 Task: Look for space in Fort Lauderdale, United States from 10th July, 2023 to 25th July, 2023 for 3 adults, 1 child in price range Rs.15000 to Rs.25000. Place can be shared room with 2 bedrooms having 3 beds and 2 bathrooms. Property type can be house, flat, guest house. Amenities needed are: wifi, TV, free parkinig on premises, gym, breakfast. Booking option can be shelf check-in. Required host language is English.
Action: Mouse moved to (432, 93)
Screenshot: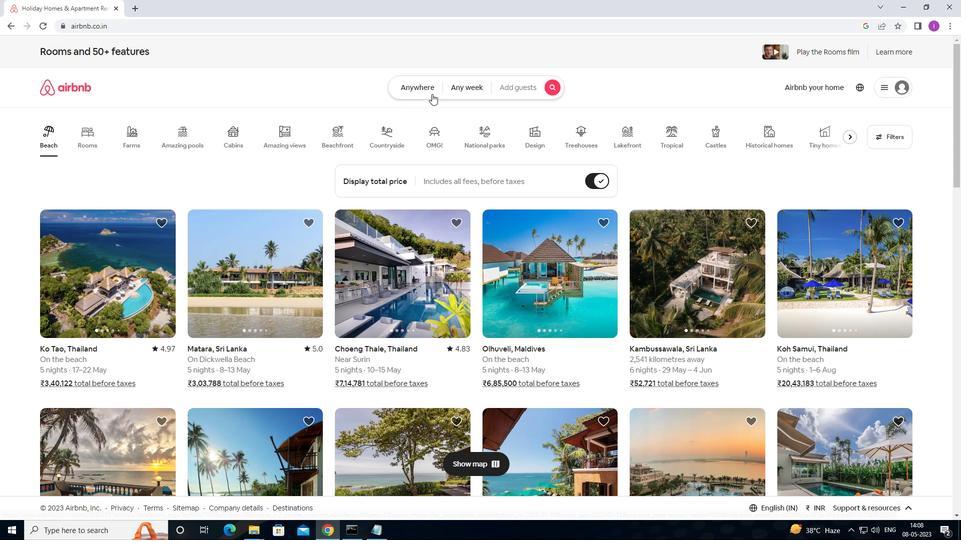 
Action: Mouse pressed left at (432, 93)
Screenshot: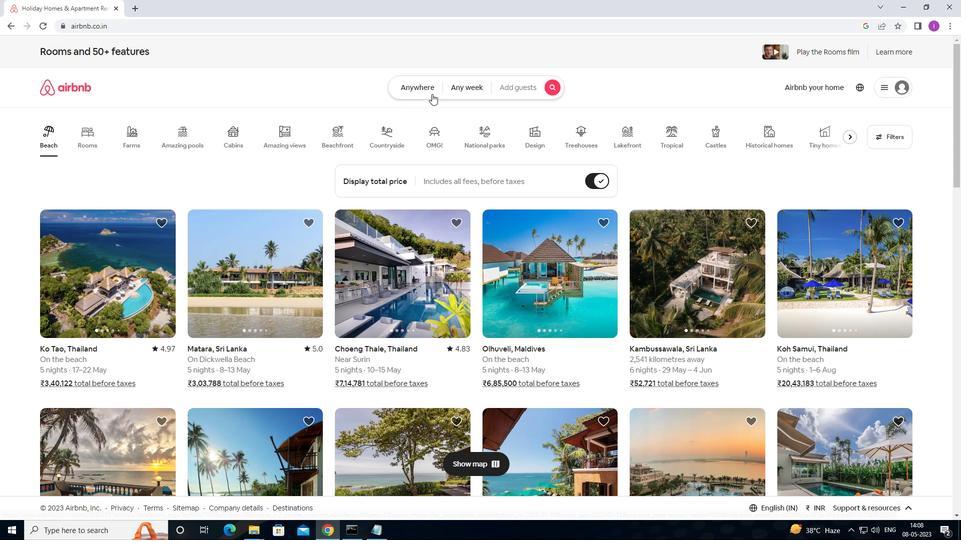 
Action: Mouse moved to (336, 129)
Screenshot: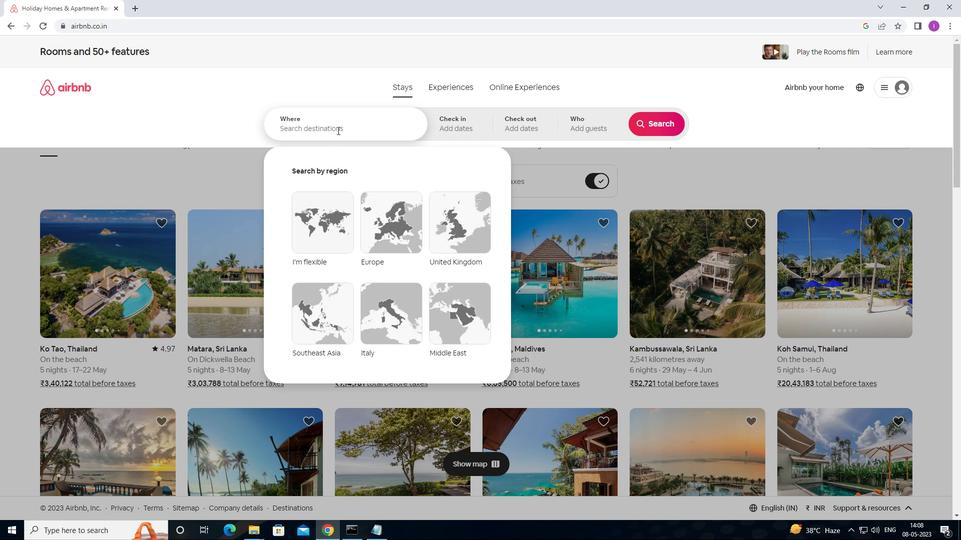 
Action: Mouse pressed left at (336, 129)
Screenshot: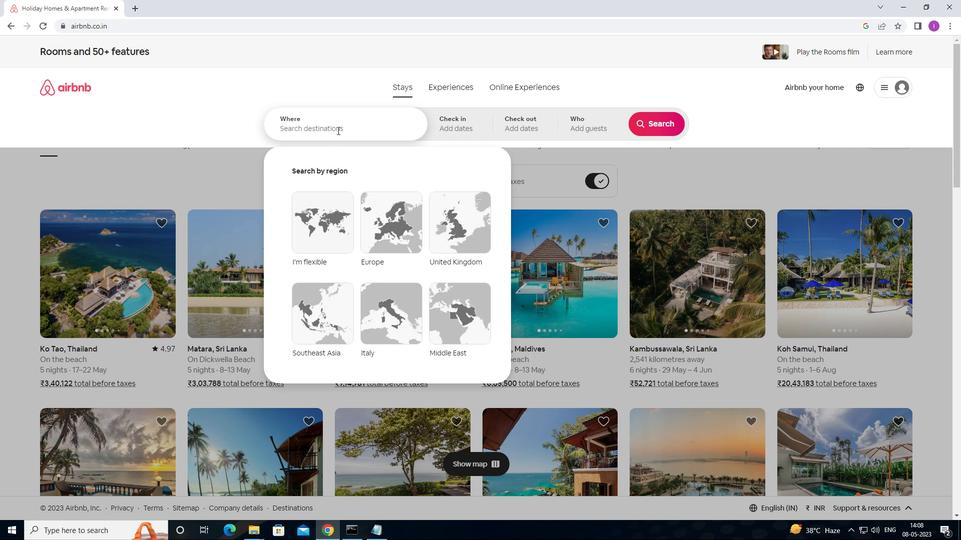 
Action: Mouse moved to (336, 128)
Screenshot: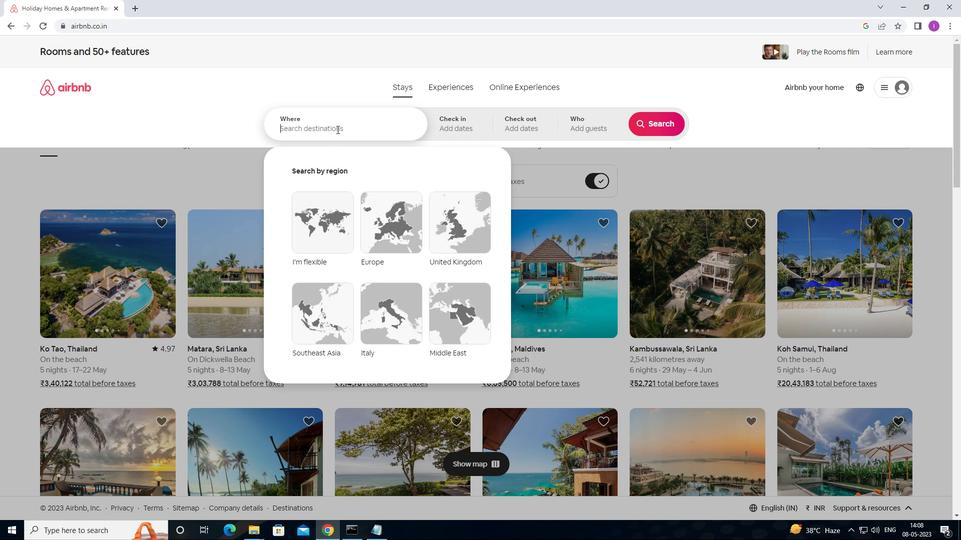 
Action: Key pressed <Key.shift><Key.shift><Key.shift><Key.shift><Key.shift><Key.shift><Key.shift><Key.shift><Key.shift>FIRT<Key.backspace><Key.backspace><Key.backspace>ORT<Key.space><Key.shift>K<Key.shift><Key.backspace><Key.shift><Key.shift><Key.shift>LAUDERDALE,<Key.shift>UNITED<Key.space>STATES
Screenshot: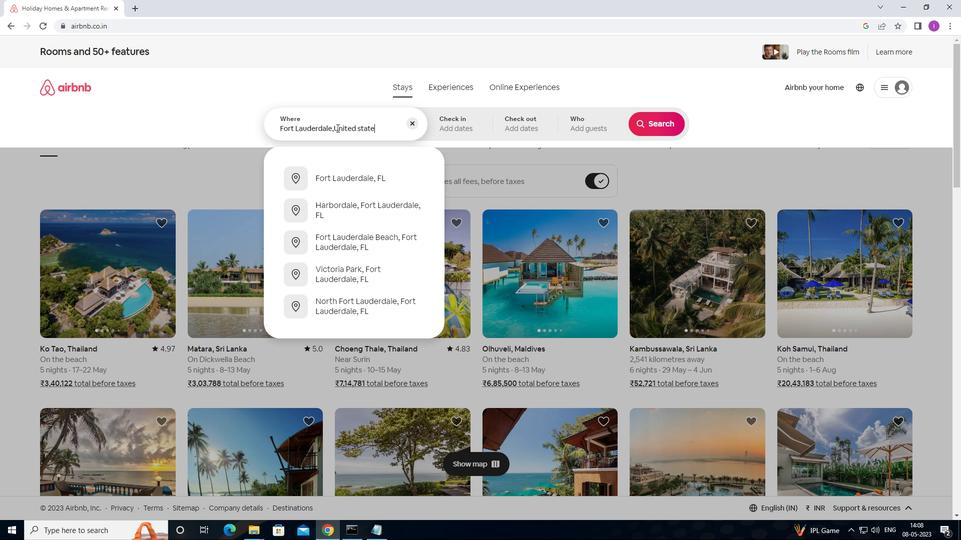 
Action: Mouse moved to (456, 128)
Screenshot: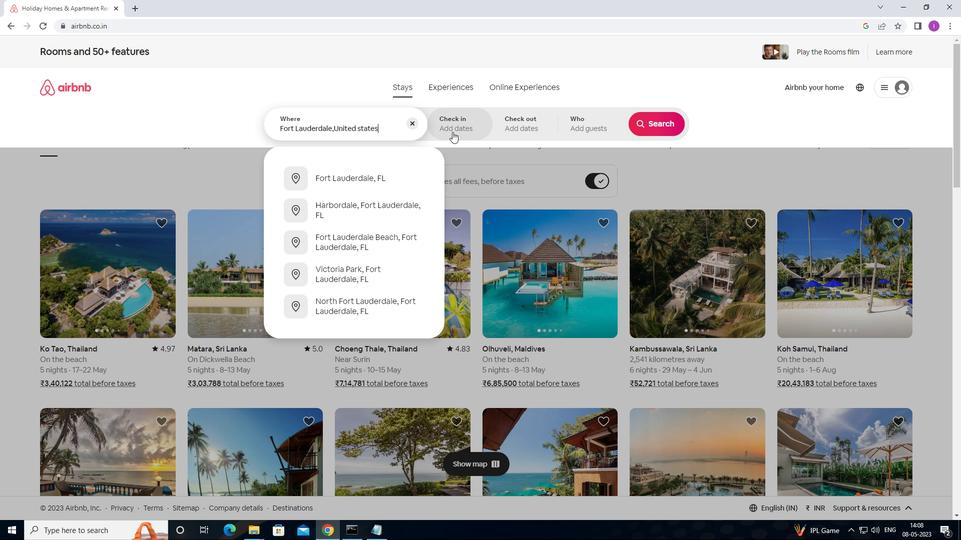 
Action: Mouse pressed left at (456, 128)
Screenshot: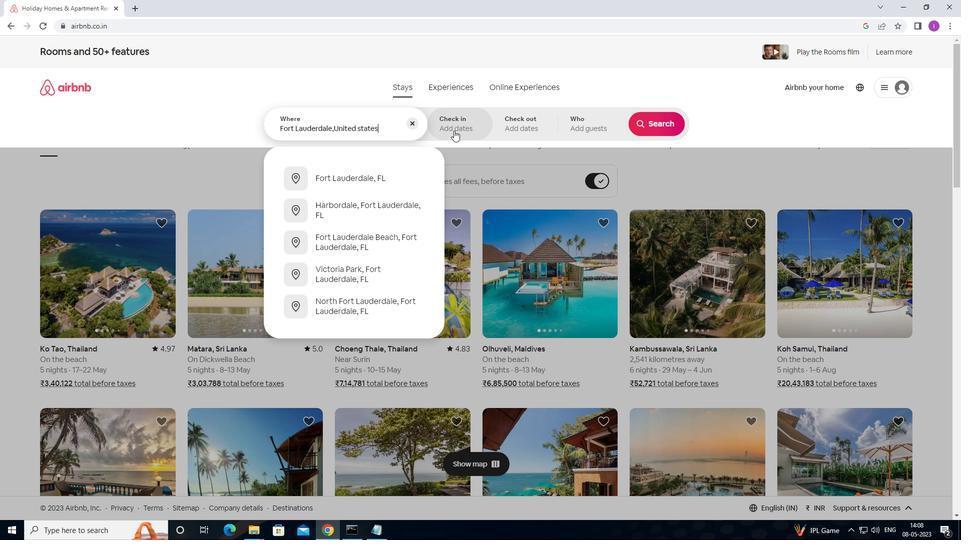 
Action: Mouse moved to (651, 204)
Screenshot: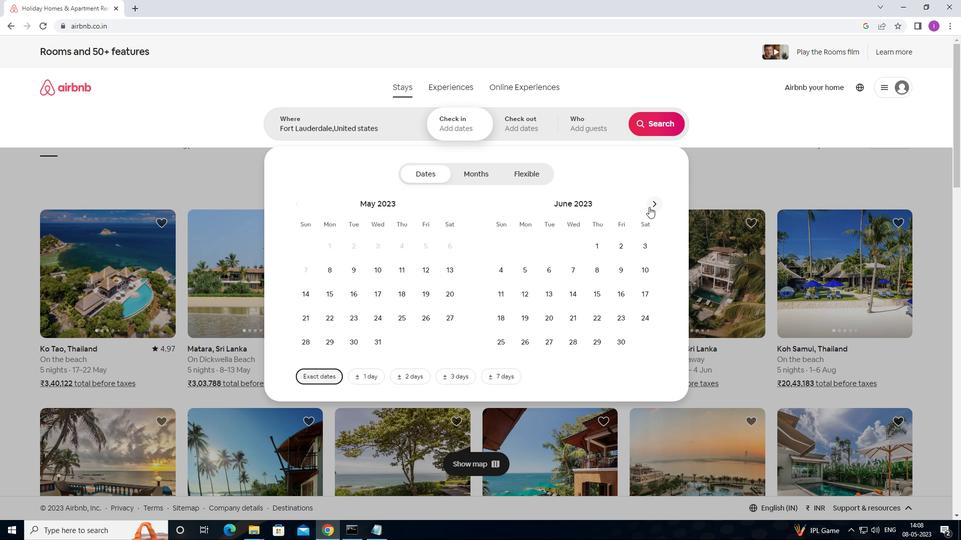 
Action: Mouse pressed left at (651, 204)
Screenshot: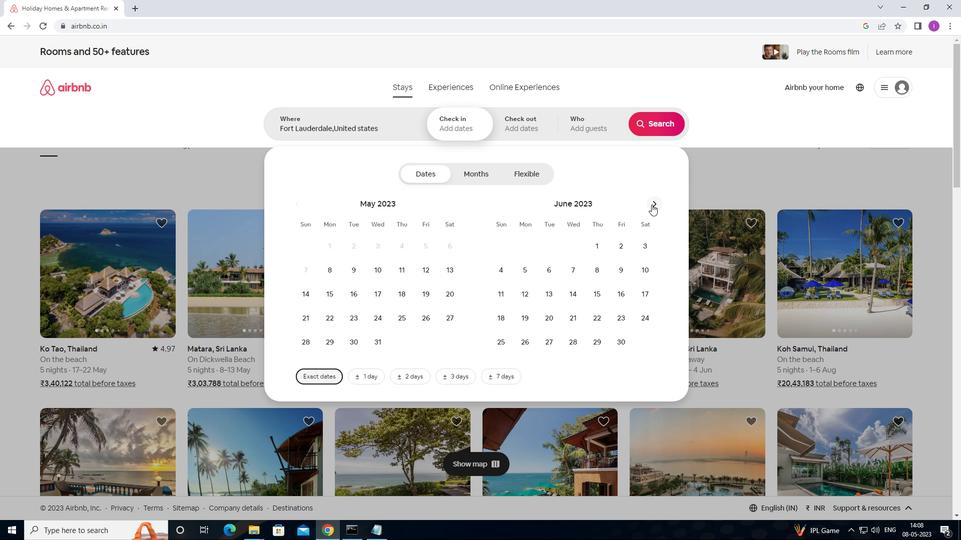 
Action: Mouse moved to (528, 294)
Screenshot: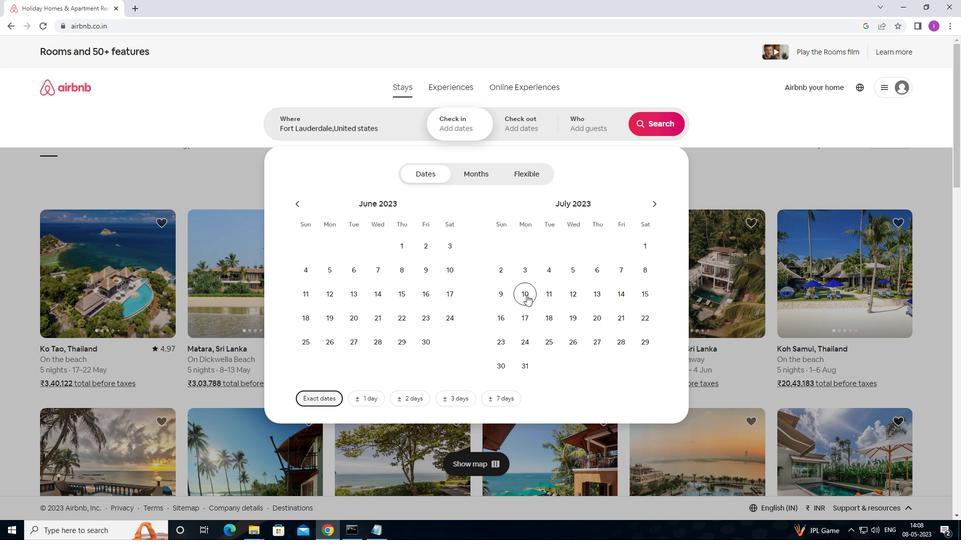 
Action: Mouse pressed left at (528, 294)
Screenshot: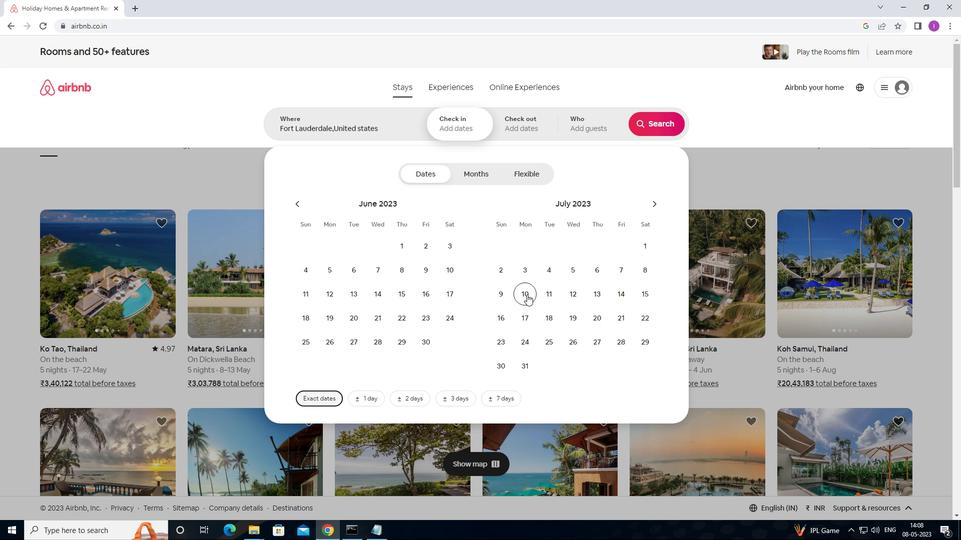 
Action: Mouse moved to (548, 335)
Screenshot: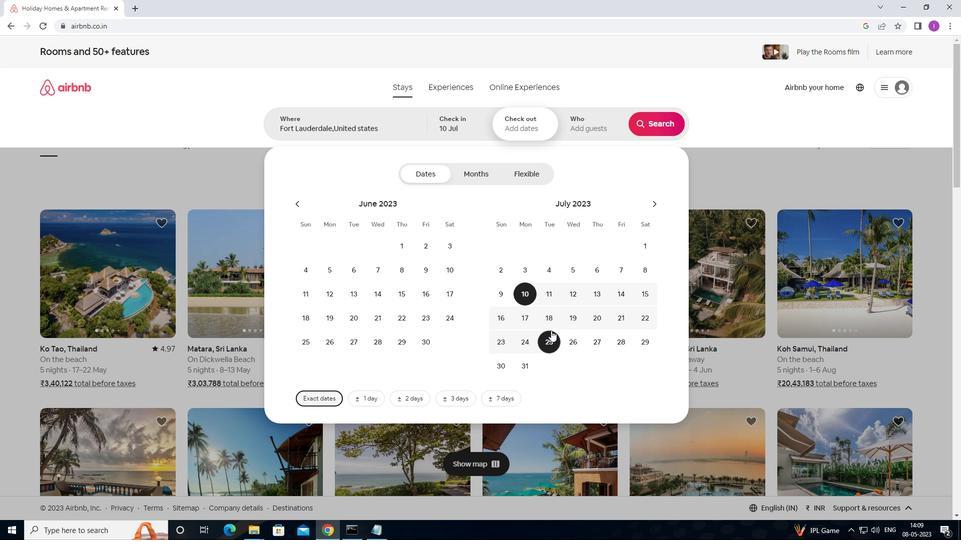 
Action: Mouse pressed left at (548, 335)
Screenshot: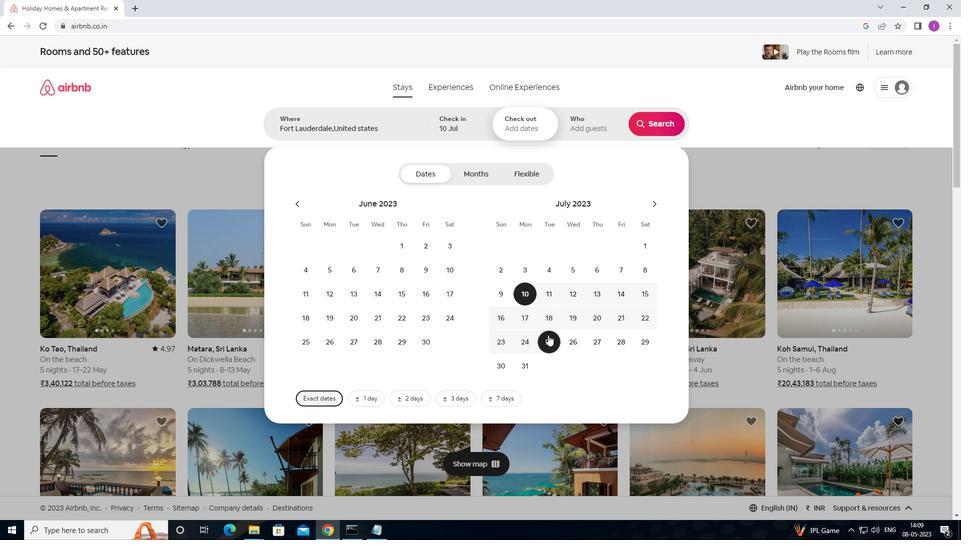 
Action: Mouse moved to (599, 135)
Screenshot: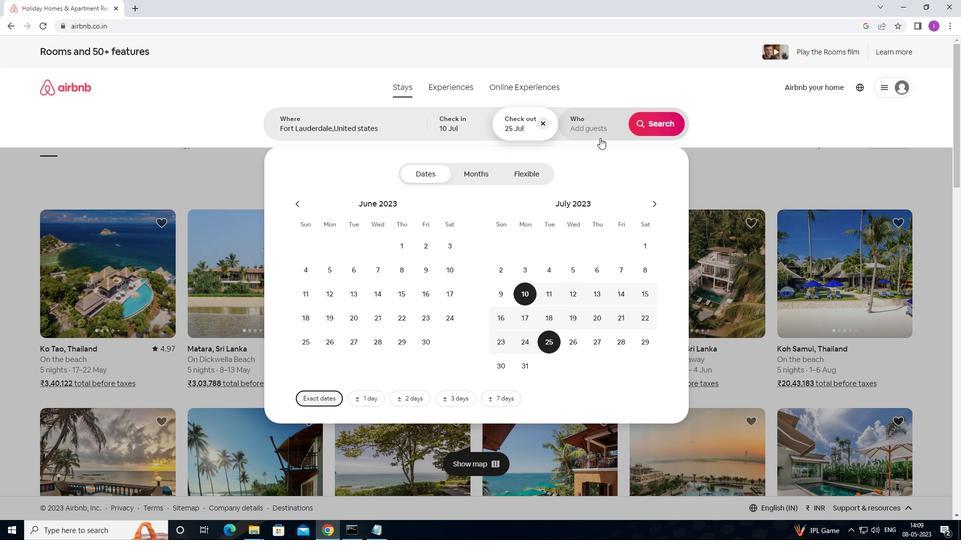 
Action: Mouse pressed left at (599, 135)
Screenshot: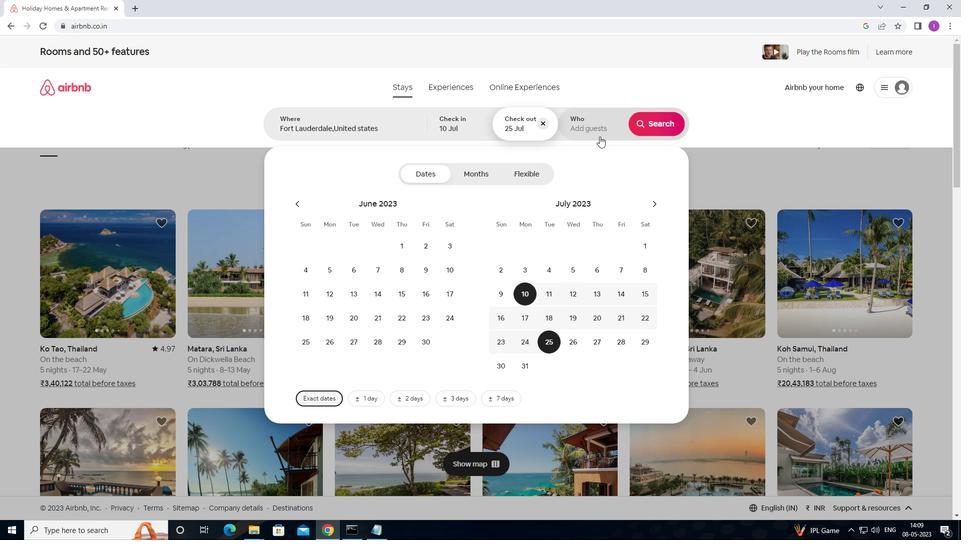 
Action: Mouse moved to (656, 179)
Screenshot: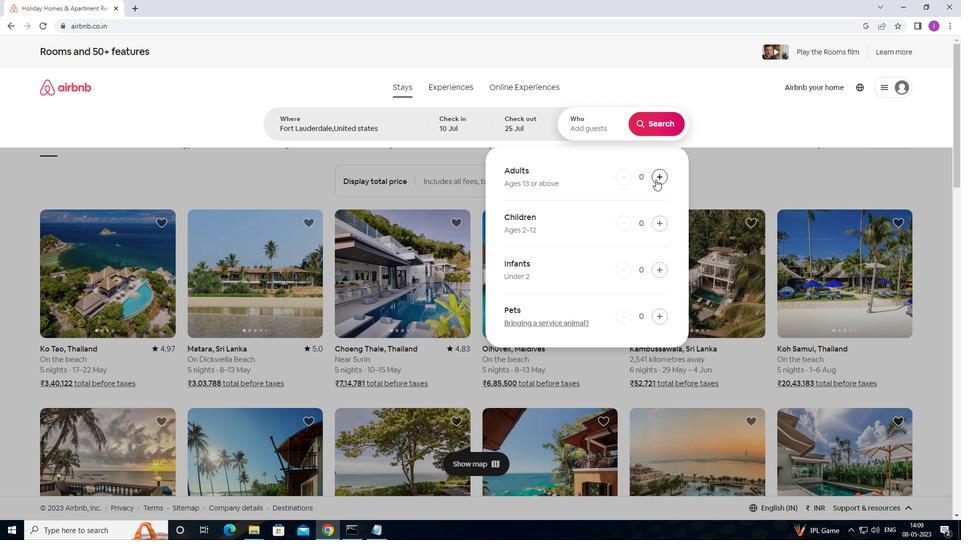 
Action: Mouse pressed left at (656, 179)
Screenshot: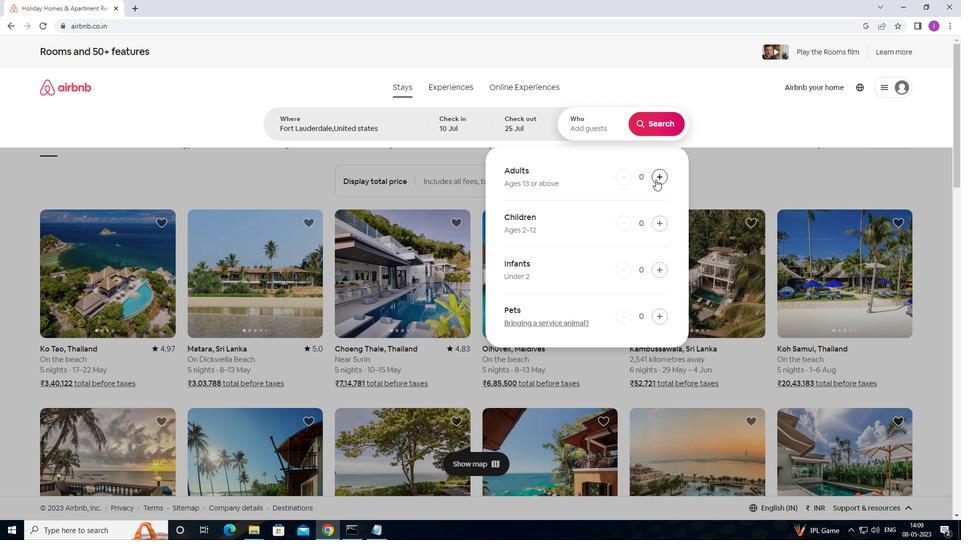 
Action: Mouse pressed left at (656, 179)
Screenshot: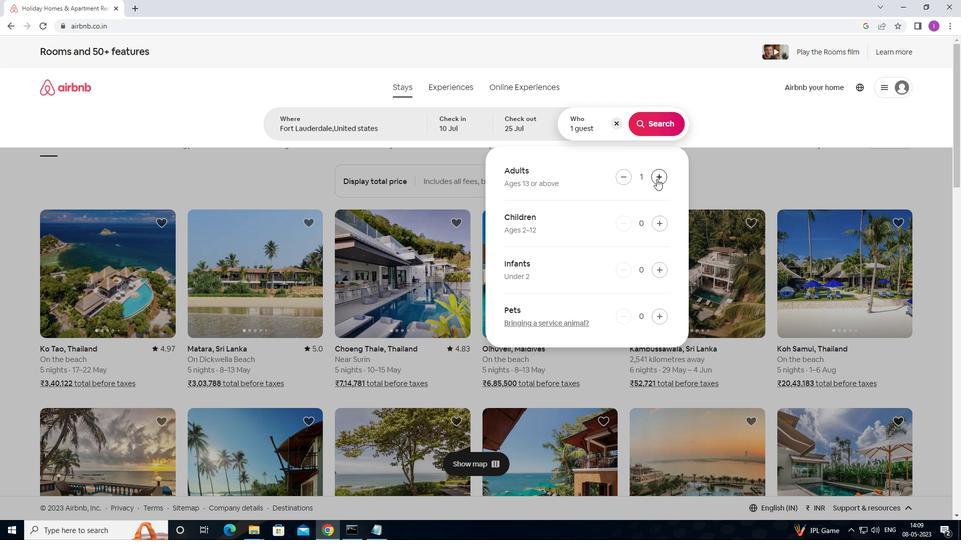 
Action: Mouse moved to (656, 179)
Screenshot: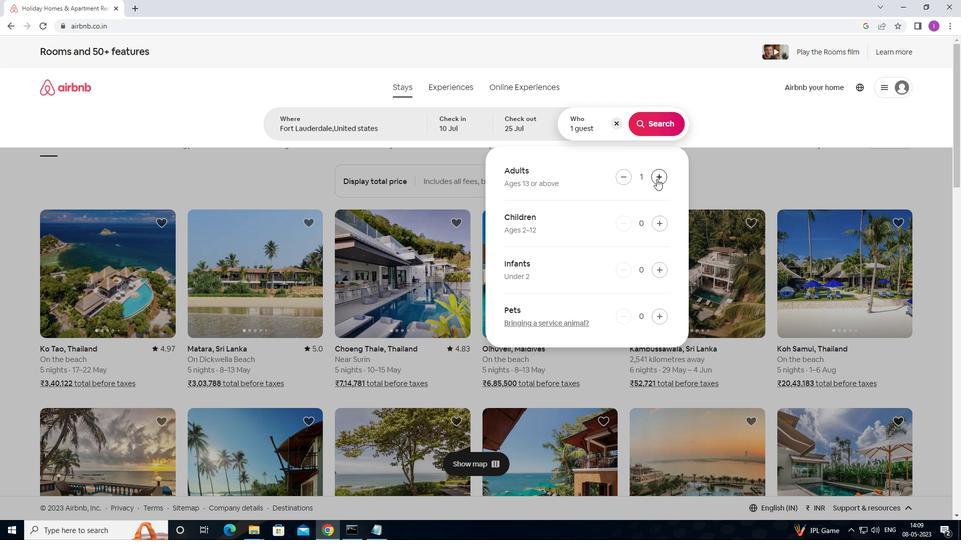 
Action: Mouse pressed left at (656, 179)
Screenshot: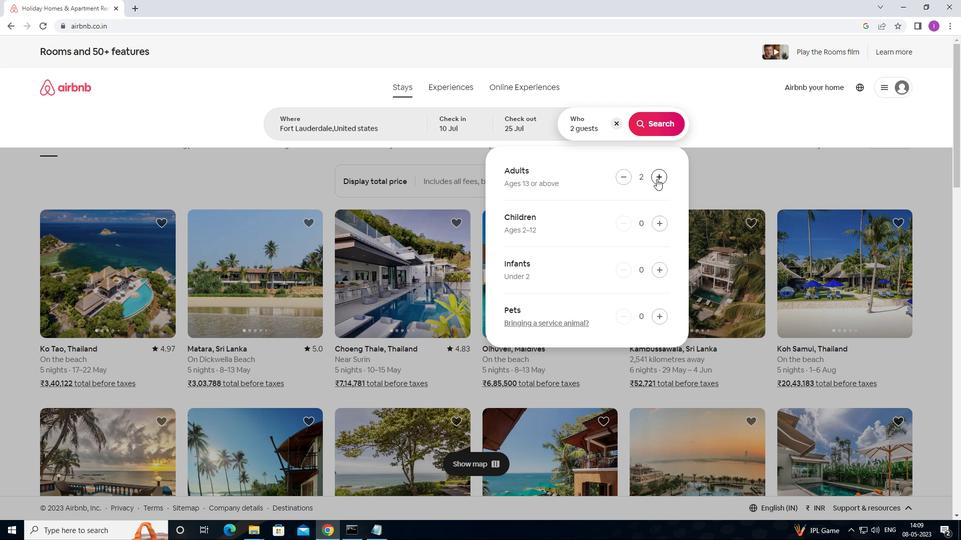 
Action: Mouse pressed left at (656, 179)
Screenshot: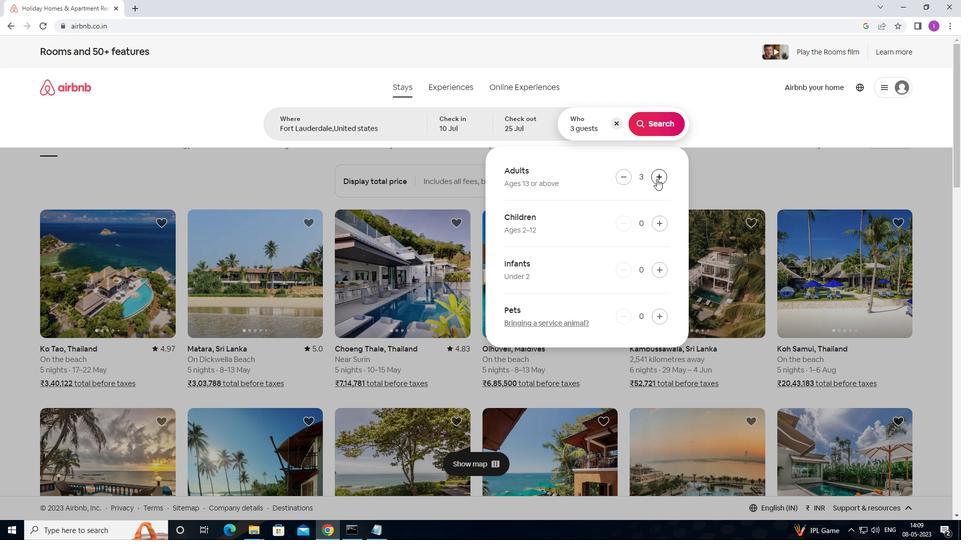 
Action: Mouse moved to (623, 177)
Screenshot: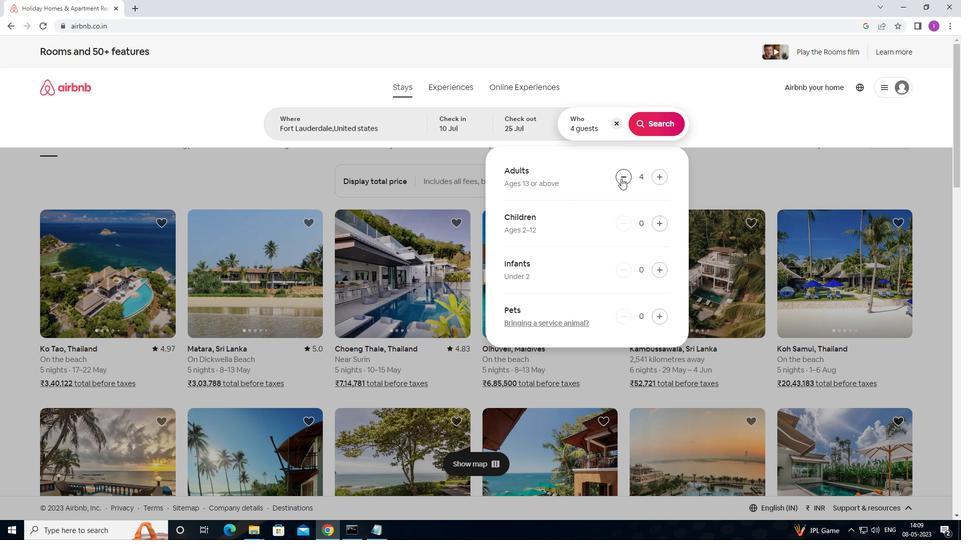 
Action: Mouse pressed left at (623, 177)
Screenshot: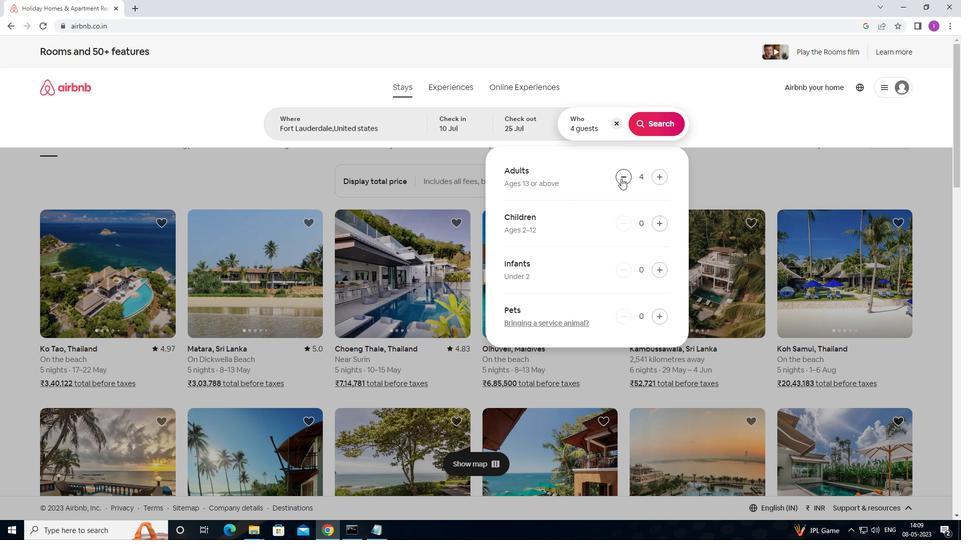 
Action: Mouse moved to (660, 224)
Screenshot: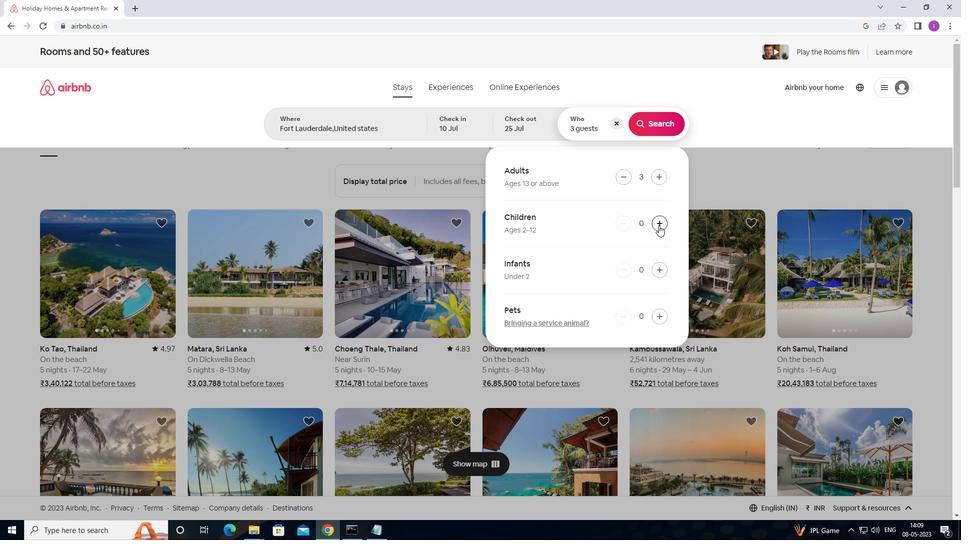 
Action: Mouse pressed left at (660, 224)
Screenshot: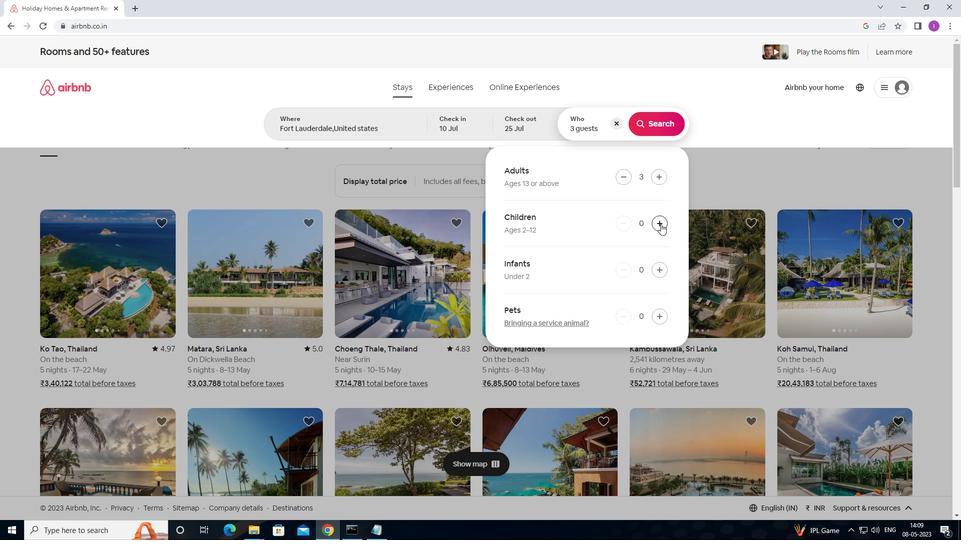 
Action: Mouse moved to (661, 128)
Screenshot: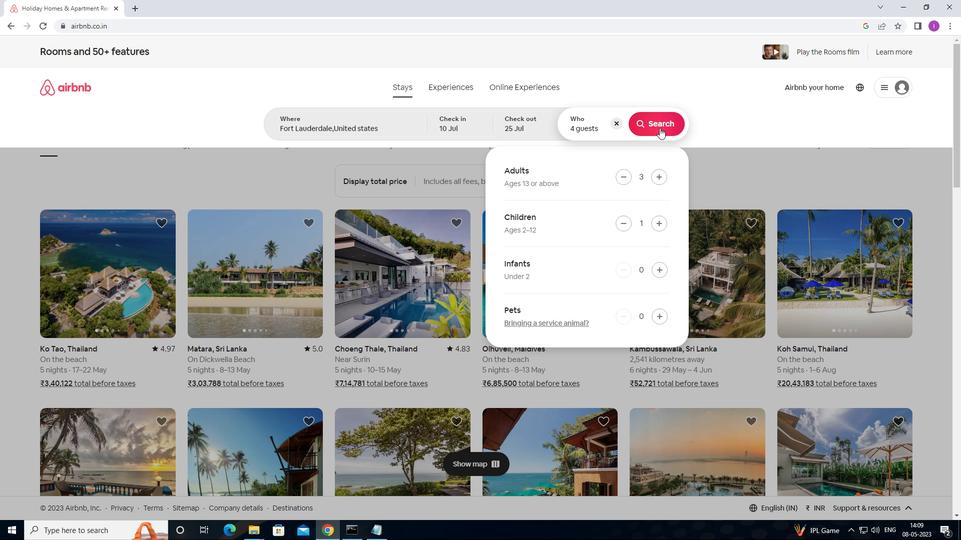 
Action: Mouse pressed left at (661, 128)
Screenshot: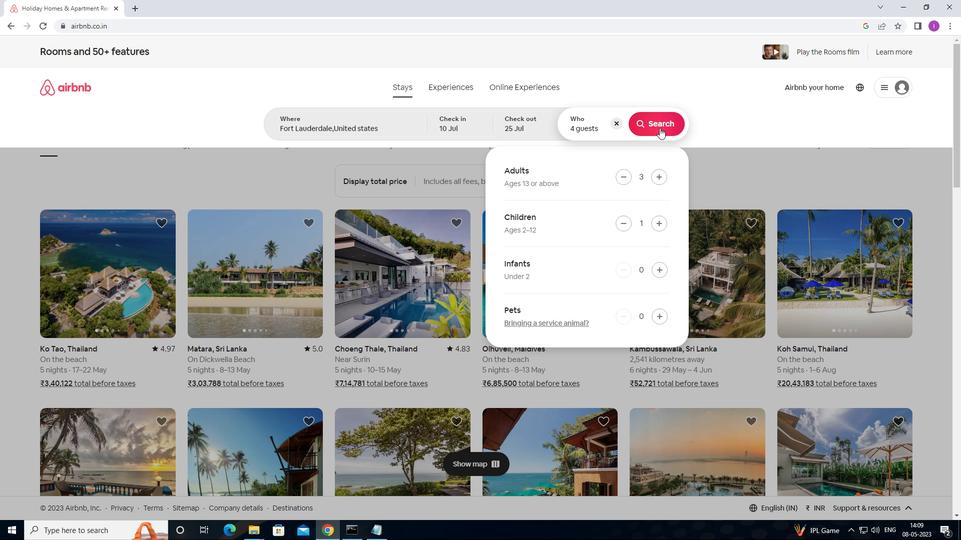 
Action: Mouse moved to (921, 92)
Screenshot: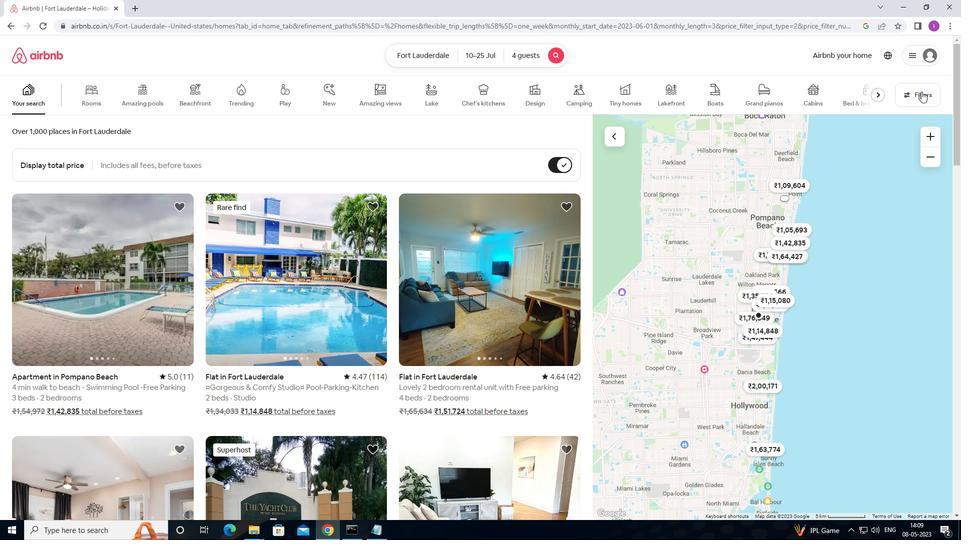 
Action: Mouse pressed left at (921, 92)
Screenshot: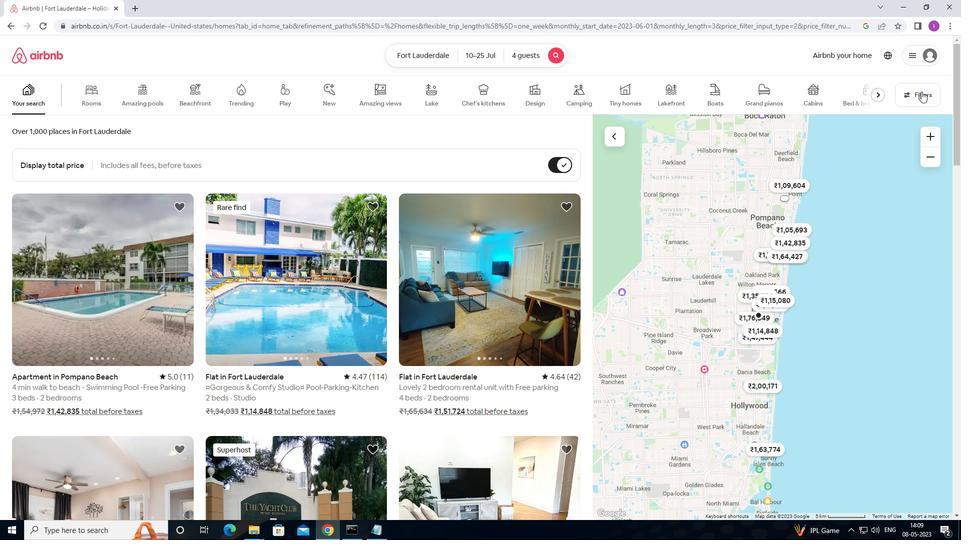 
Action: Mouse moved to (365, 342)
Screenshot: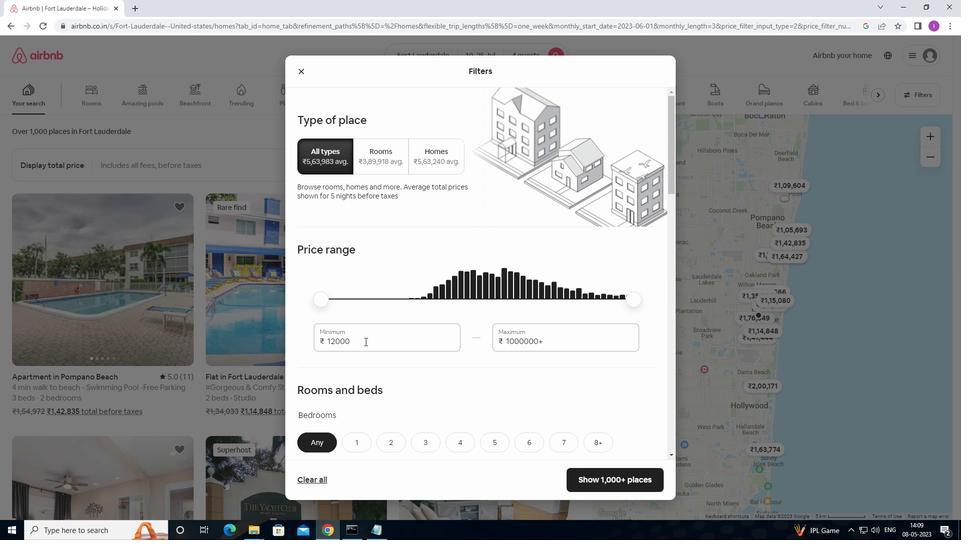 
Action: Mouse pressed left at (365, 342)
Screenshot: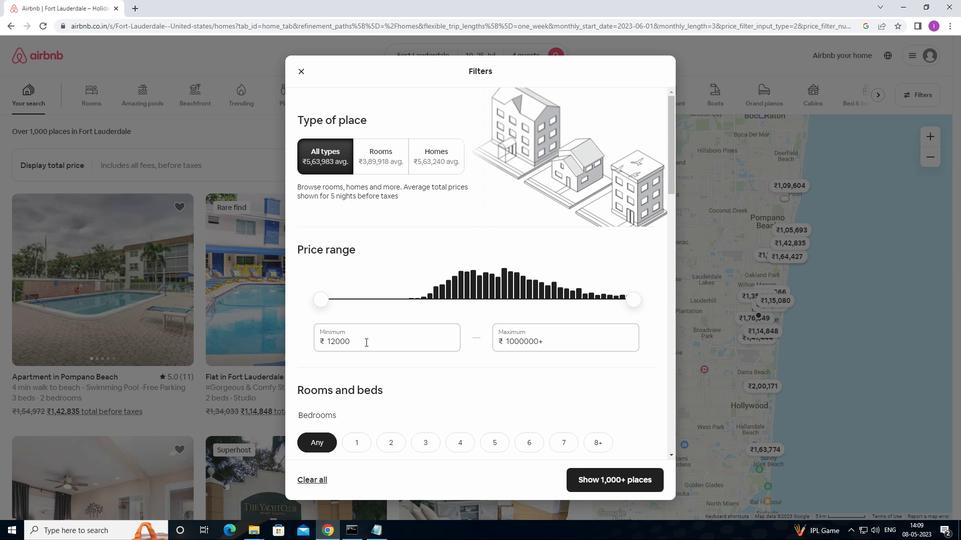 
Action: Mouse moved to (961, 213)
Screenshot: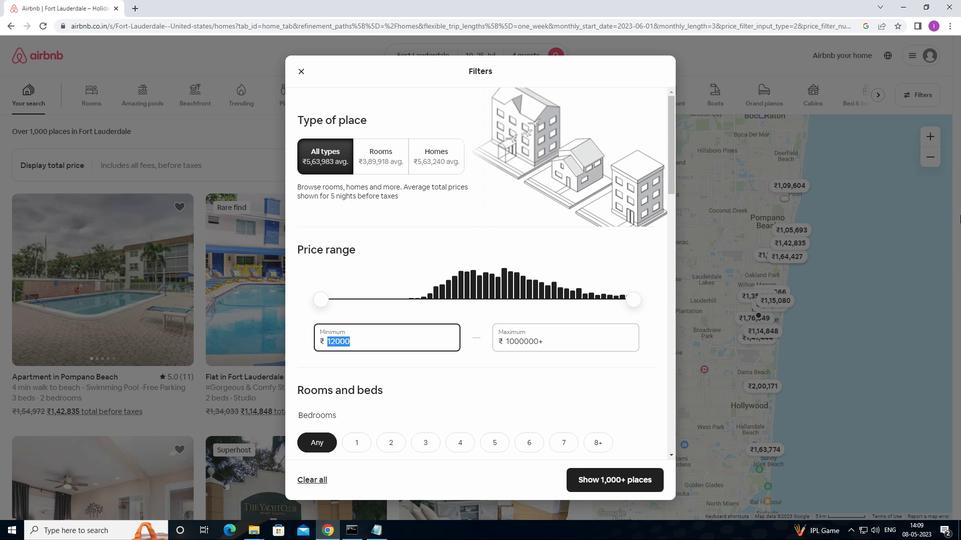 
Action: Key pressed 15000
Screenshot: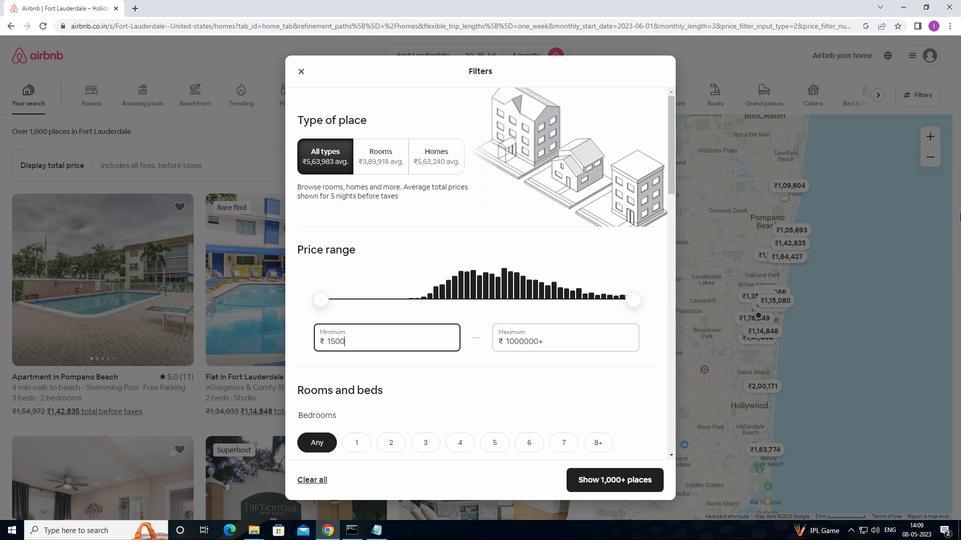 
Action: Mouse moved to (550, 339)
Screenshot: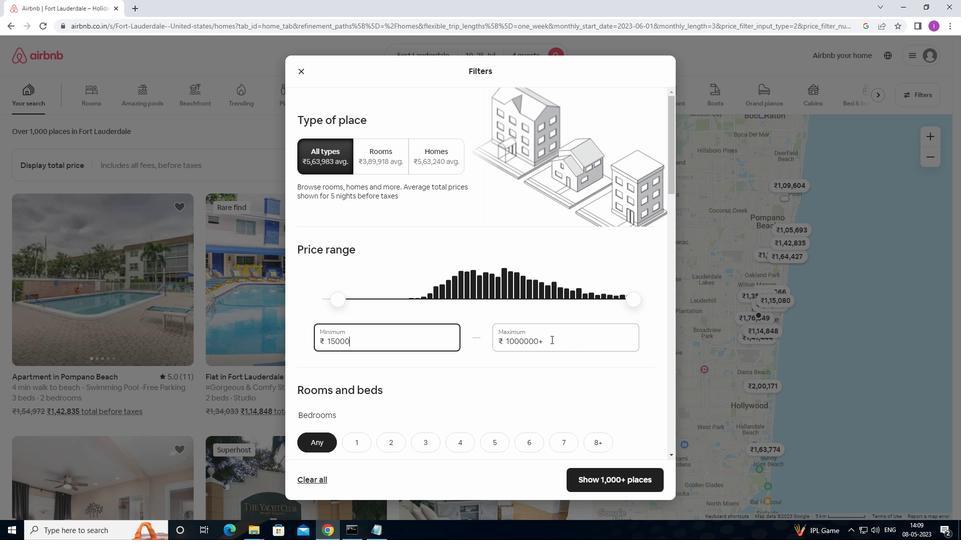 
Action: Mouse pressed left at (550, 339)
Screenshot: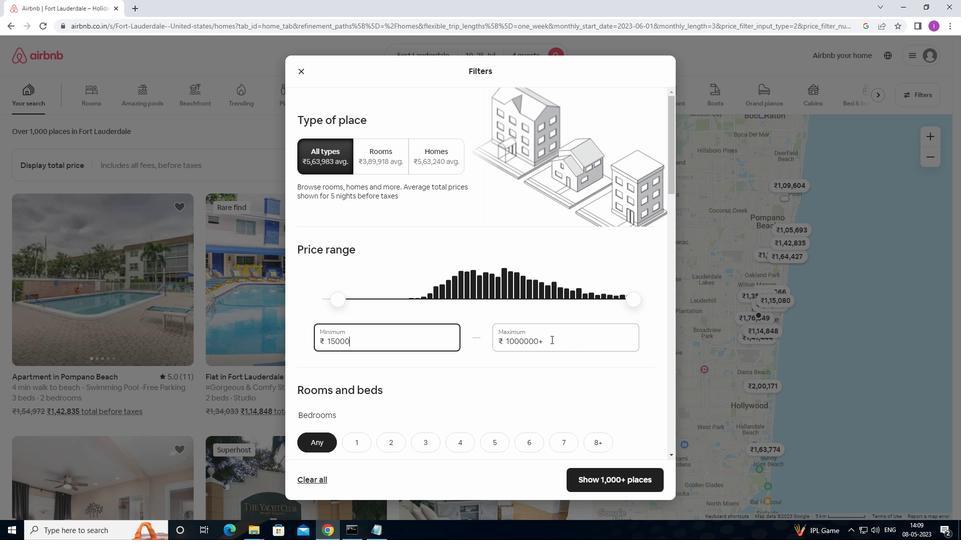 
Action: Mouse moved to (577, 331)
Screenshot: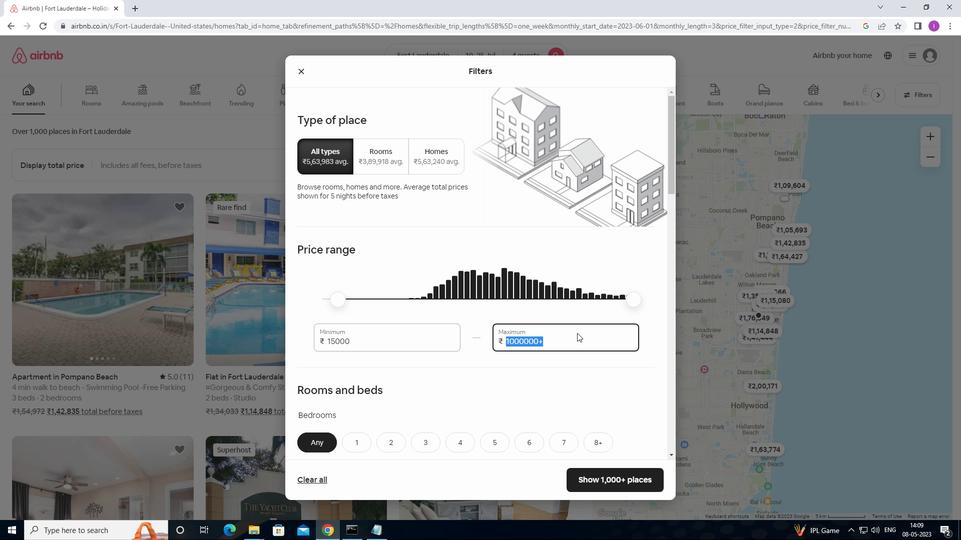 
Action: Key pressed 2
Screenshot: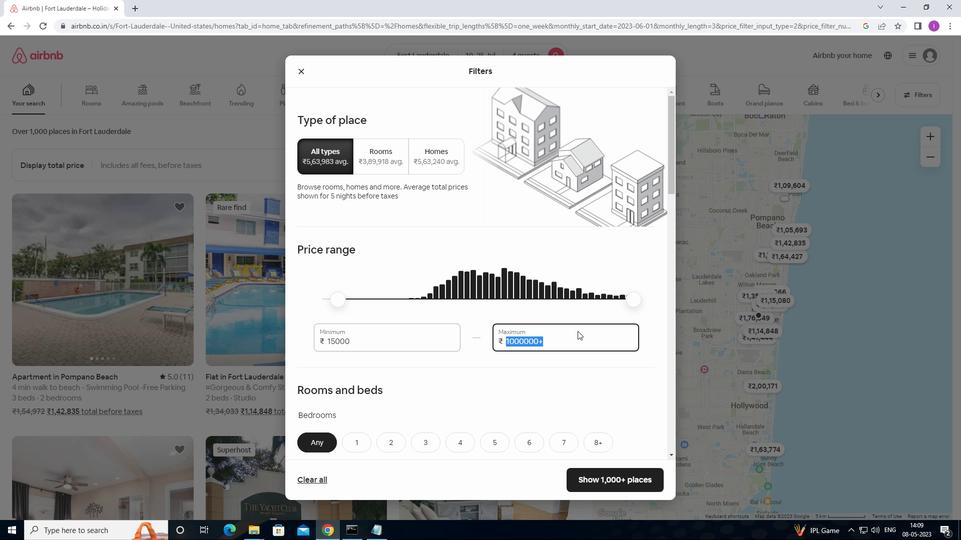 
Action: Mouse moved to (577, 329)
Screenshot: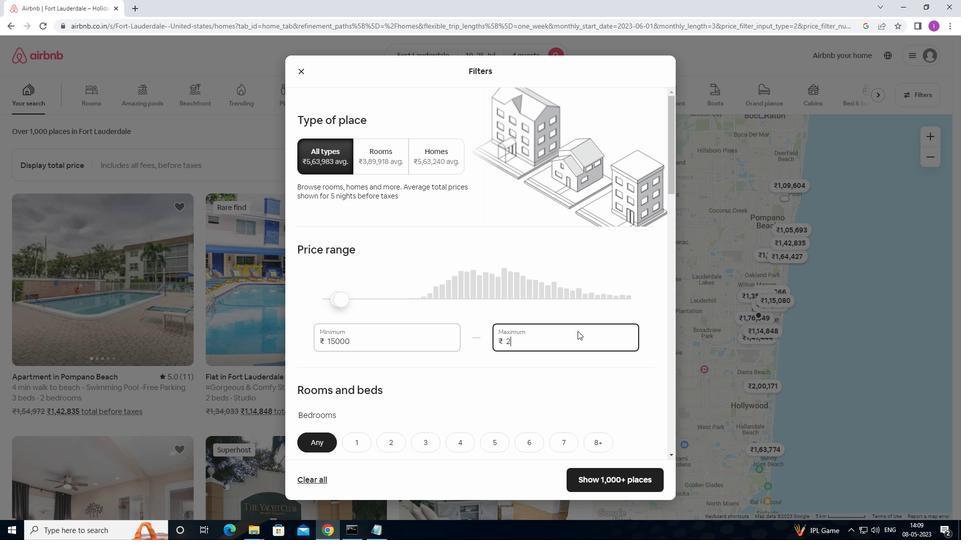 
Action: Key pressed 5
Screenshot: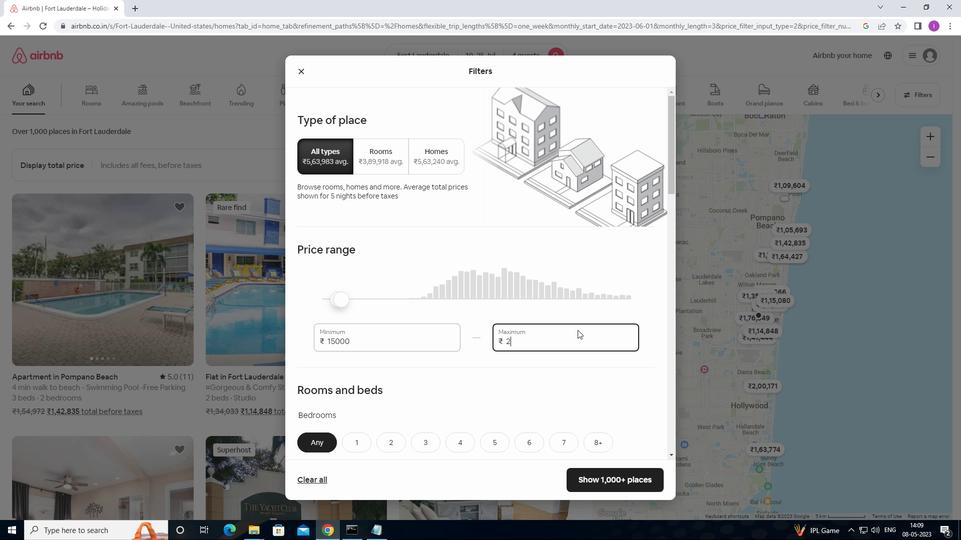 
Action: Mouse moved to (577, 328)
Screenshot: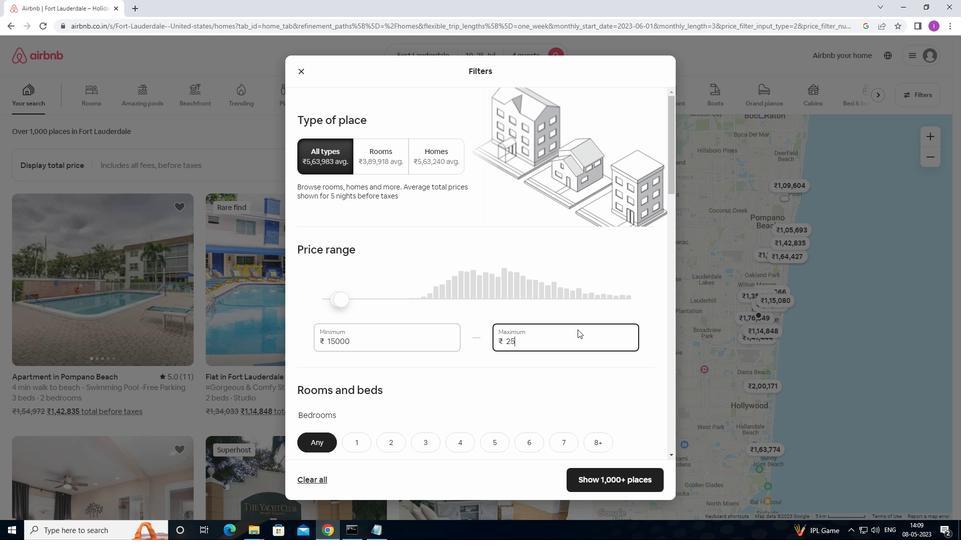 
Action: Key pressed 00
Screenshot: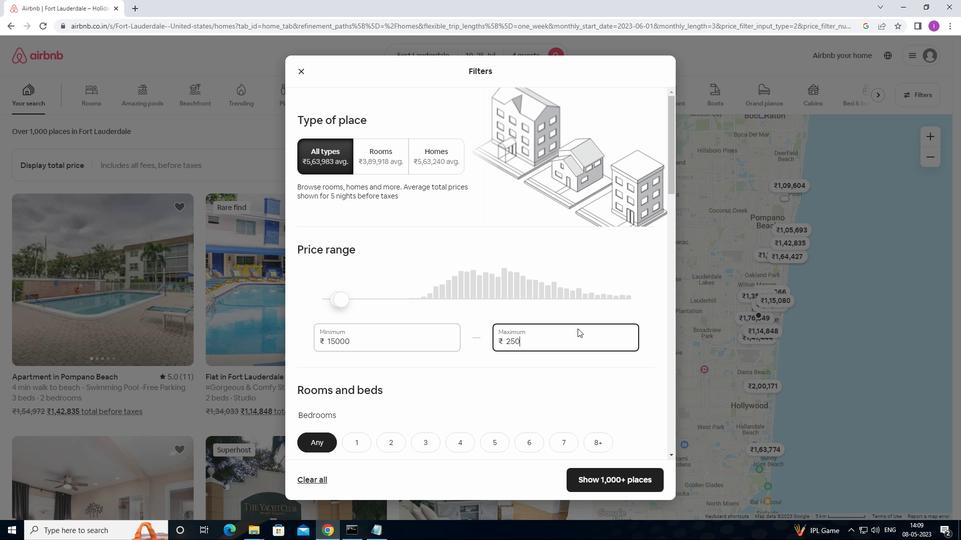
Action: Mouse moved to (577, 326)
Screenshot: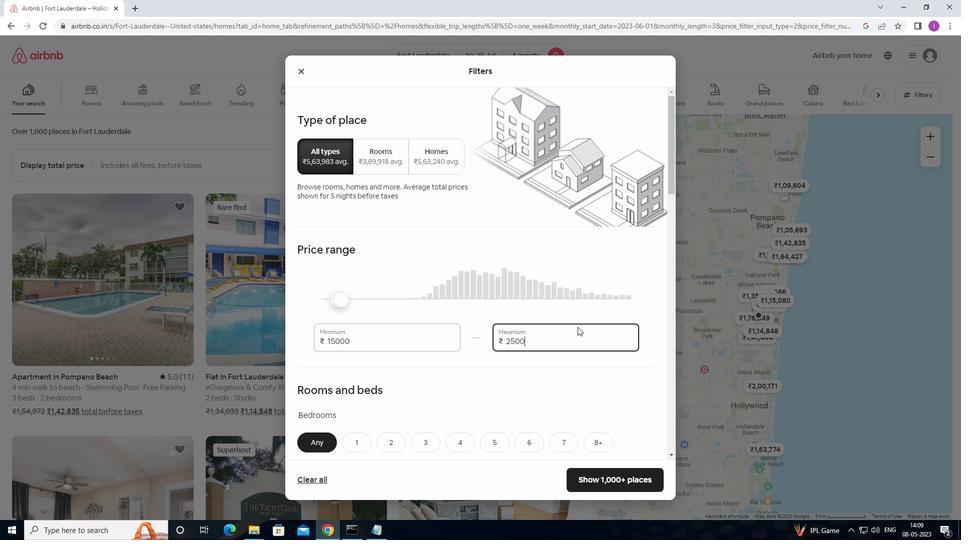 
Action: Key pressed 0
Screenshot: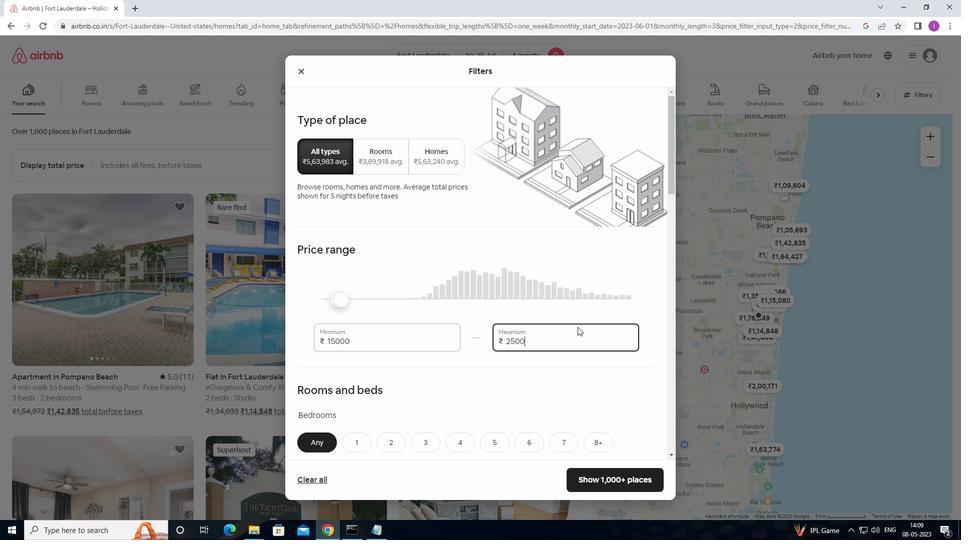 
Action: Mouse moved to (508, 362)
Screenshot: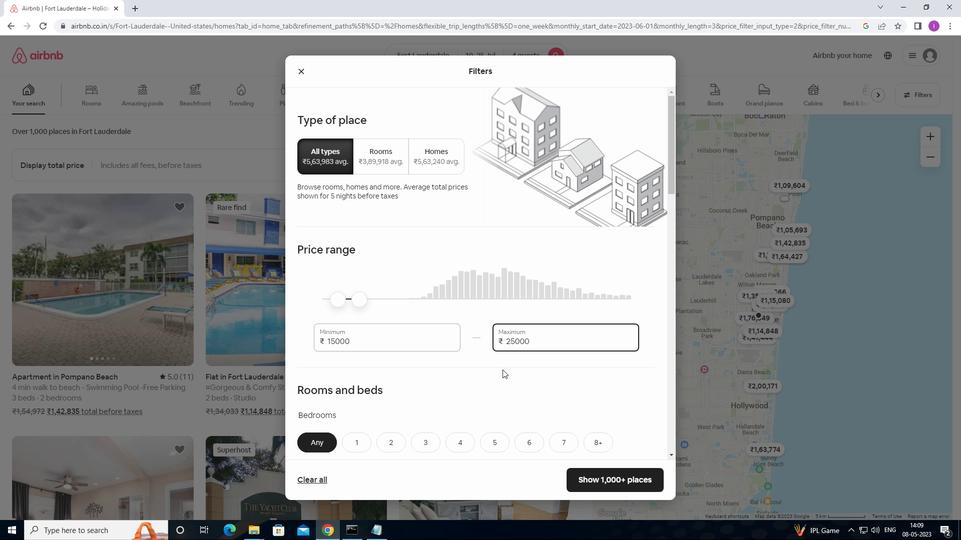 
Action: Mouse scrolled (508, 362) with delta (0, 0)
Screenshot: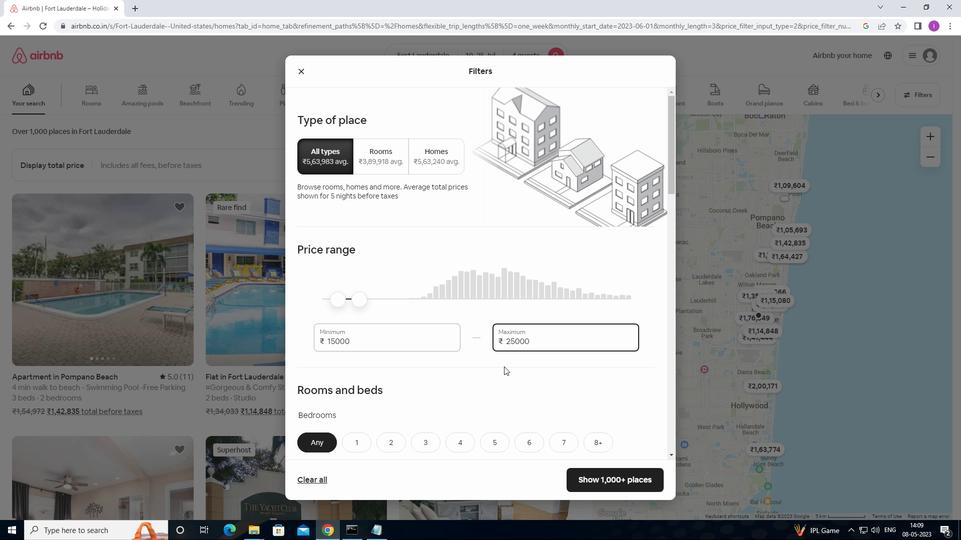 
Action: Mouse moved to (508, 362)
Screenshot: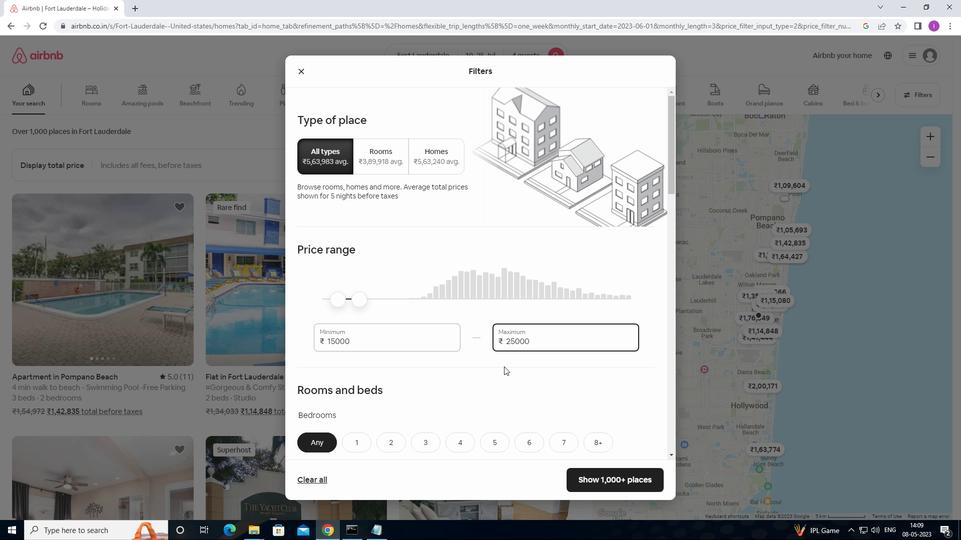 
Action: Mouse scrolled (508, 362) with delta (0, 0)
Screenshot: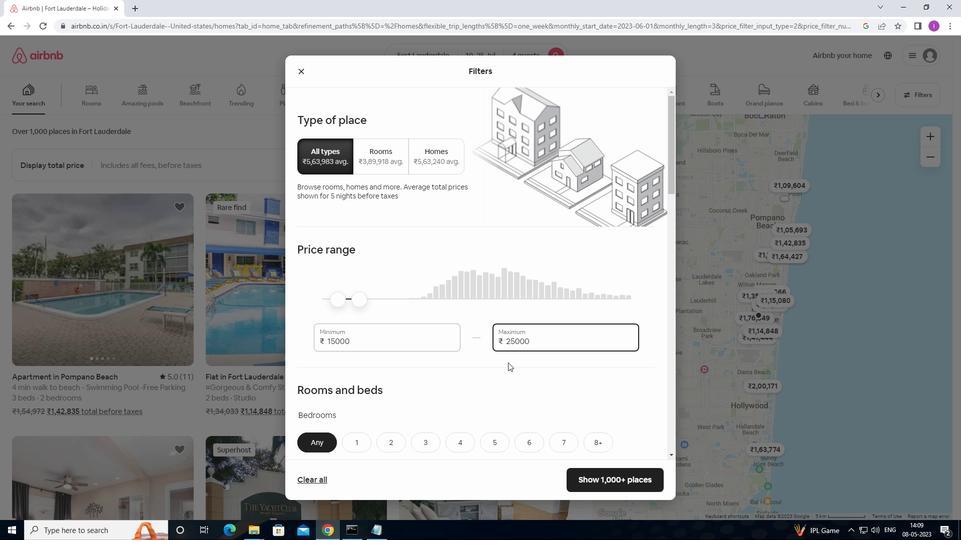 
Action: Mouse moved to (511, 358)
Screenshot: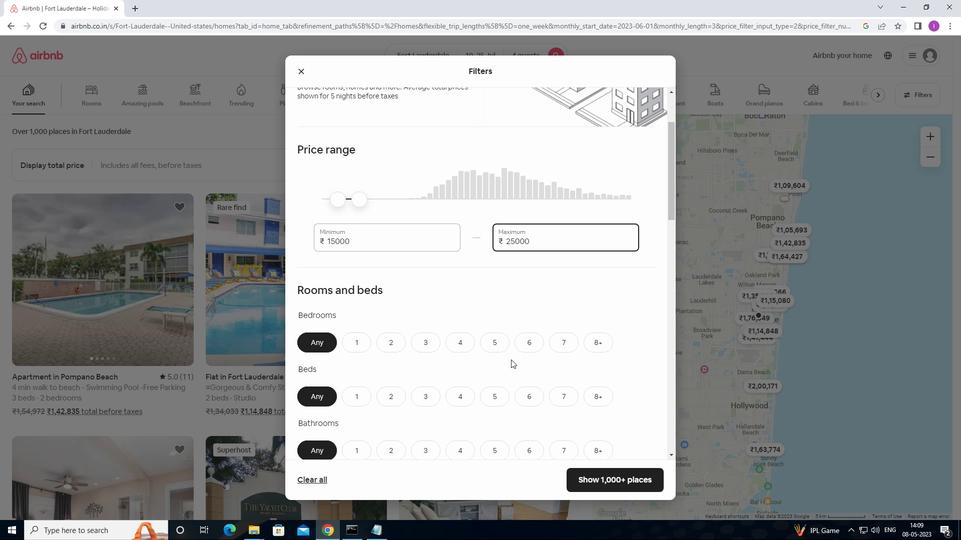 
Action: Mouse scrolled (511, 357) with delta (0, 0)
Screenshot: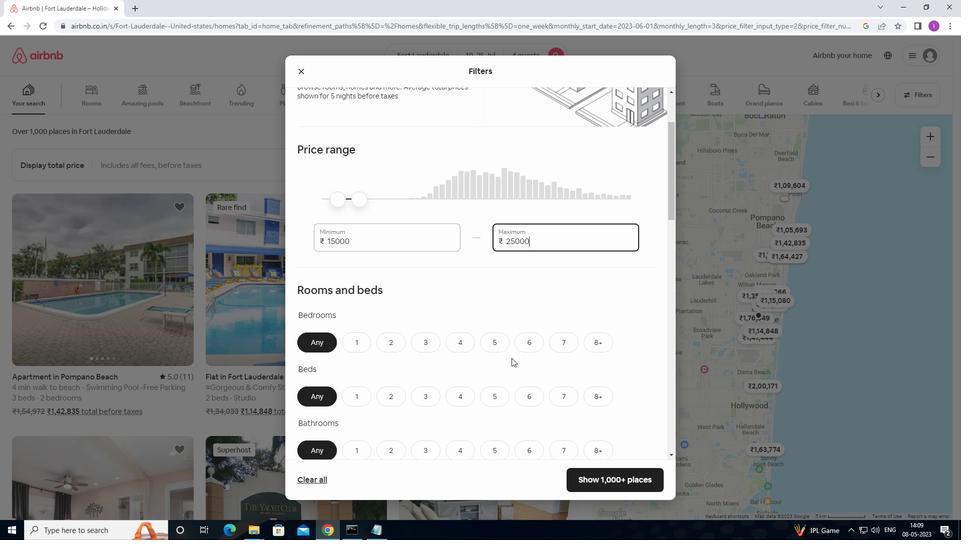 
Action: Mouse moved to (391, 297)
Screenshot: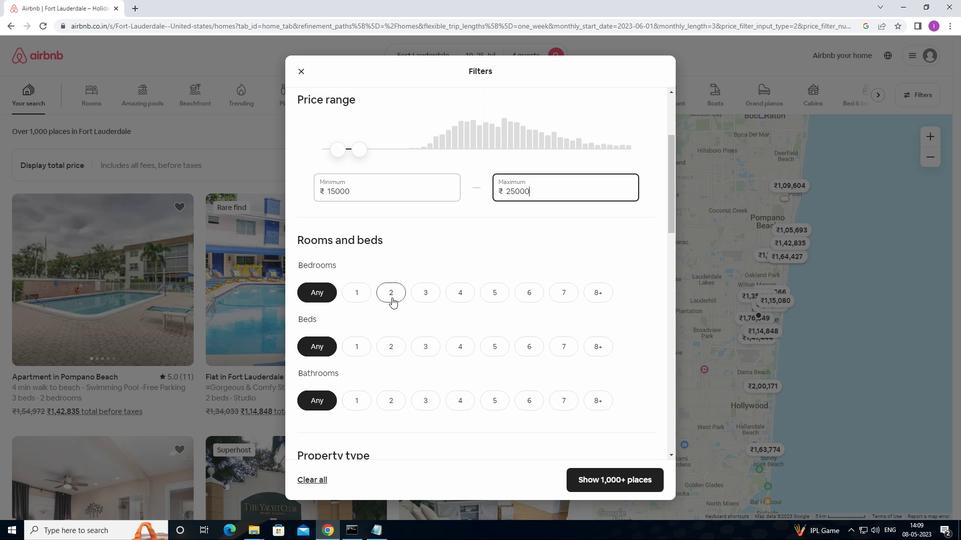 
Action: Mouse pressed left at (391, 297)
Screenshot: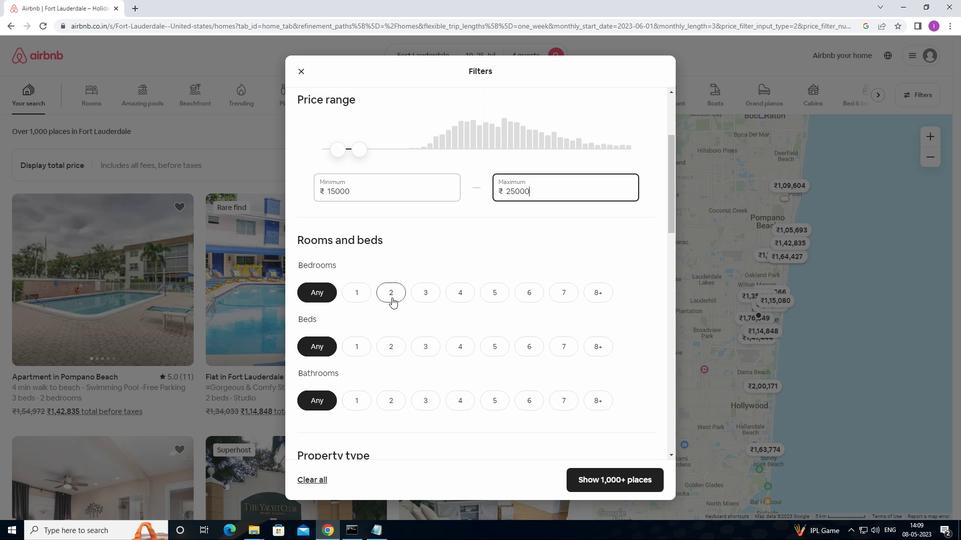 
Action: Mouse moved to (434, 346)
Screenshot: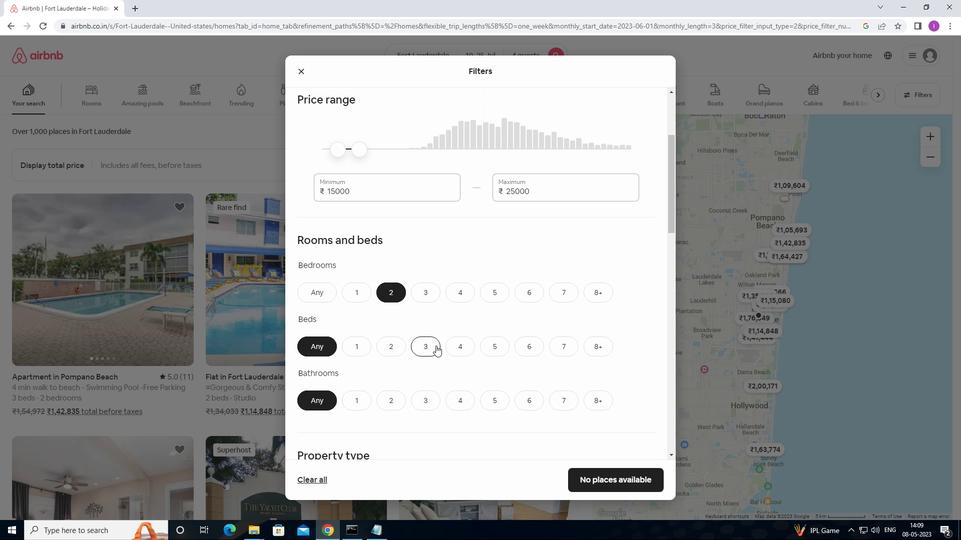 
Action: Mouse pressed left at (434, 346)
Screenshot: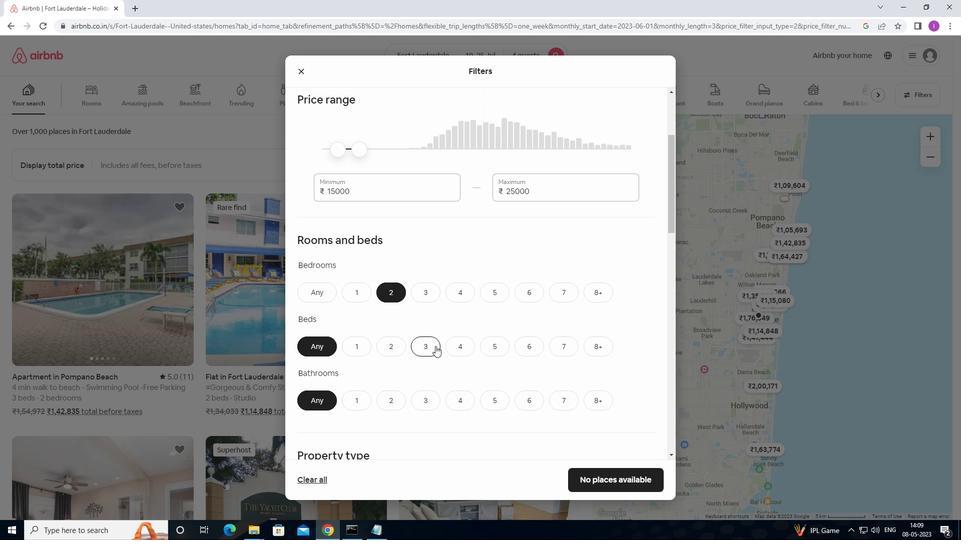 
Action: Mouse moved to (390, 398)
Screenshot: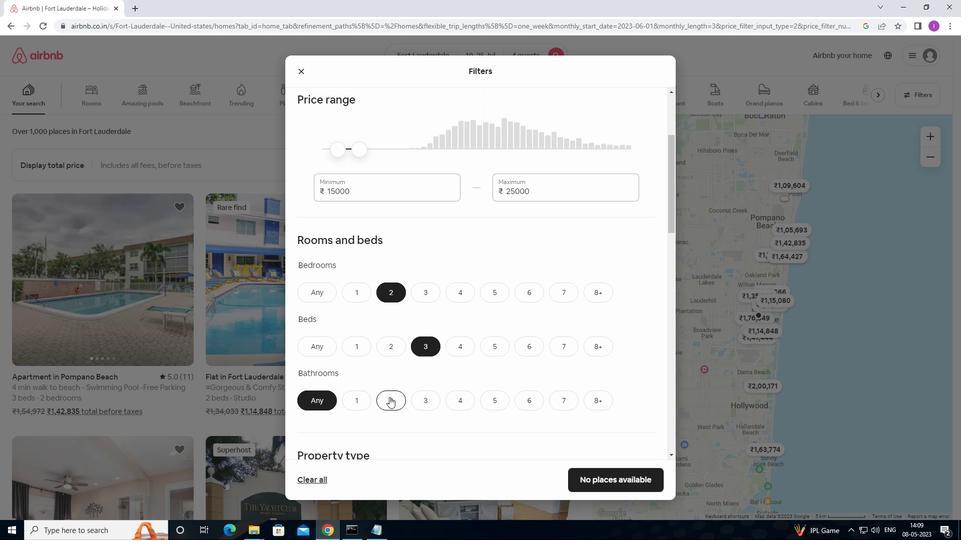 
Action: Mouse pressed left at (390, 398)
Screenshot: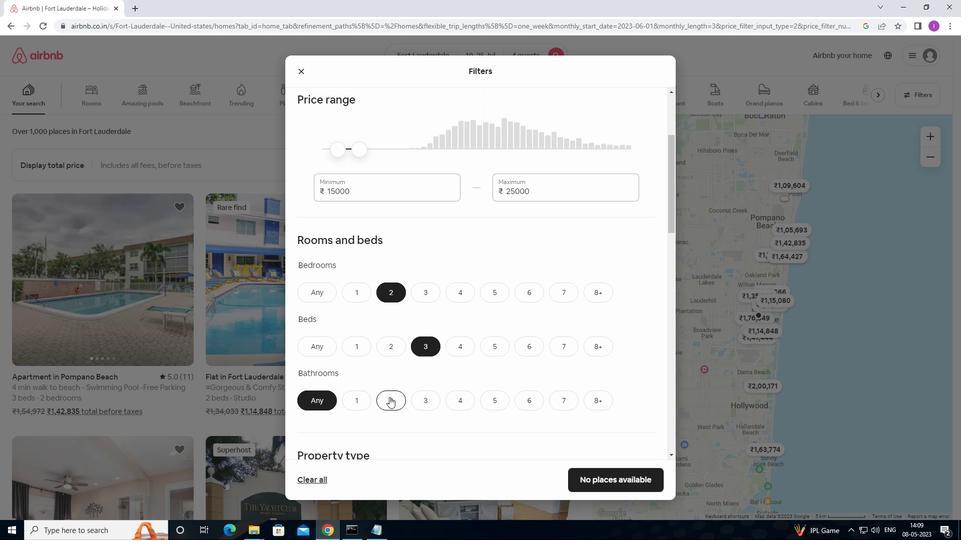 
Action: Mouse moved to (446, 329)
Screenshot: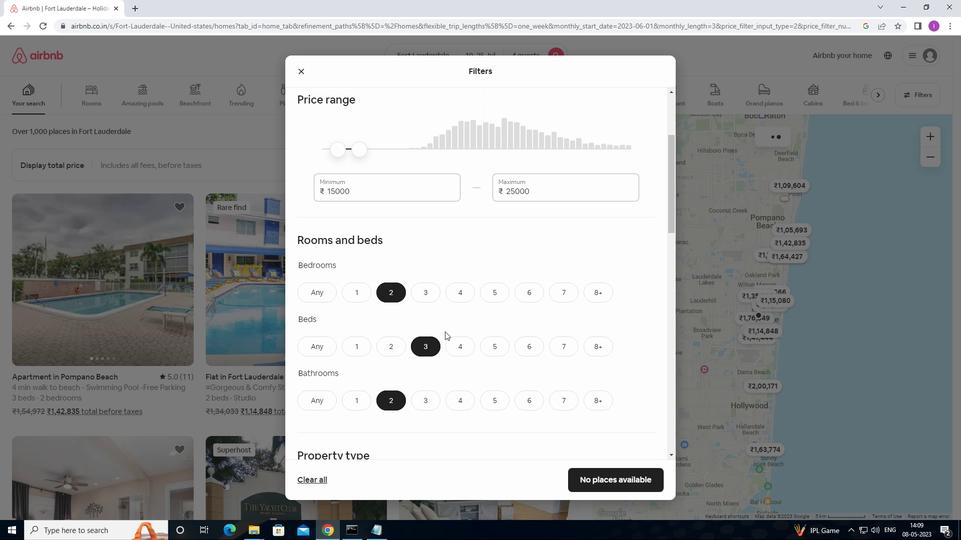 
Action: Mouse scrolled (446, 328) with delta (0, 0)
Screenshot: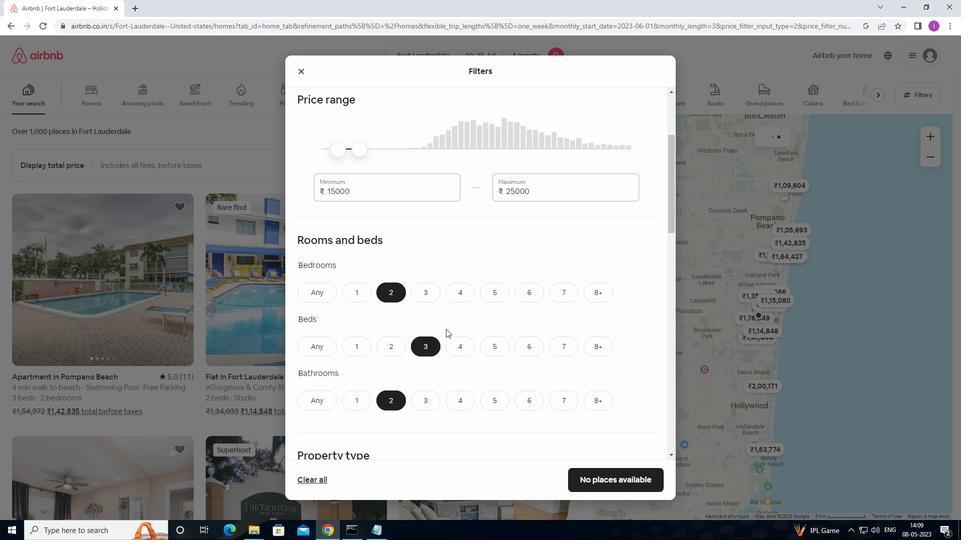 
Action: Mouse moved to (447, 326)
Screenshot: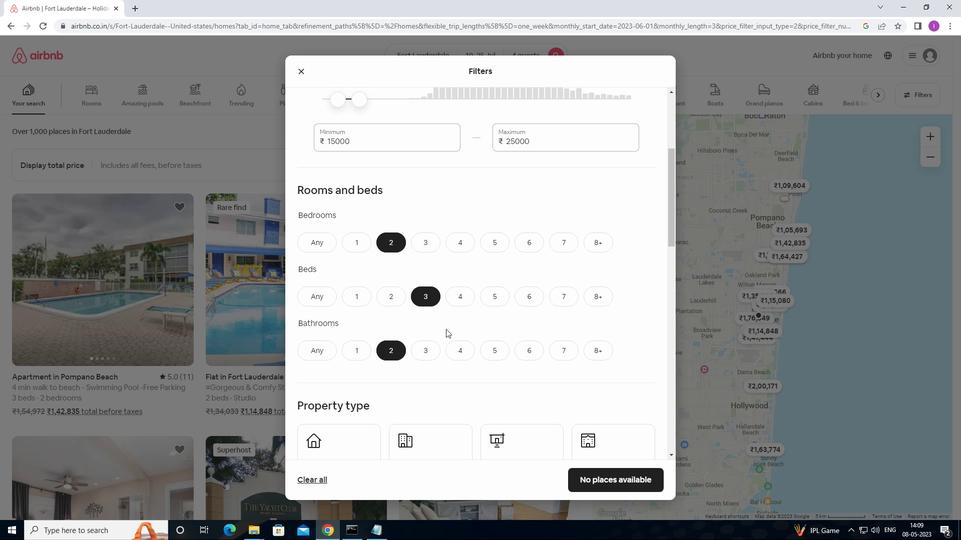 
Action: Mouse scrolled (447, 325) with delta (0, 0)
Screenshot: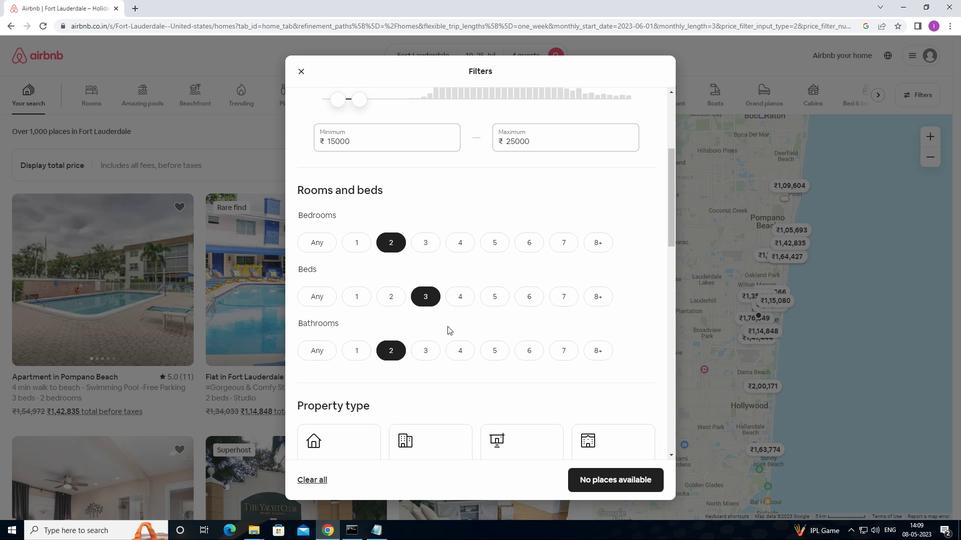 
Action: Mouse scrolled (447, 325) with delta (0, 0)
Screenshot: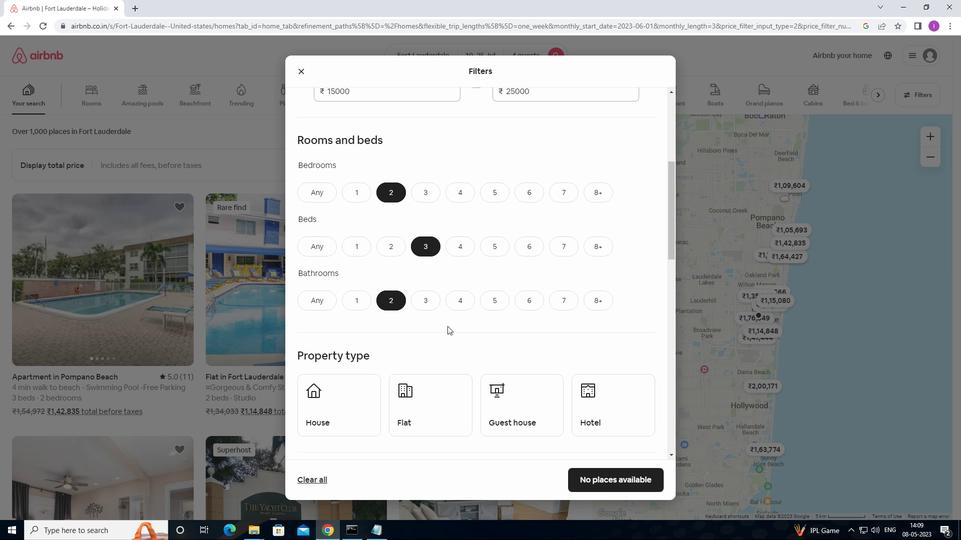 
Action: Mouse scrolled (447, 325) with delta (0, 0)
Screenshot: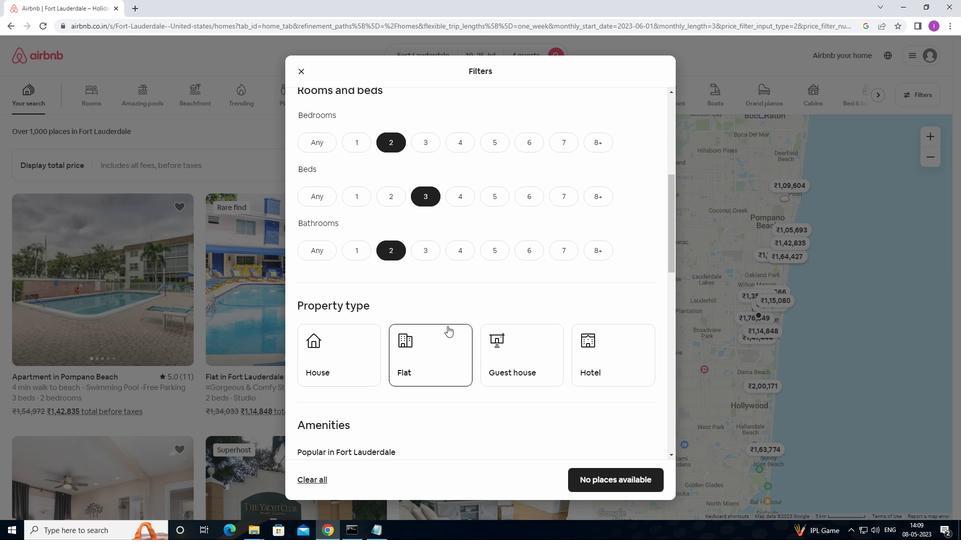 
Action: Mouse moved to (345, 314)
Screenshot: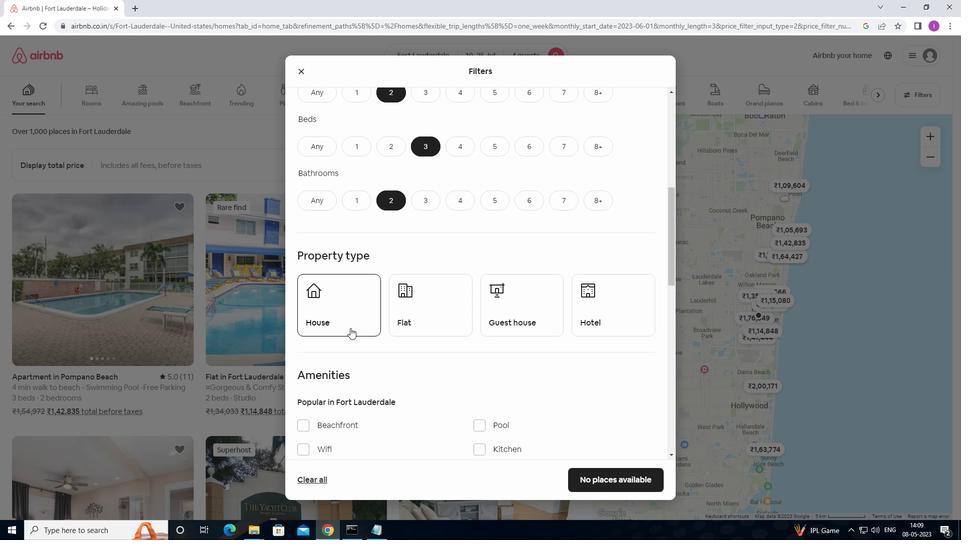 
Action: Mouse pressed left at (345, 314)
Screenshot: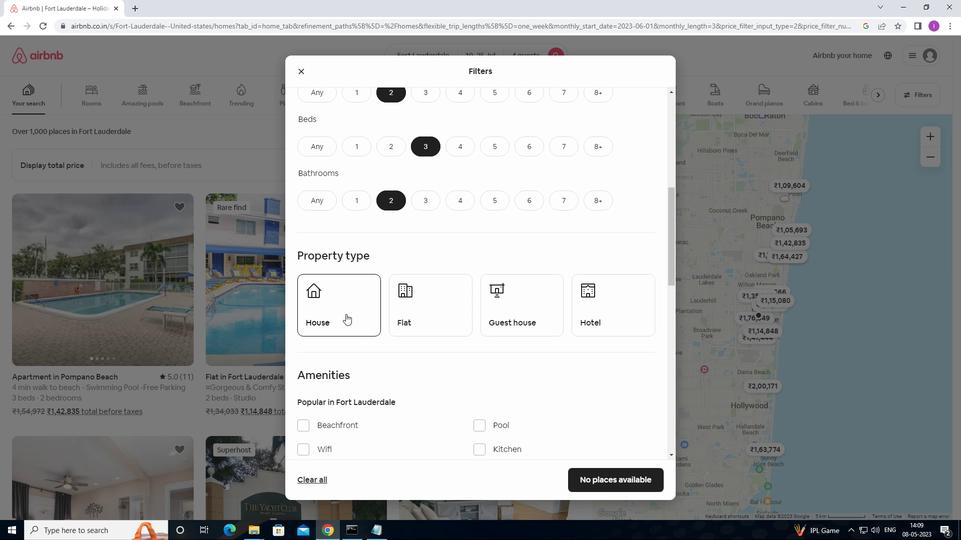 
Action: Mouse moved to (410, 309)
Screenshot: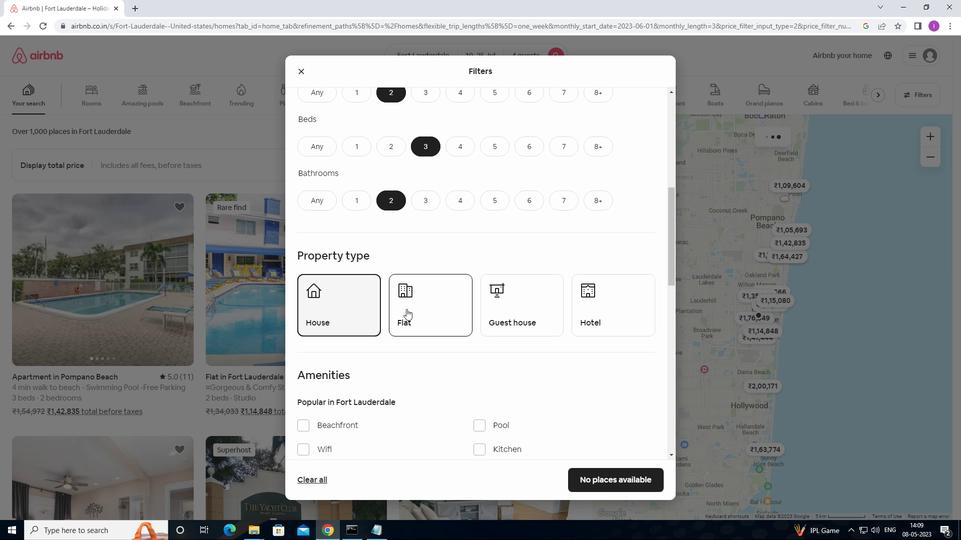 
Action: Mouse pressed left at (410, 309)
Screenshot: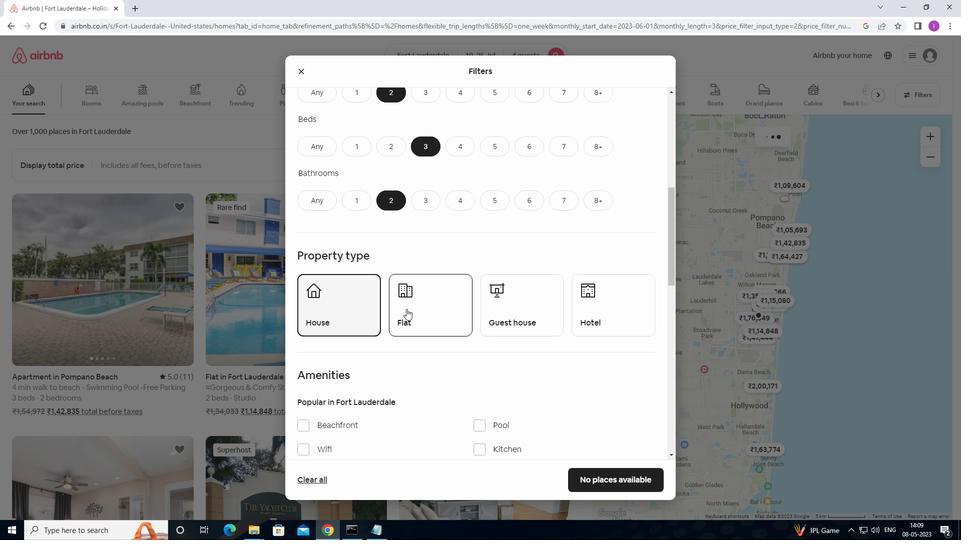 
Action: Mouse moved to (518, 313)
Screenshot: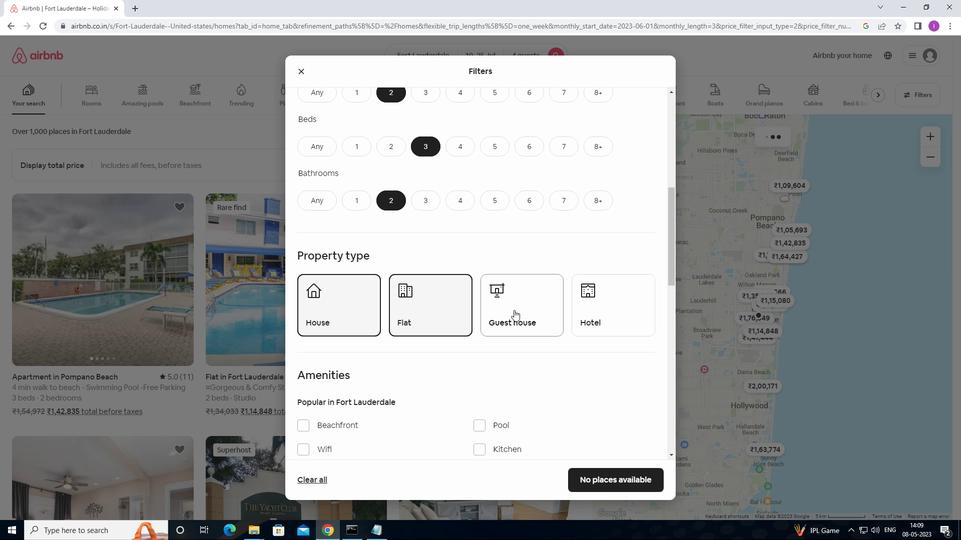 
Action: Mouse pressed left at (518, 313)
Screenshot: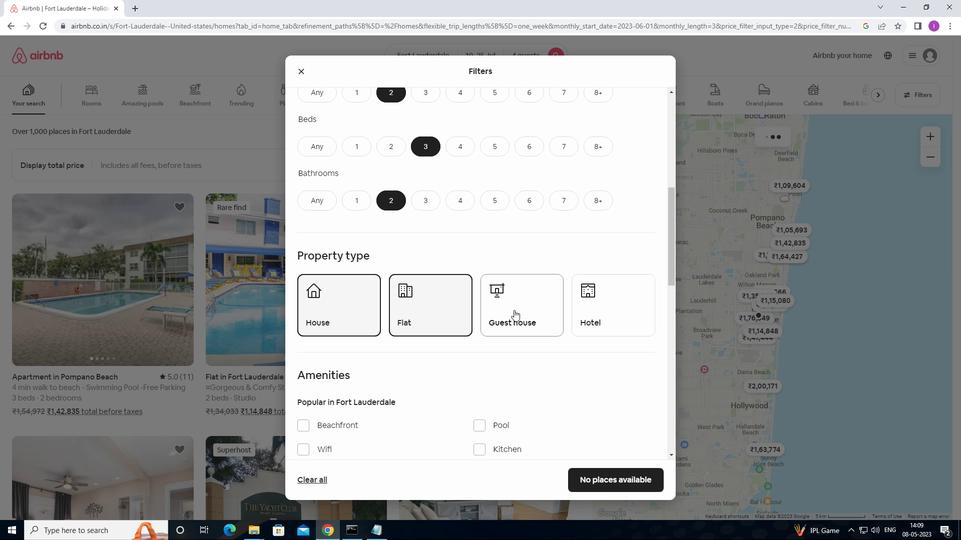 
Action: Mouse moved to (459, 346)
Screenshot: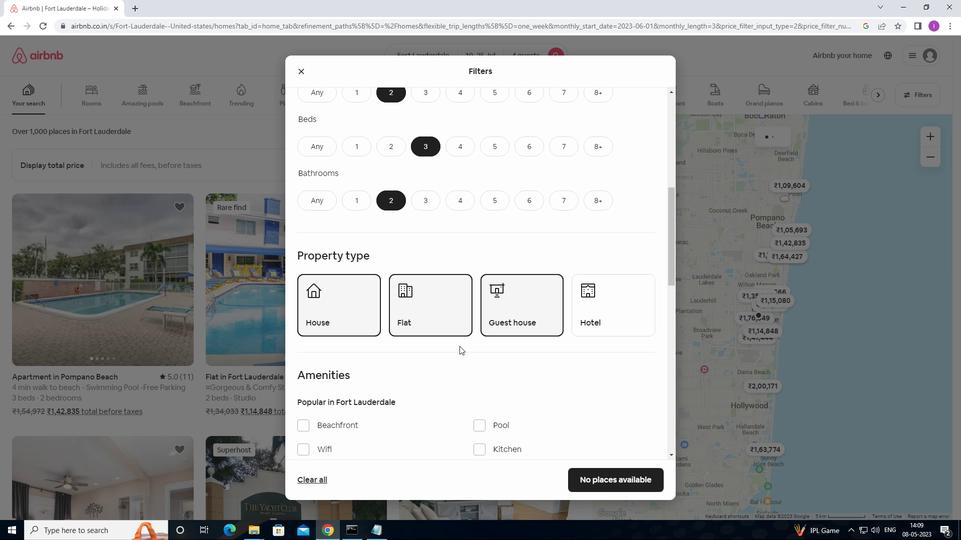 
Action: Mouse scrolled (459, 345) with delta (0, 0)
Screenshot: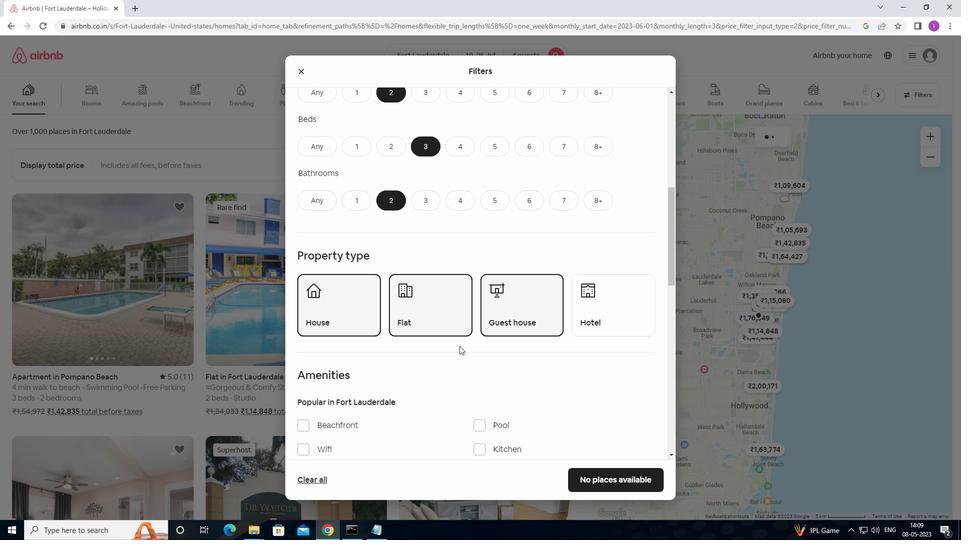 
Action: Mouse moved to (511, 323)
Screenshot: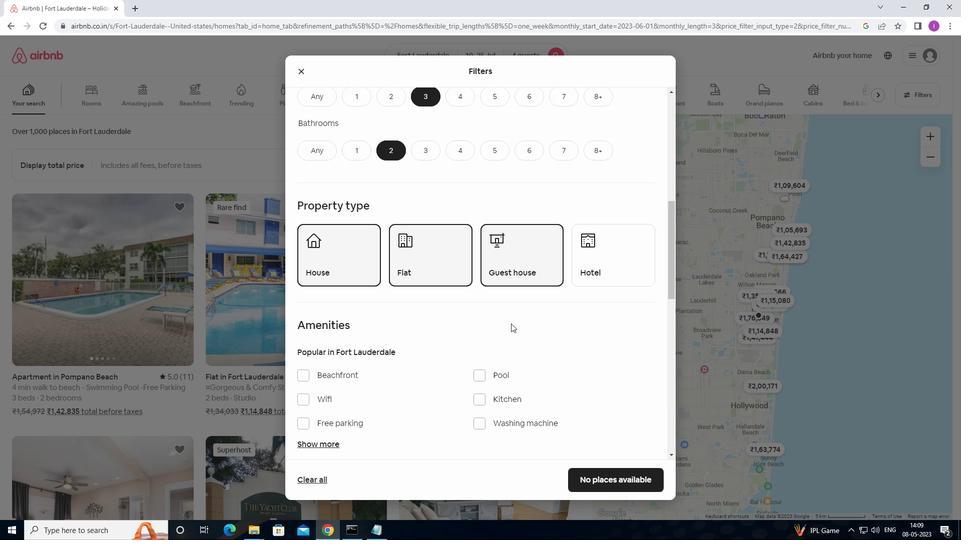 
Action: Mouse scrolled (511, 322) with delta (0, 0)
Screenshot: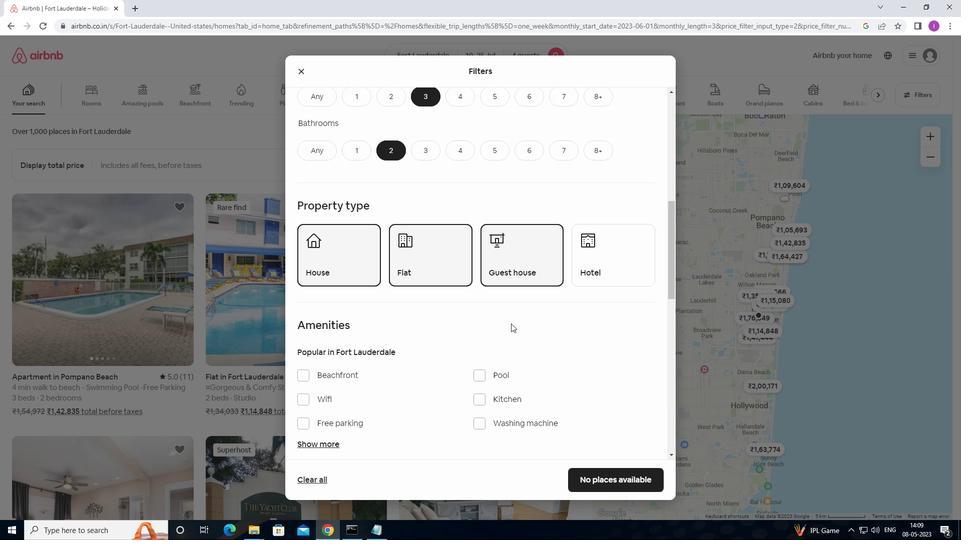 
Action: Mouse moved to (298, 351)
Screenshot: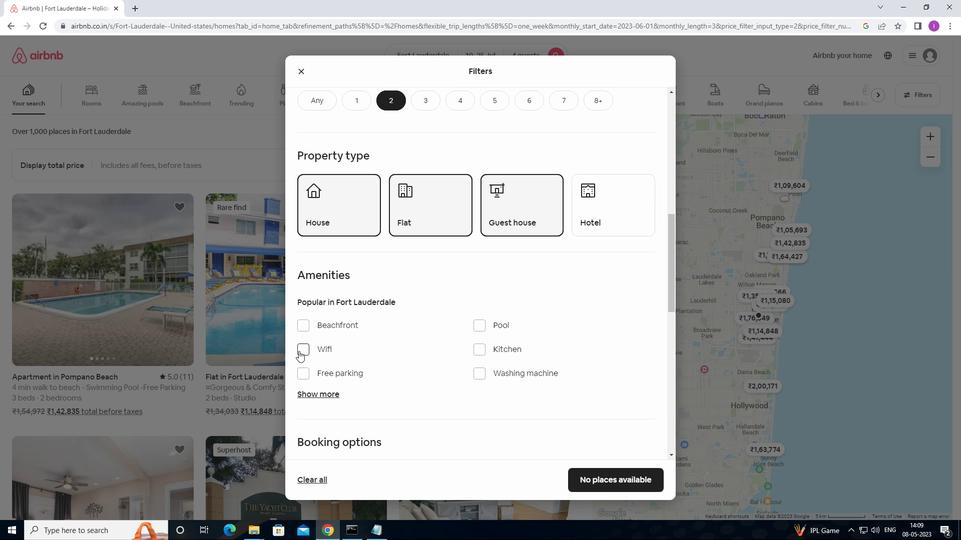 
Action: Mouse pressed left at (298, 351)
Screenshot: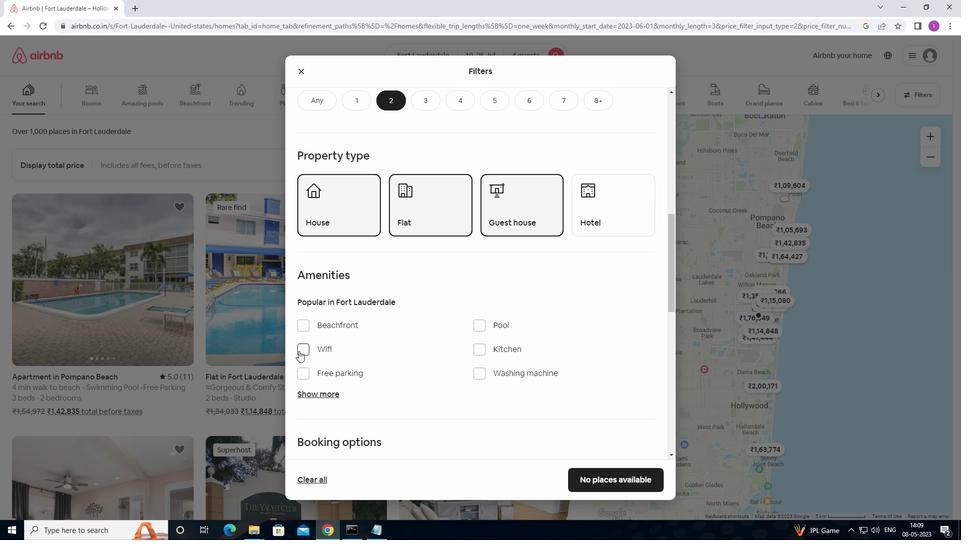 
Action: Mouse moved to (431, 371)
Screenshot: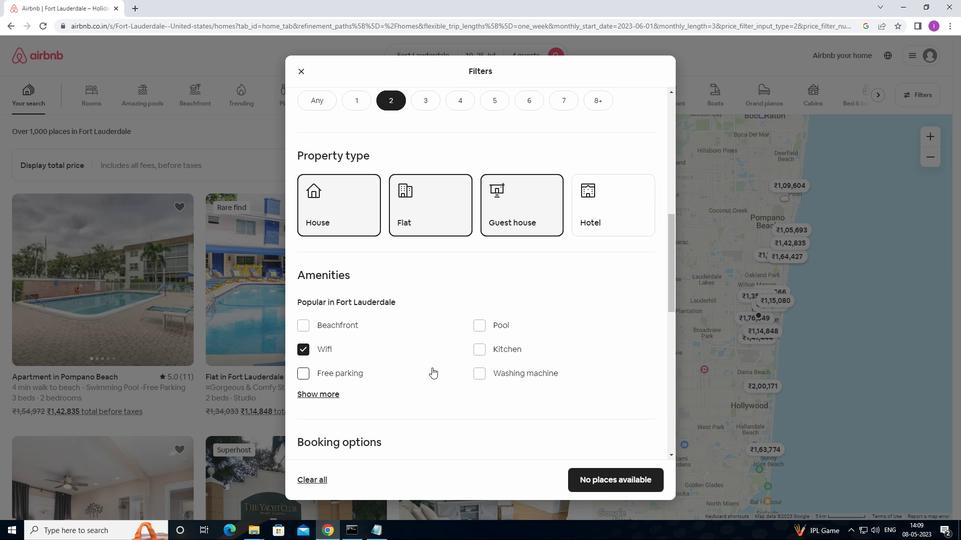 
Action: Mouse scrolled (431, 370) with delta (0, 0)
Screenshot: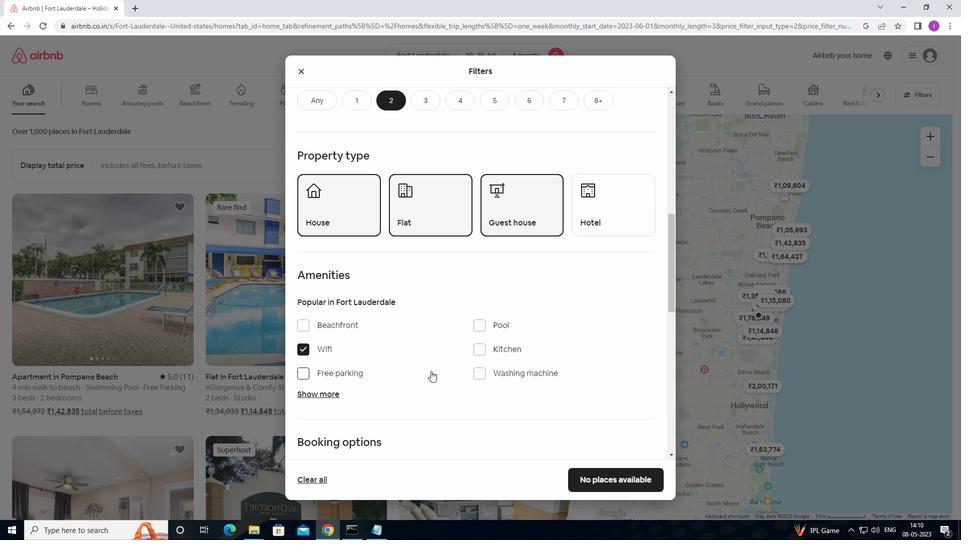 
Action: Mouse moved to (305, 321)
Screenshot: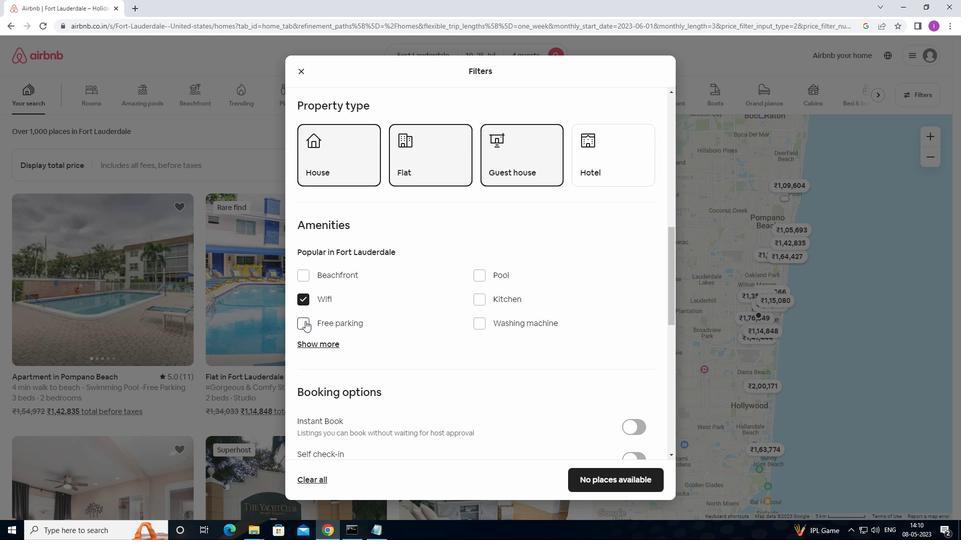 
Action: Mouse pressed left at (305, 321)
Screenshot: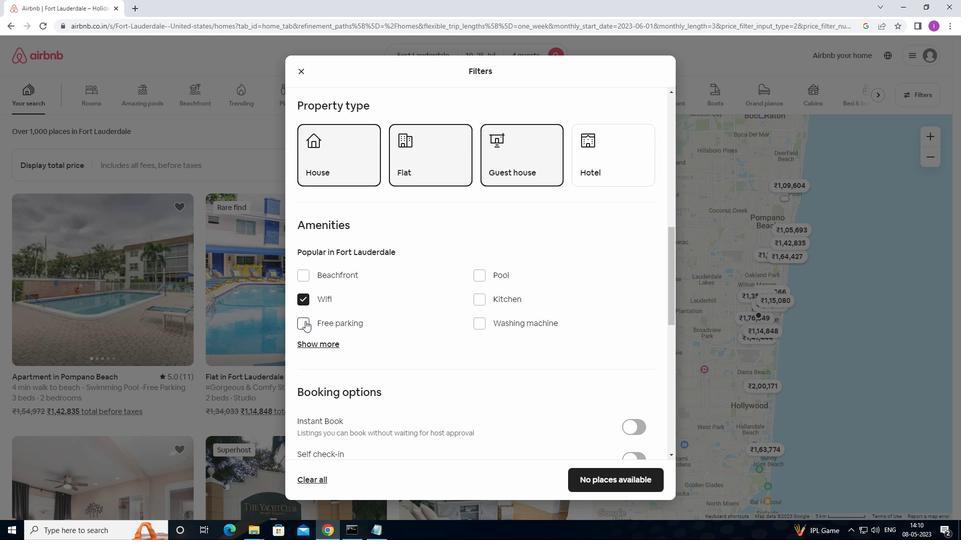 
Action: Mouse moved to (329, 346)
Screenshot: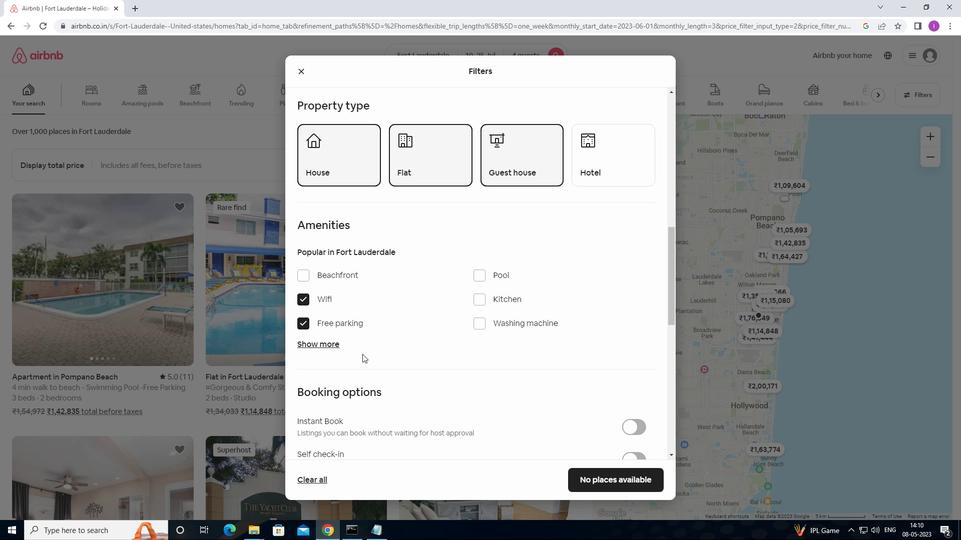 
Action: Mouse pressed left at (329, 346)
Screenshot: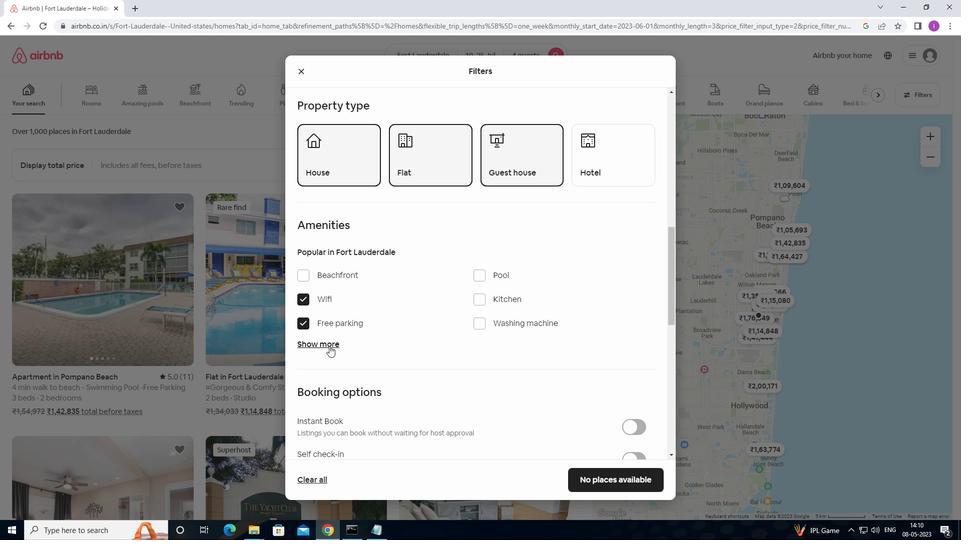 
Action: Mouse moved to (404, 349)
Screenshot: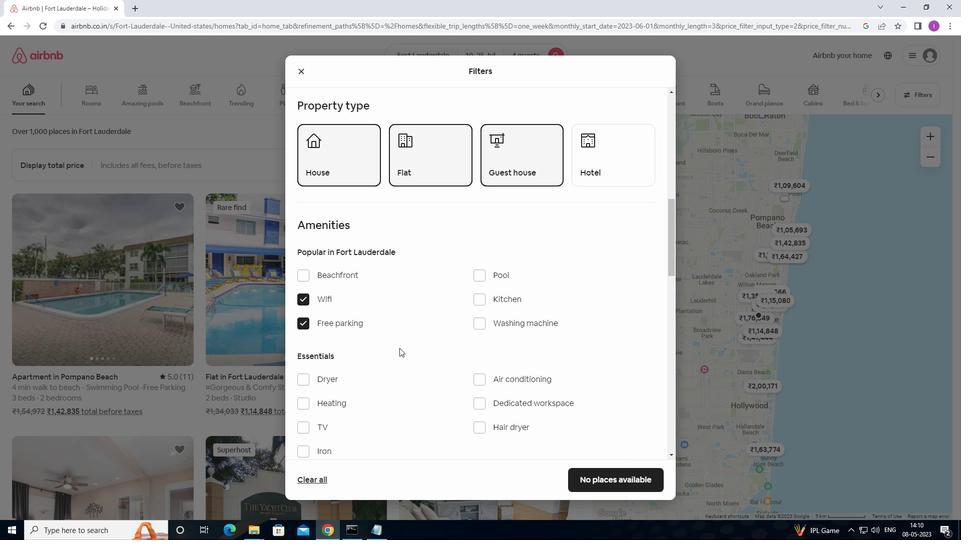 
Action: Mouse scrolled (404, 348) with delta (0, 0)
Screenshot: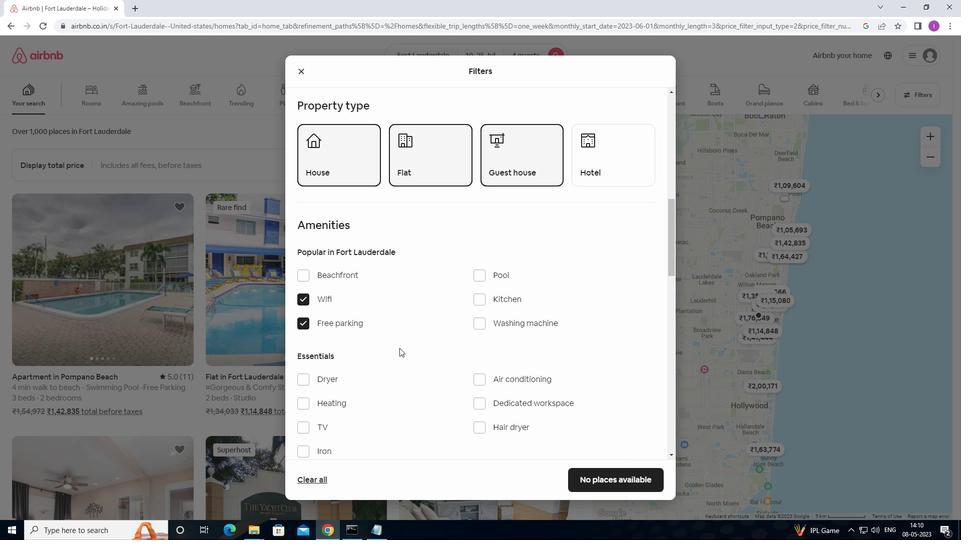 
Action: Mouse moved to (405, 349)
Screenshot: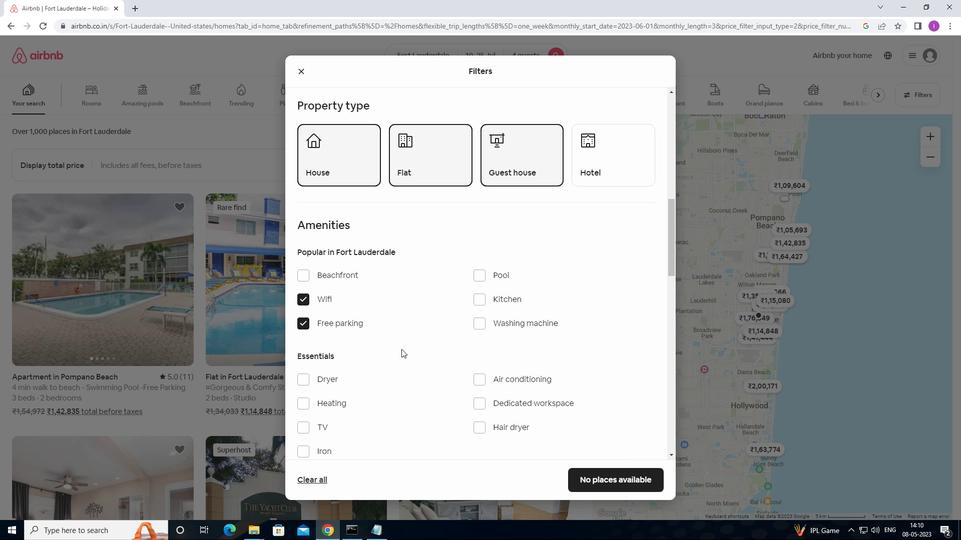 
Action: Mouse scrolled (405, 349) with delta (0, 0)
Screenshot: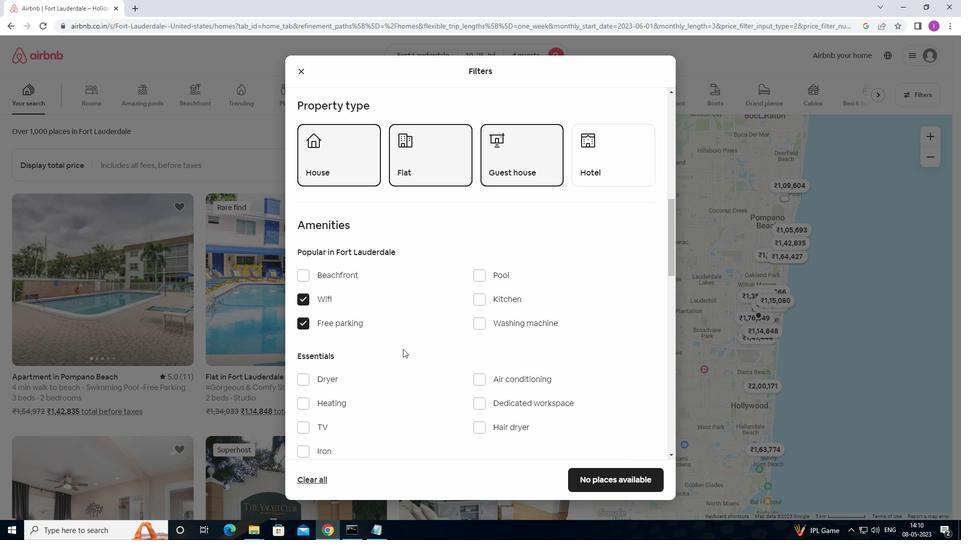
Action: Mouse scrolled (405, 349) with delta (0, 0)
Screenshot: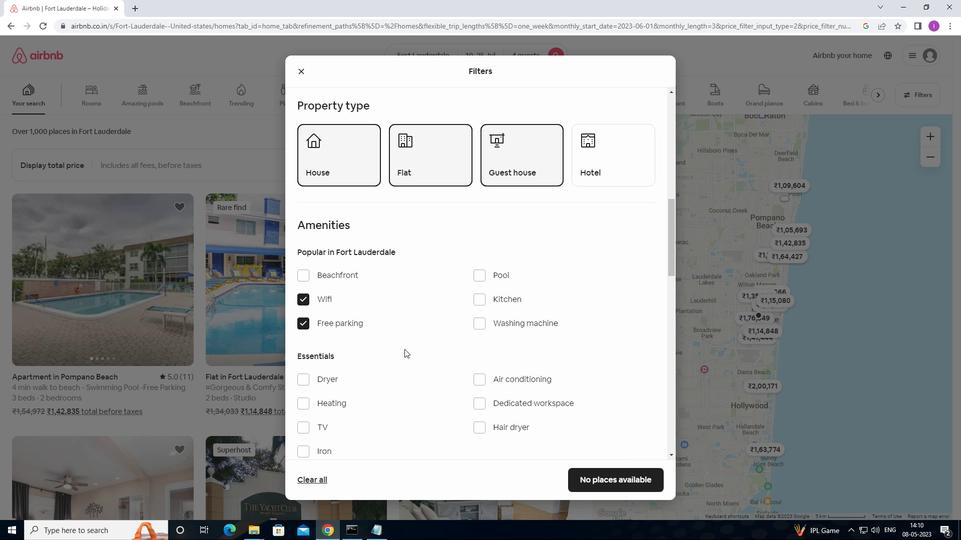 
Action: Mouse moved to (304, 273)
Screenshot: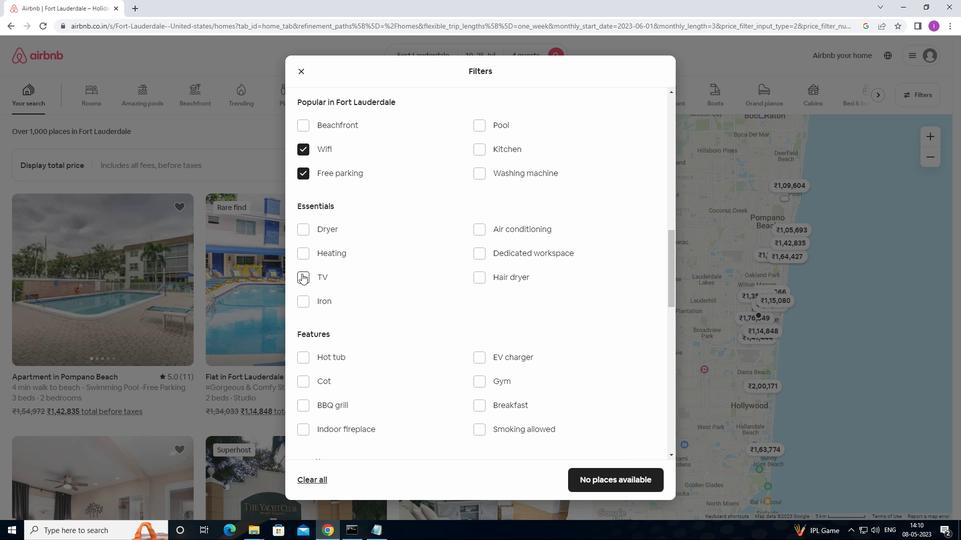 
Action: Mouse pressed left at (304, 273)
Screenshot: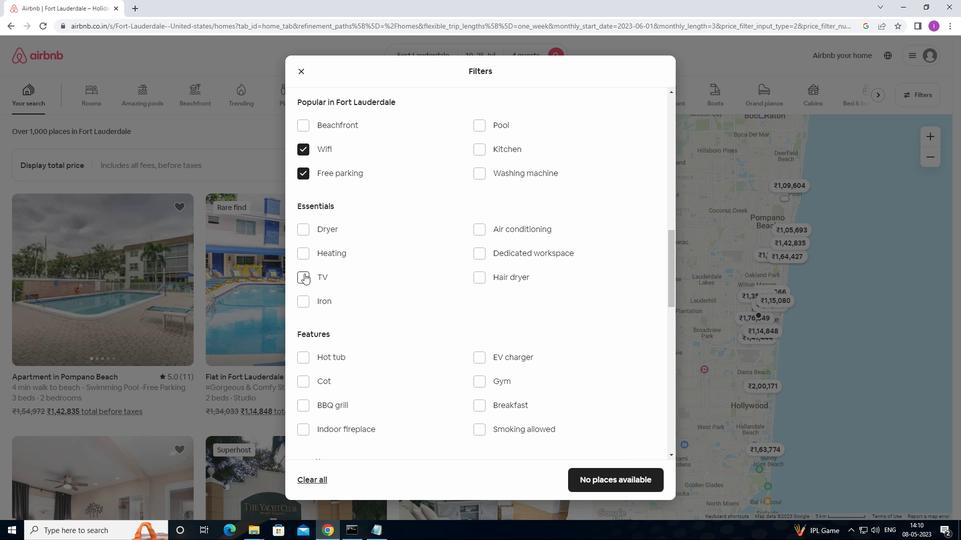 
Action: Mouse moved to (487, 379)
Screenshot: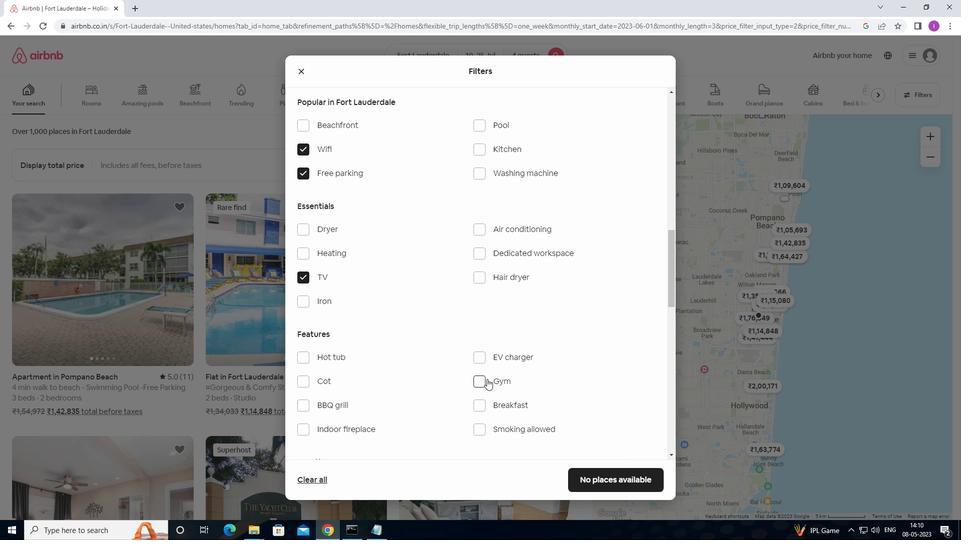 
Action: Mouse pressed left at (487, 379)
Screenshot: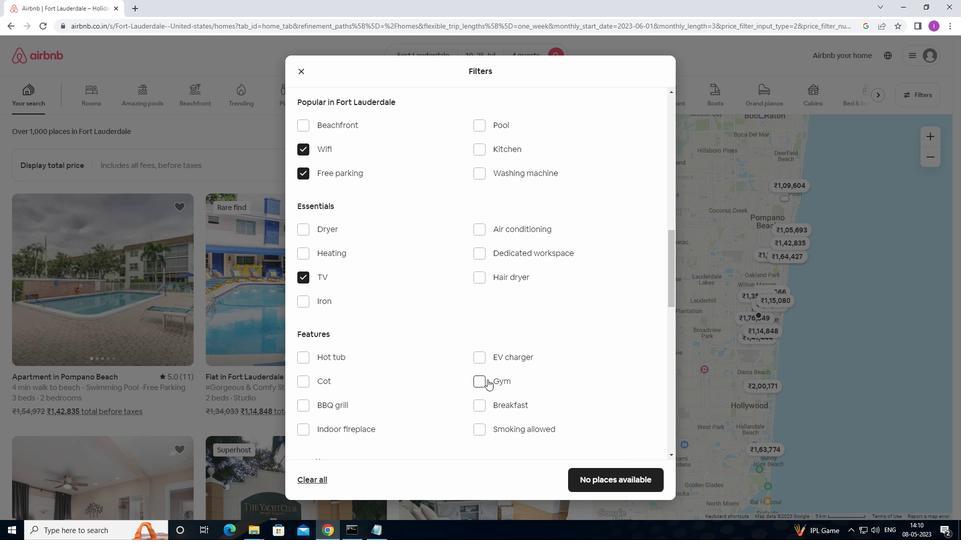 
Action: Mouse moved to (479, 405)
Screenshot: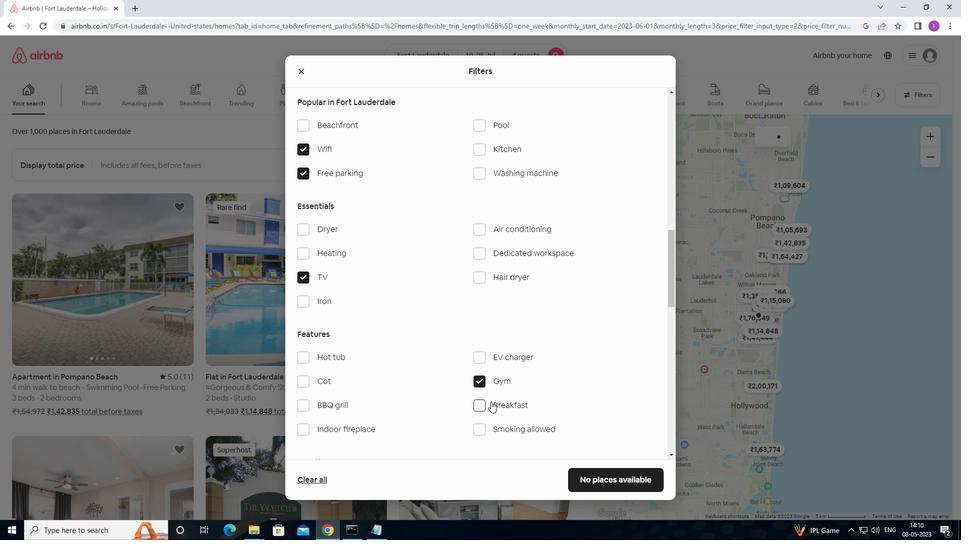 
Action: Mouse pressed left at (479, 405)
Screenshot: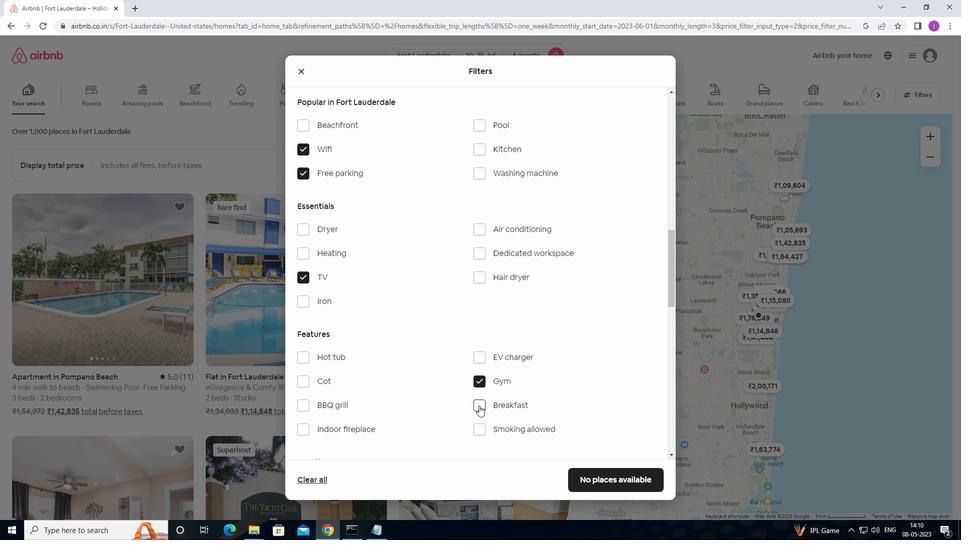 
Action: Mouse moved to (553, 368)
Screenshot: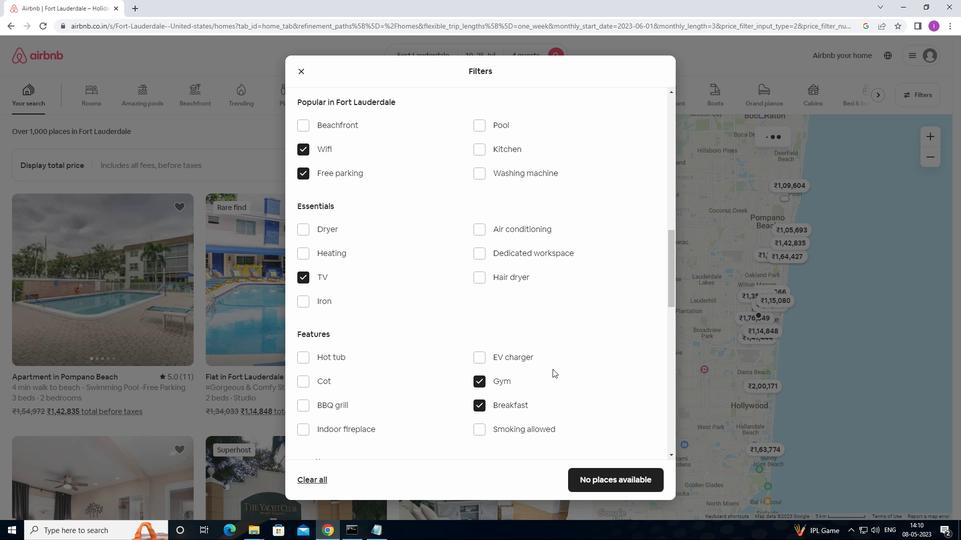 
Action: Mouse scrolled (553, 367) with delta (0, 0)
Screenshot: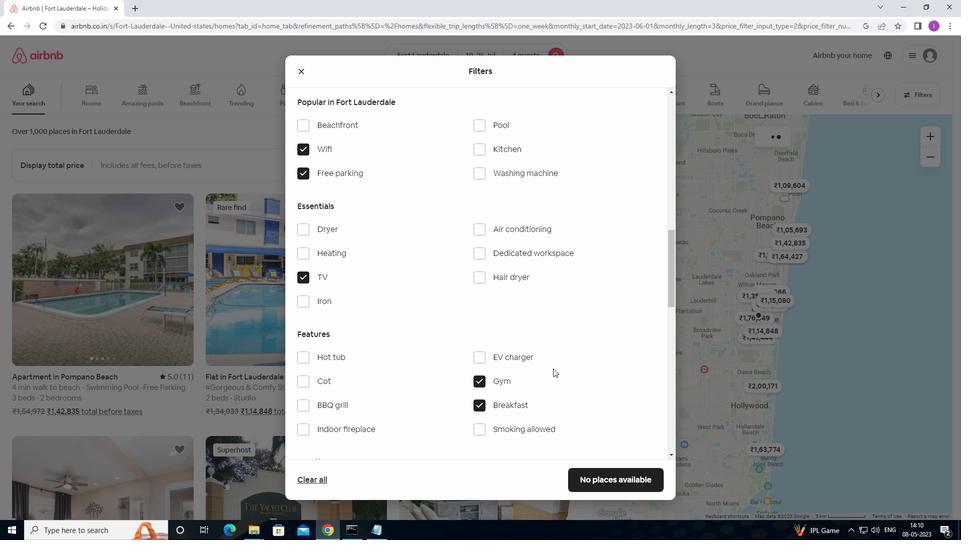 
Action: Mouse moved to (556, 365)
Screenshot: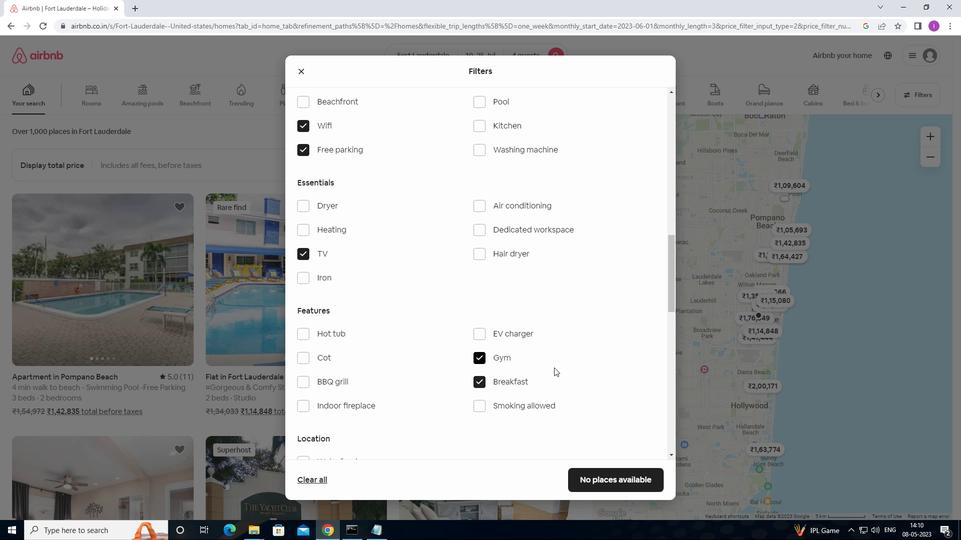 
Action: Mouse scrolled (556, 364) with delta (0, 0)
Screenshot: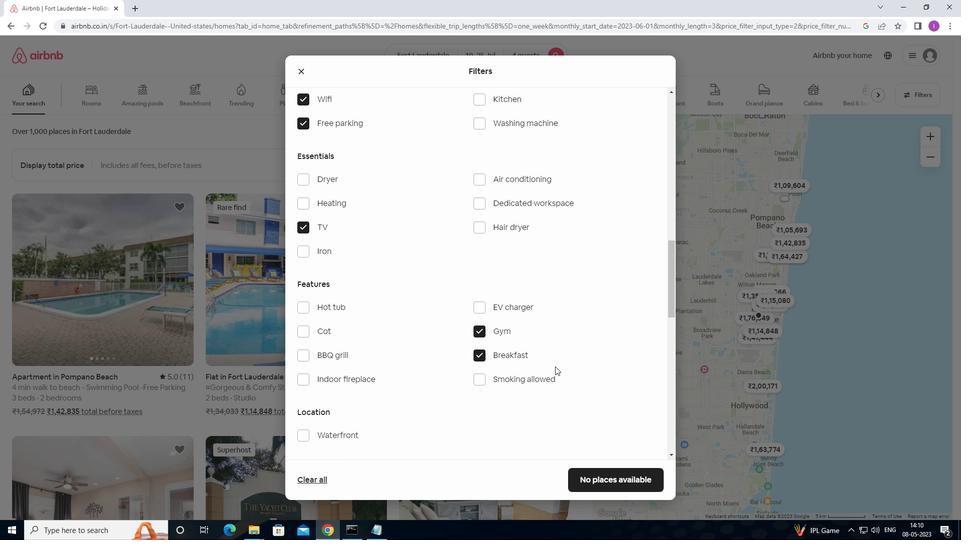 
Action: Mouse scrolled (556, 364) with delta (0, 0)
Screenshot: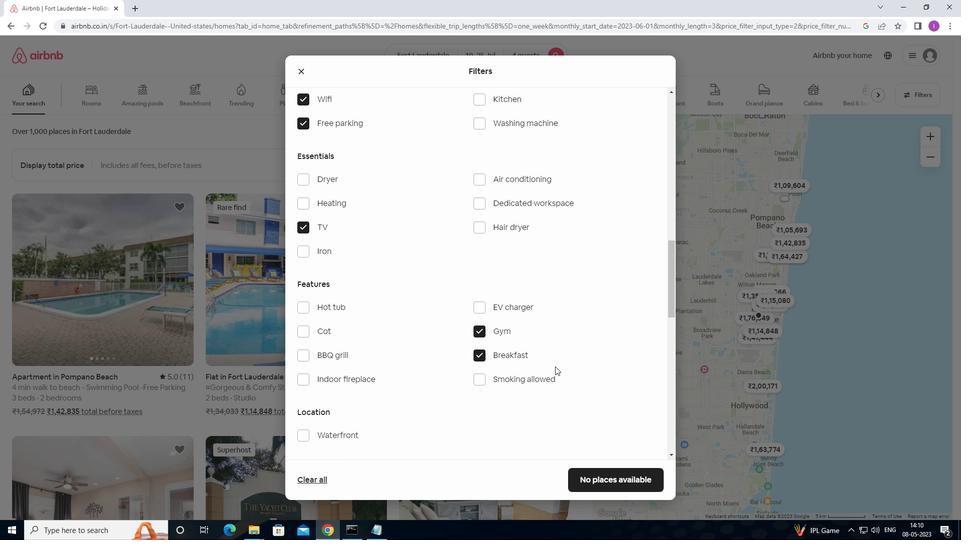 
Action: Mouse scrolled (556, 364) with delta (0, 0)
Screenshot: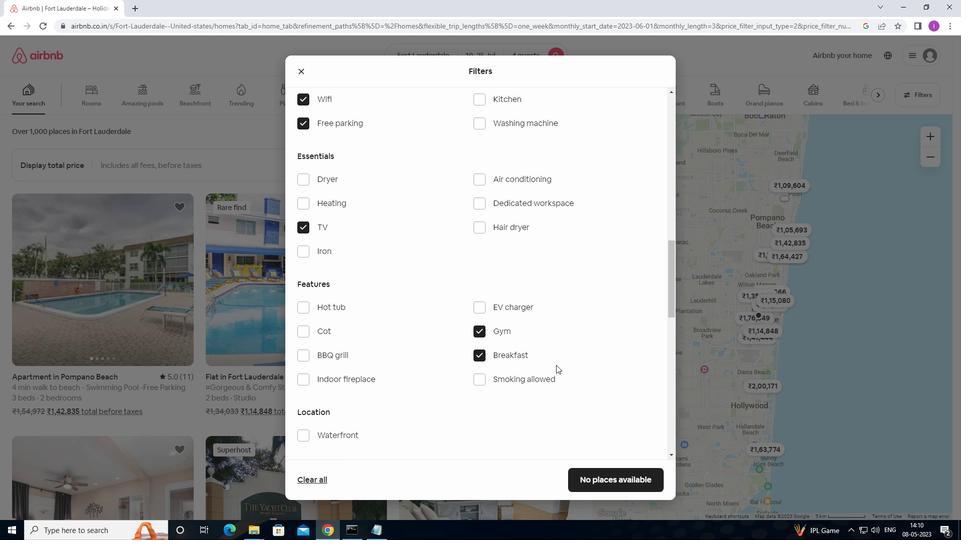 
Action: Mouse scrolled (556, 364) with delta (0, 0)
Screenshot: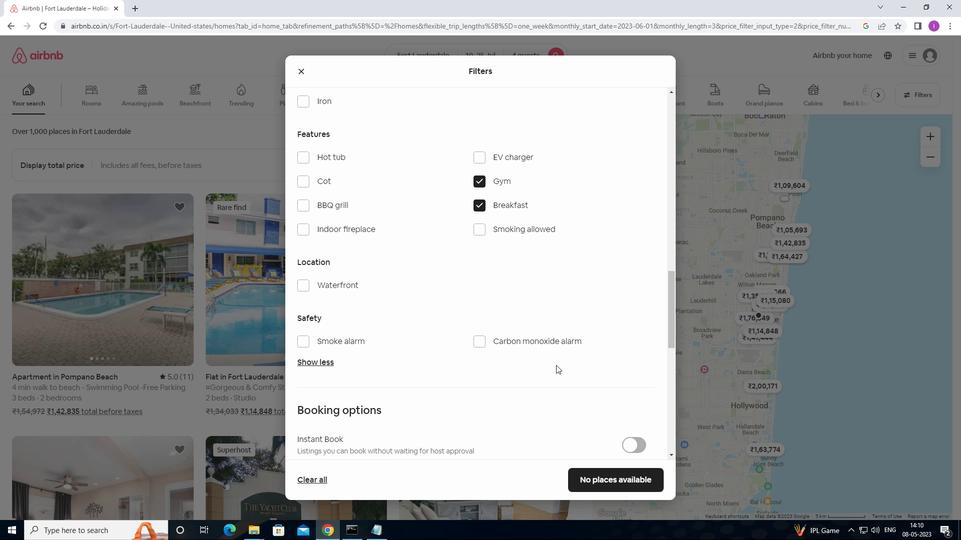 
Action: Mouse scrolled (556, 364) with delta (0, 0)
Screenshot: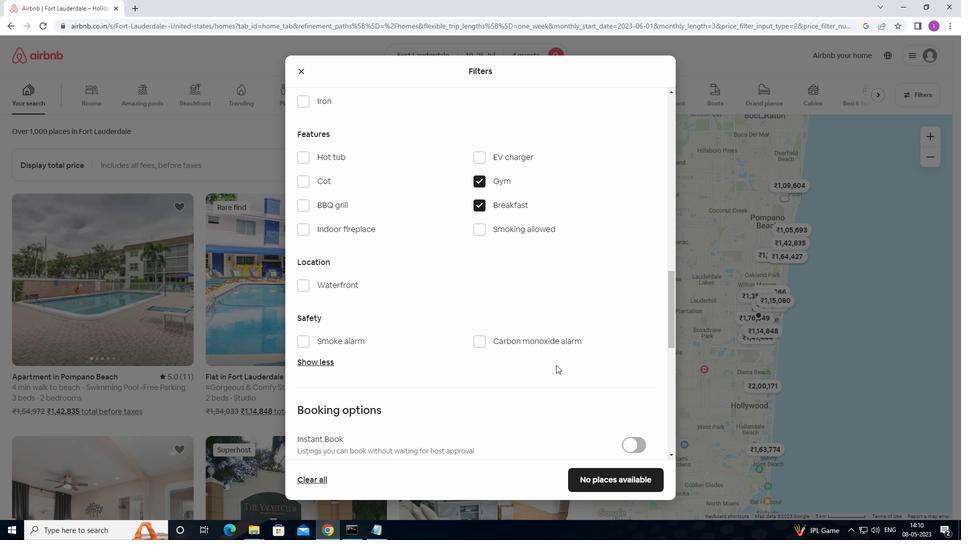 
Action: Mouse scrolled (556, 364) with delta (0, 0)
Screenshot: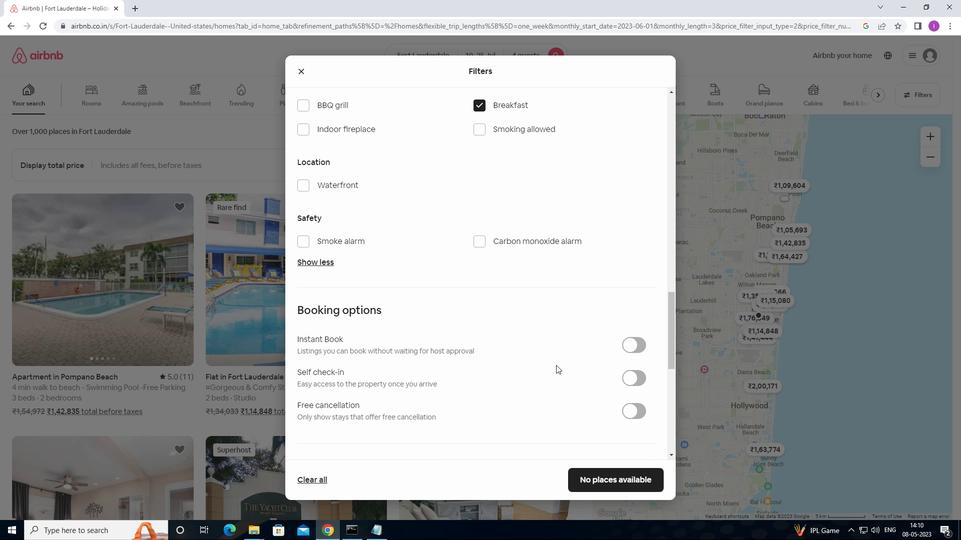 
Action: Mouse moved to (640, 330)
Screenshot: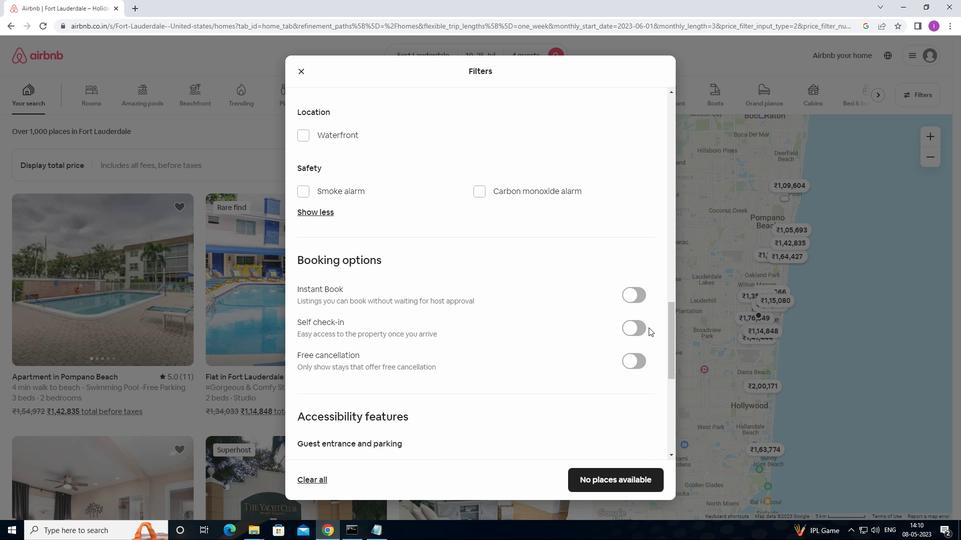 
Action: Mouse pressed left at (640, 330)
Screenshot: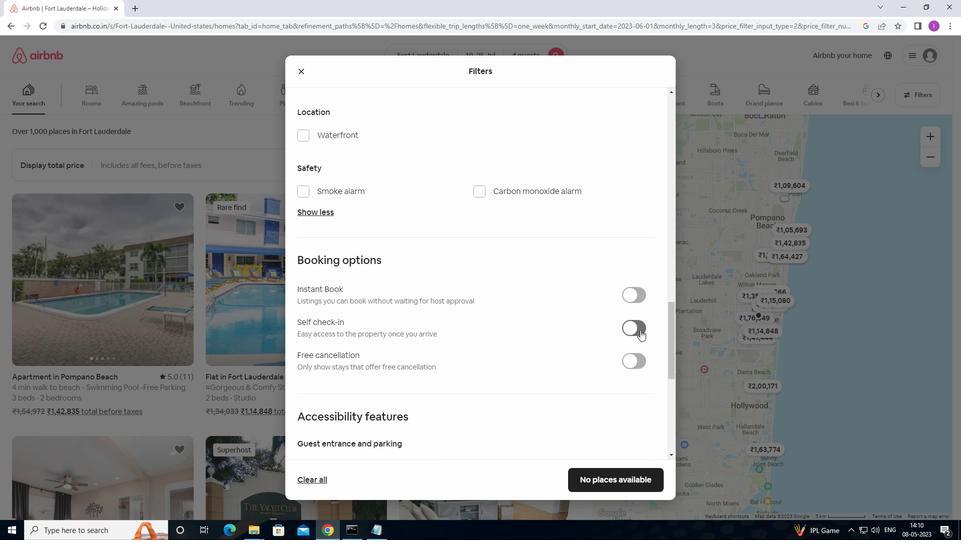 
Action: Mouse moved to (511, 375)
Screenshot: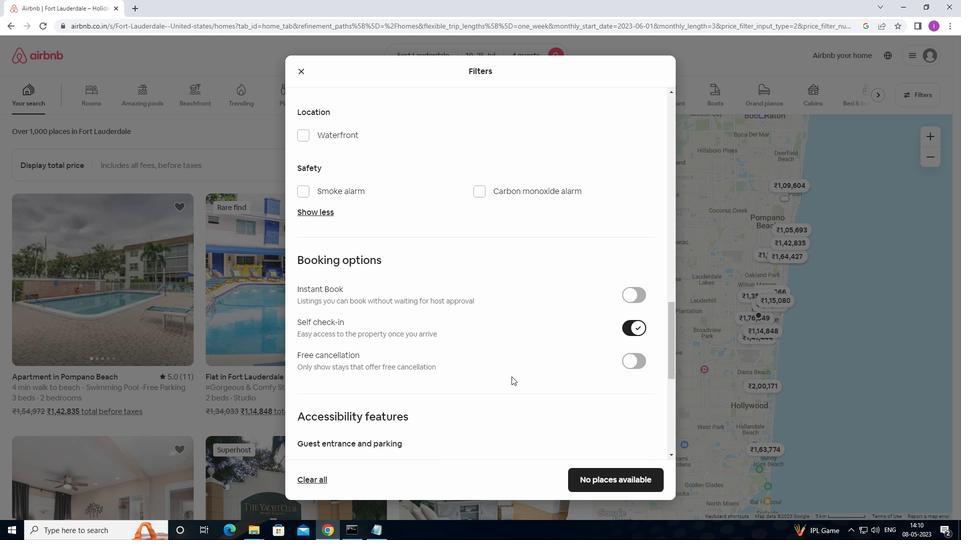 
Action: Mouse scrolled (511, 375) with delta (0, 0)
Screenshot: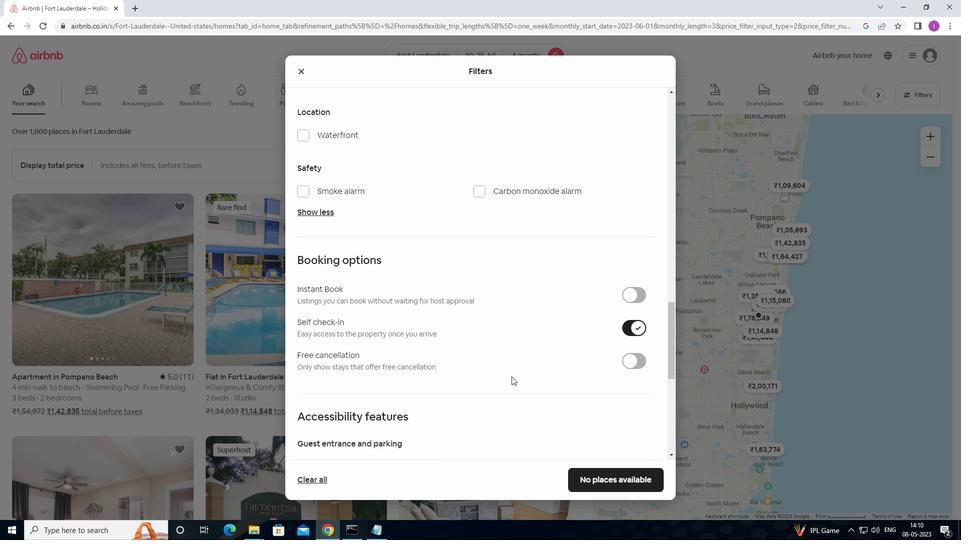 
Action: Mouse moved to (511, 375)
Screenshot: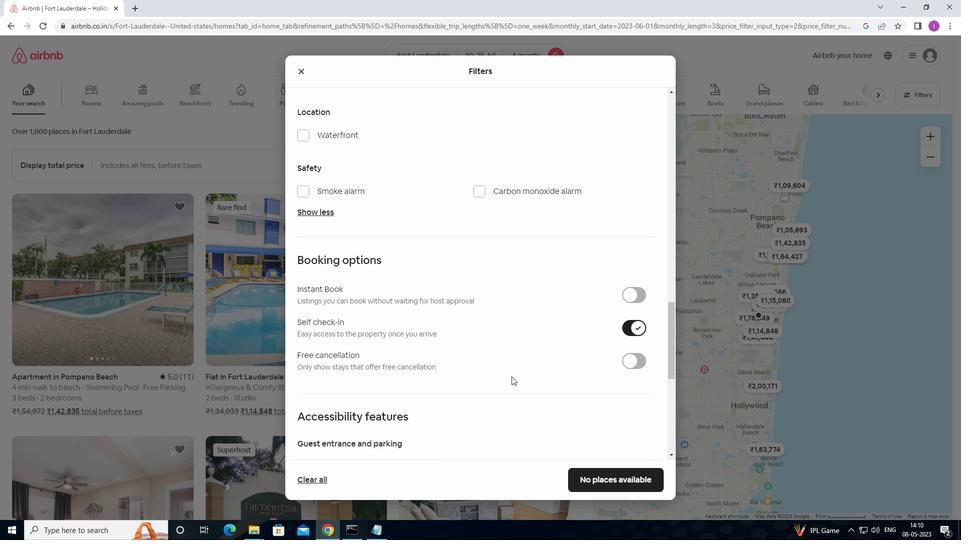 
Action: Mouse scrolled (511, 375) with delta (0, 0)
Screenshot: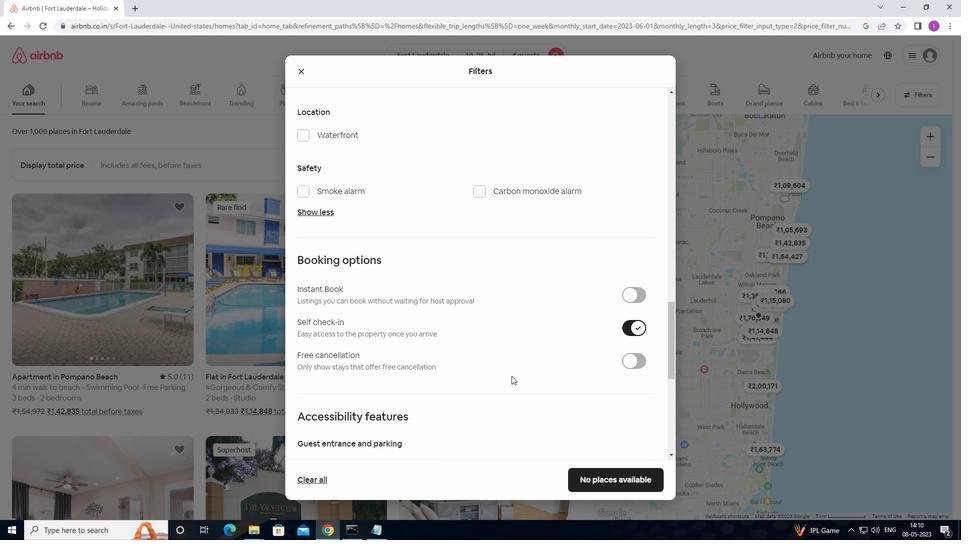 
Action: Mouse scrolled (511, 375) with delta (0, 0)
Screenshot: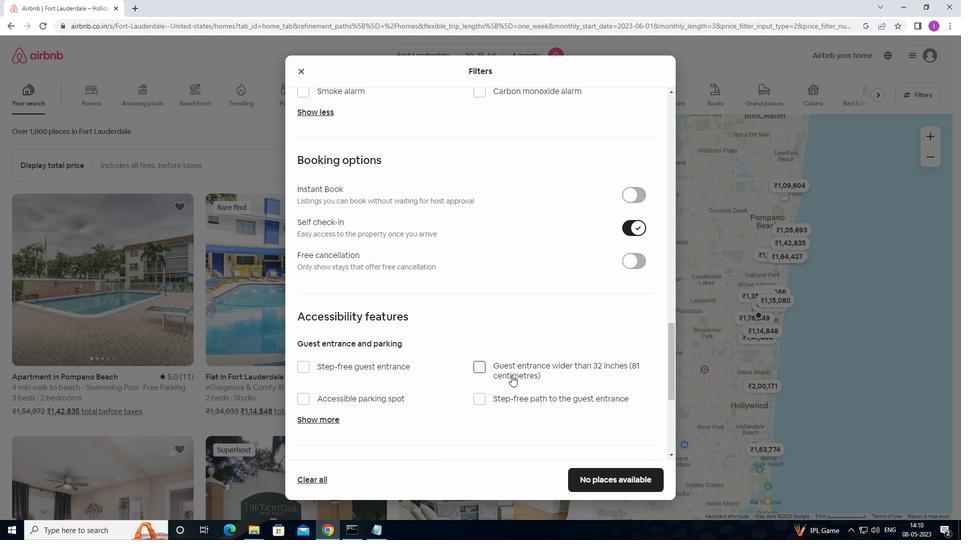 
Action: Mouse scrolled (511, 375) with delta (0, 0)
Screenshot: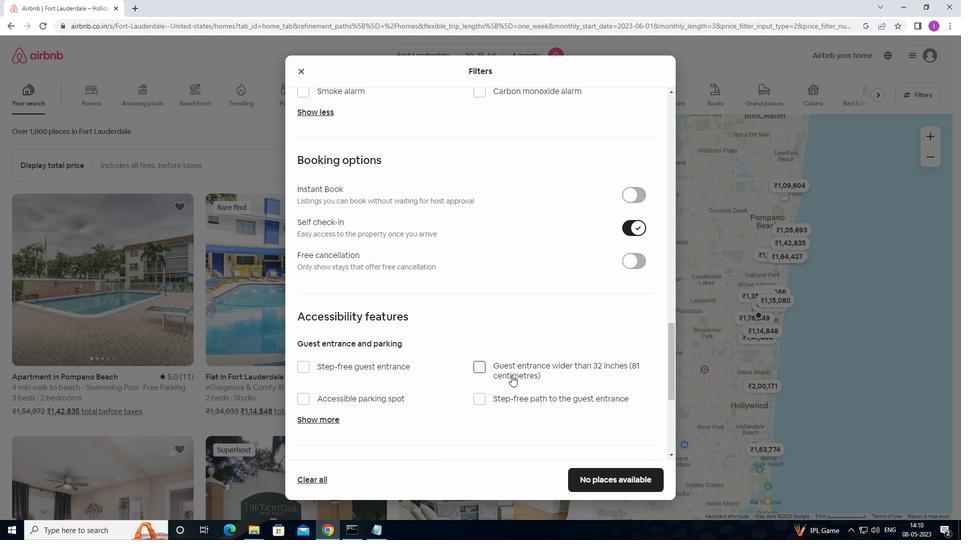 
Action: Mouse scrolled (511, 375) with delta (0, 0)
Screenshot: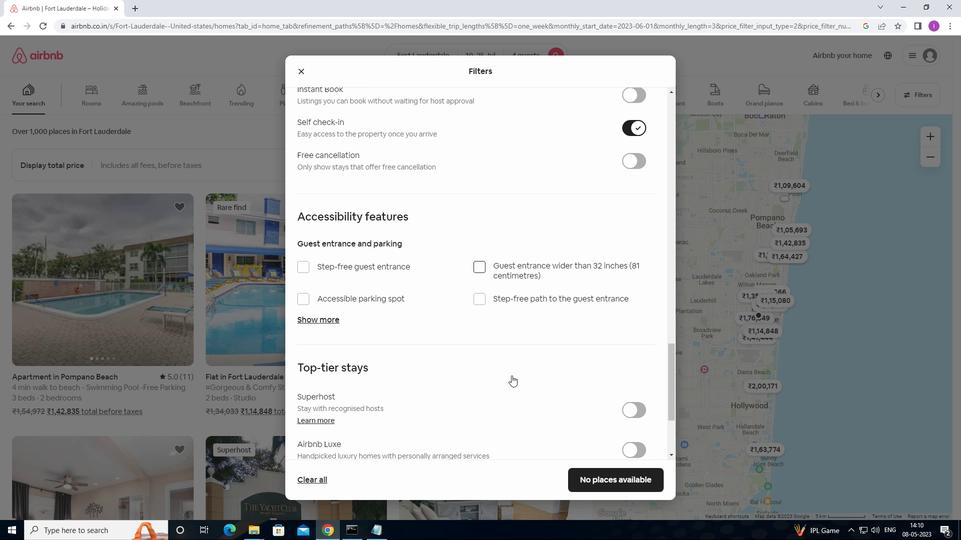 
Action: Mouse moved to (511, 375)
Screenshot: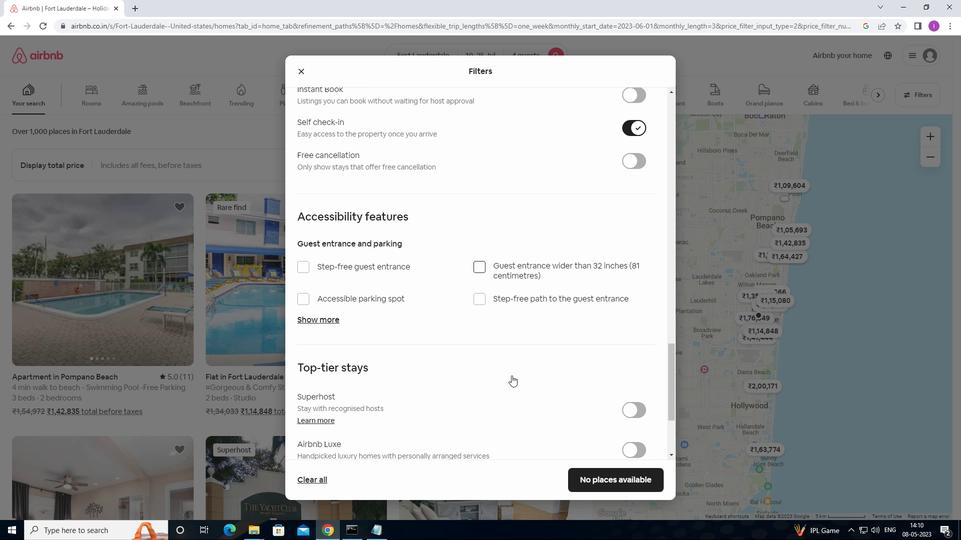 
Action: Mouse scrolled (511, 374) with delta (0, 0)
Screenshot: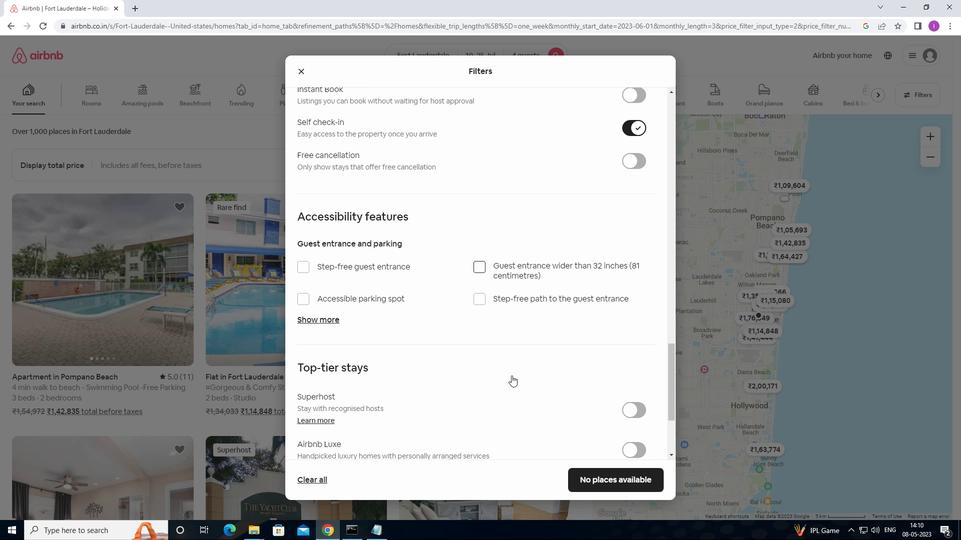 
Action: Mouse moved to (617, 351)
Screenshot: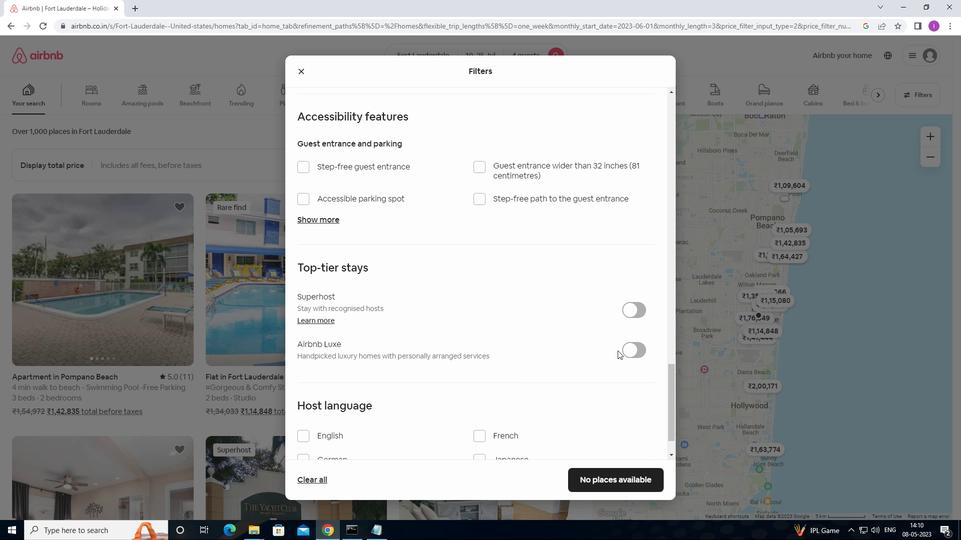 
Action: Mouse scrolled (617, 351) with delta (0, 0)
Screenshot: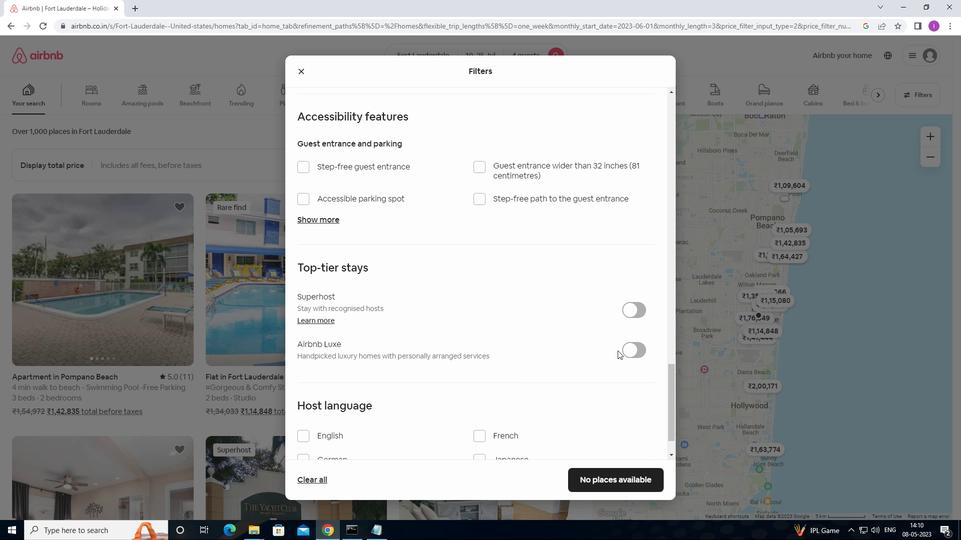 
Action: Mouse moved to (615, 352)
Screenshot: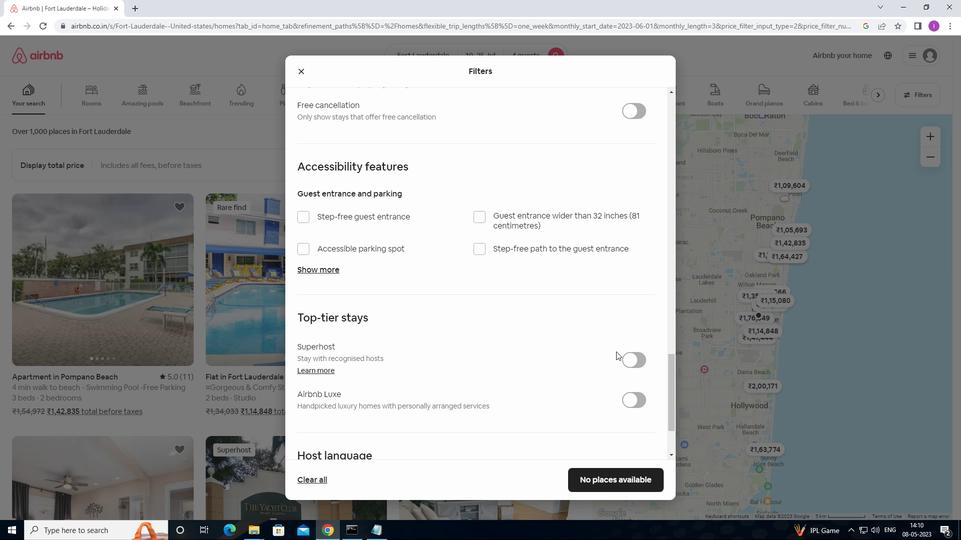 
Action: Mouse scrolled (615, 351) with delta (0, 0)
Screenshot: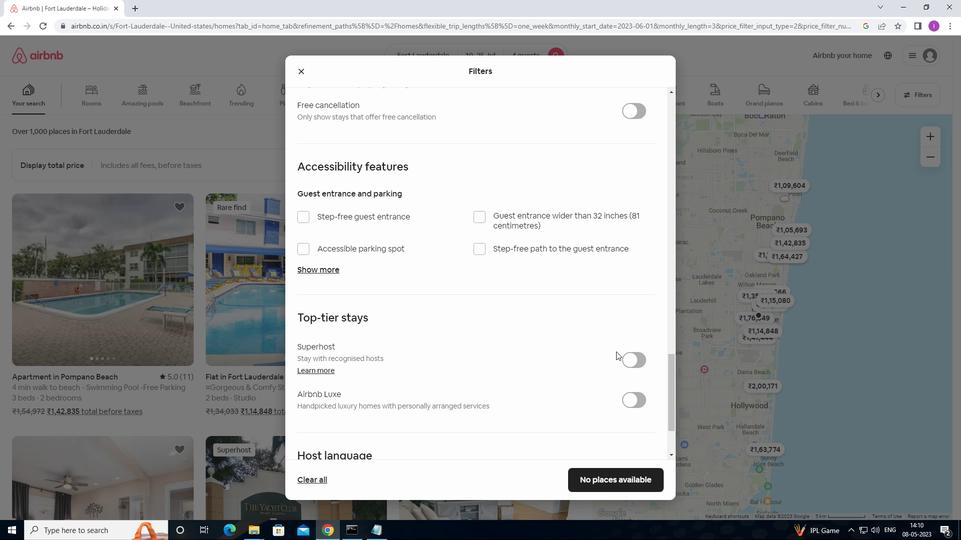 
Action: Mouse scrolled (615, 352) with delta (0, 0)
Screenshot: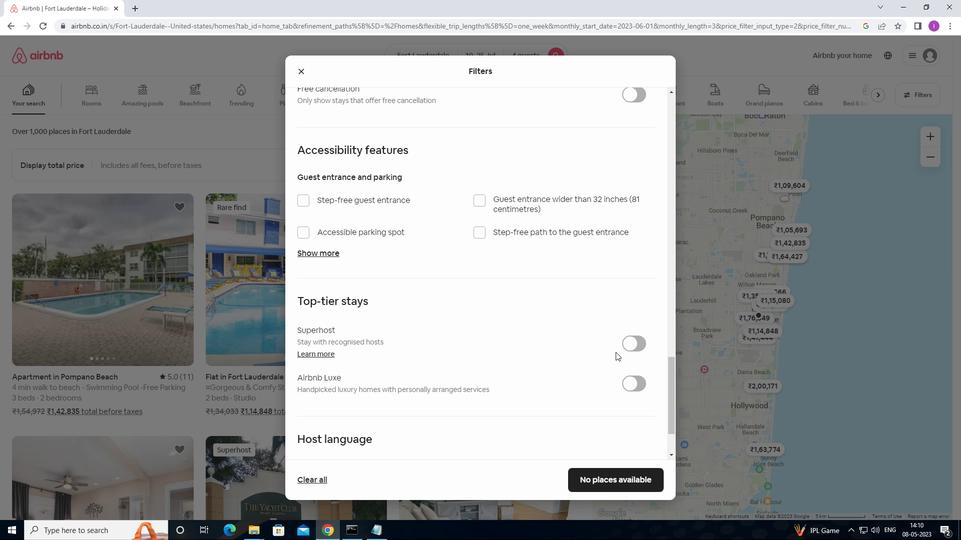 
Action: Mouse scrolled (615, 352) with delta (0, 0)
Screenshot: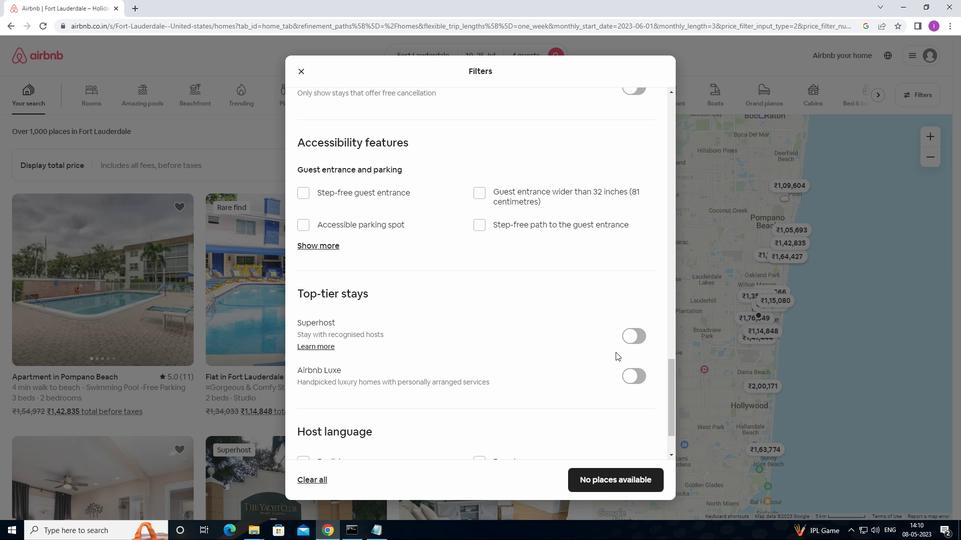 
Action: Mouse scrolled (615, 351) with delta (0, 0)
Screenshot: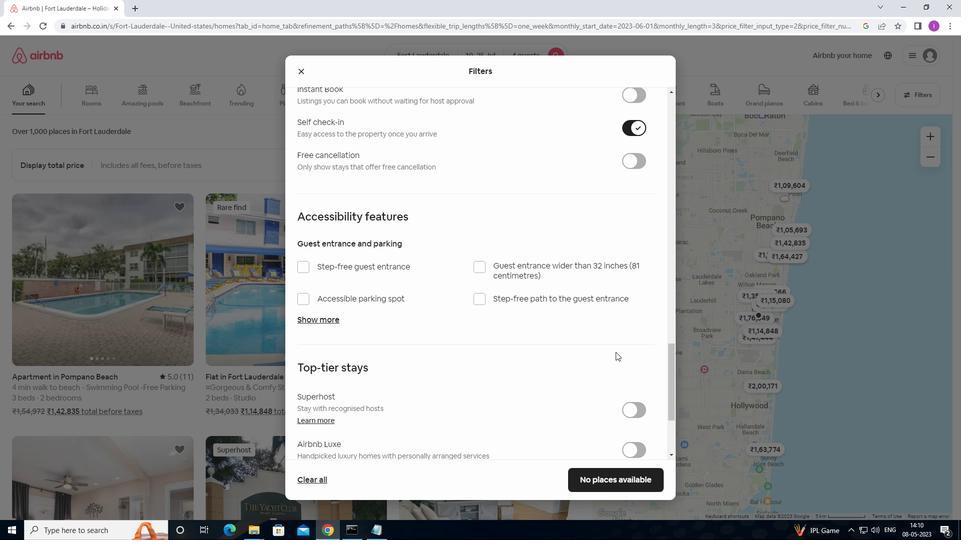 
Action: Mouse scrolled (615, 351) with delta (0, 0)
Screenshot: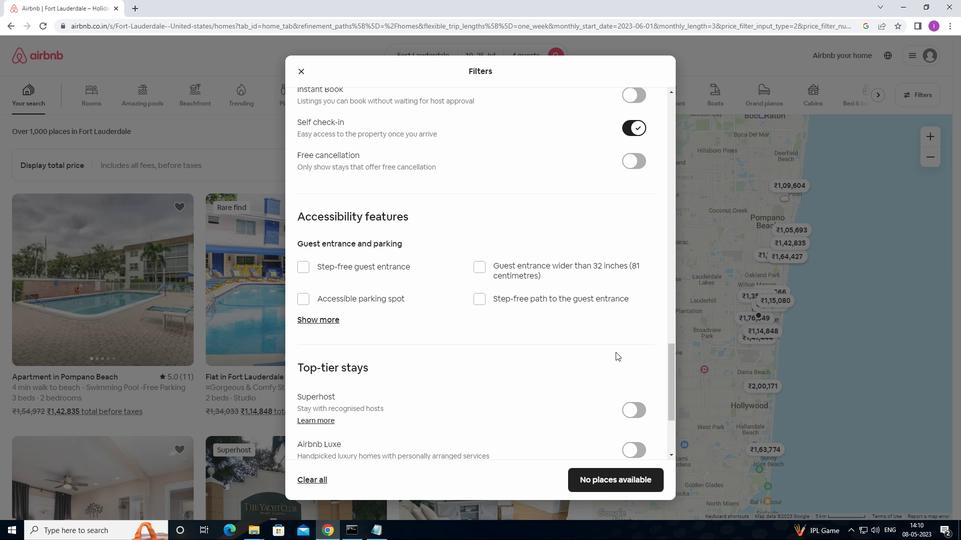 
Action: Mouse scrolled (615, 351) with delta (0, 0)
Screenshot: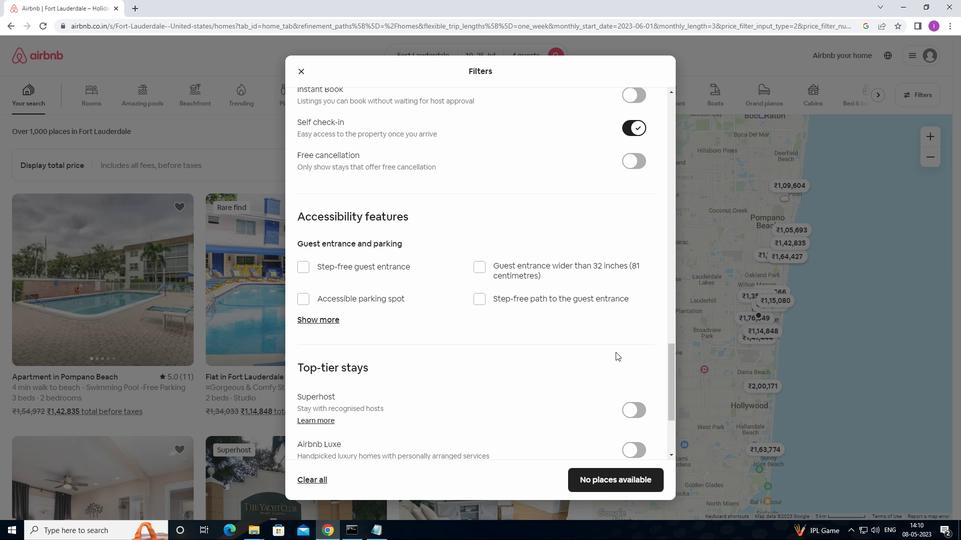 
Action: Mouse scrolled (615, 351) with delta (0, 0)
Screenshot: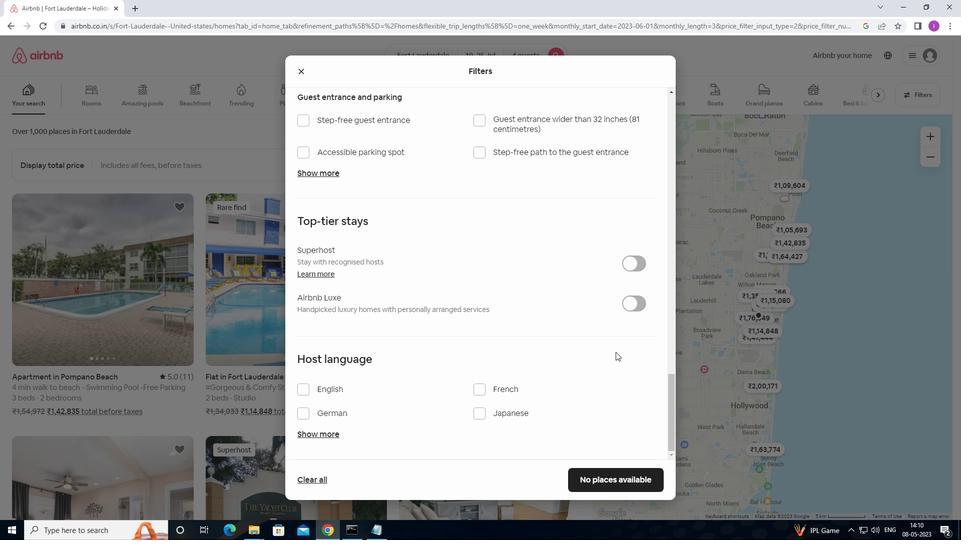 
Action: Mouse scrolled (615, 351) with delta (0, 0)
Screenshot: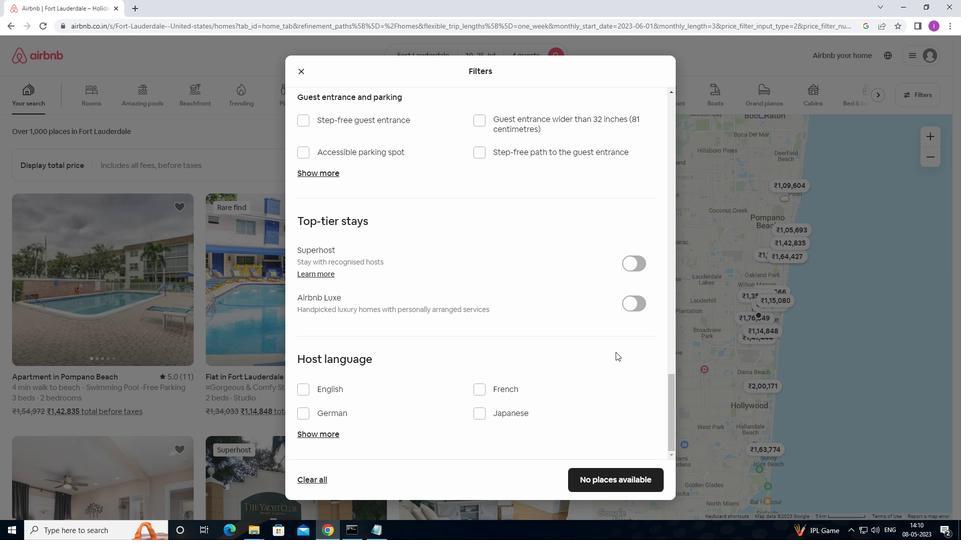 
Action: Mouse scrolled (615, 351) with delta (0, 0)
Screenshot: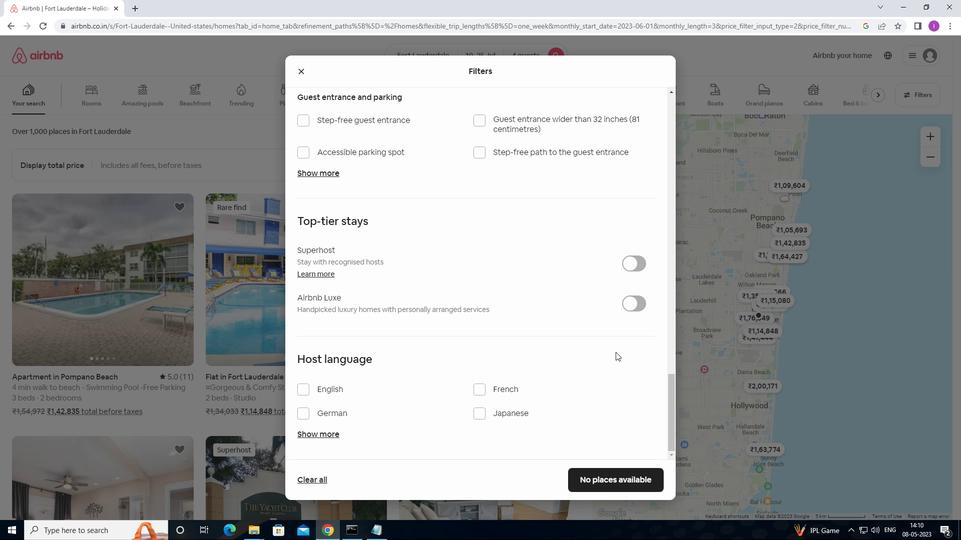 
Action: Mouse scrolled (615, 351) with delta (0, 0)
Screenshot: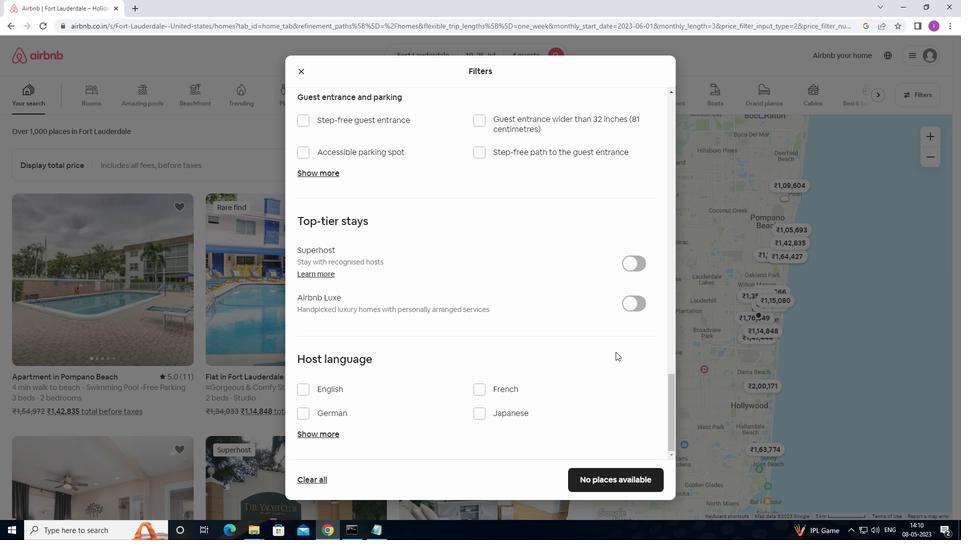 
Action: Mouse moved to (300, 387)
Screenshot: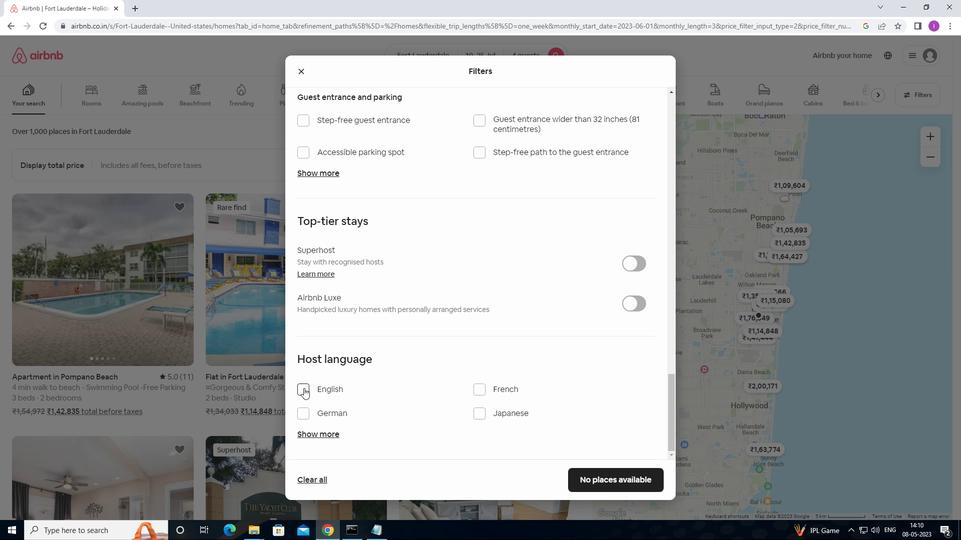
Action: Mouse pressed left at (300, 387)
Screenshot: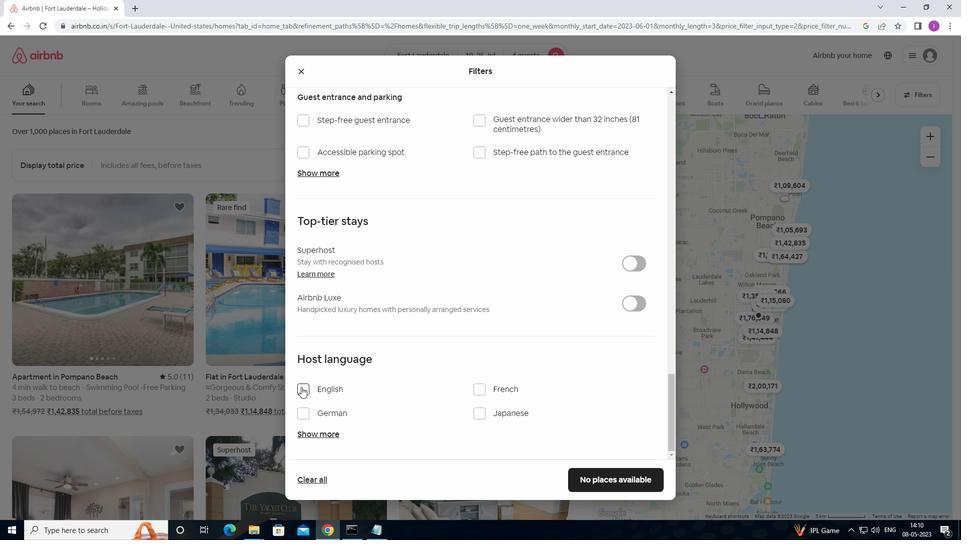 
Action: Mouse moved to (597, 475)
Screenshot: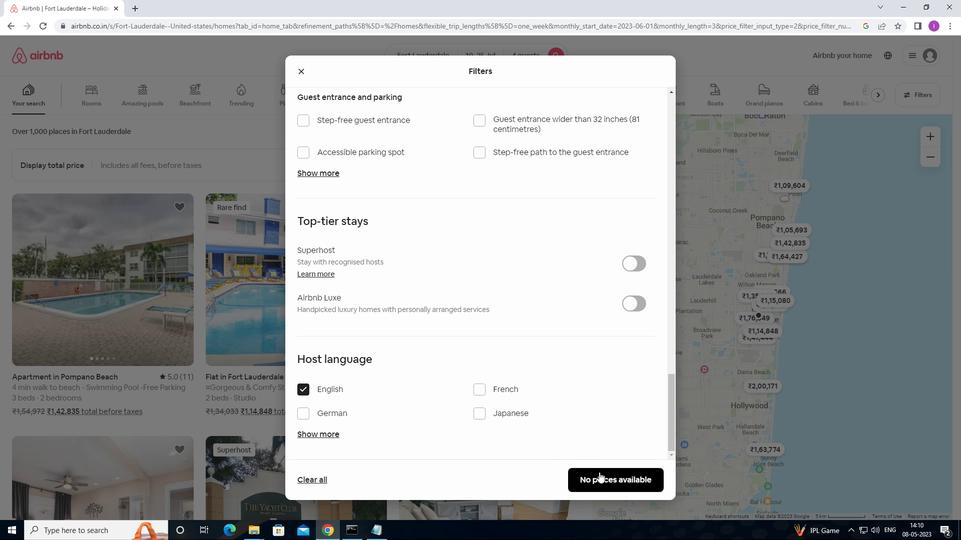 
Action: Mouse pressed left at (597, 475)
Screenshot: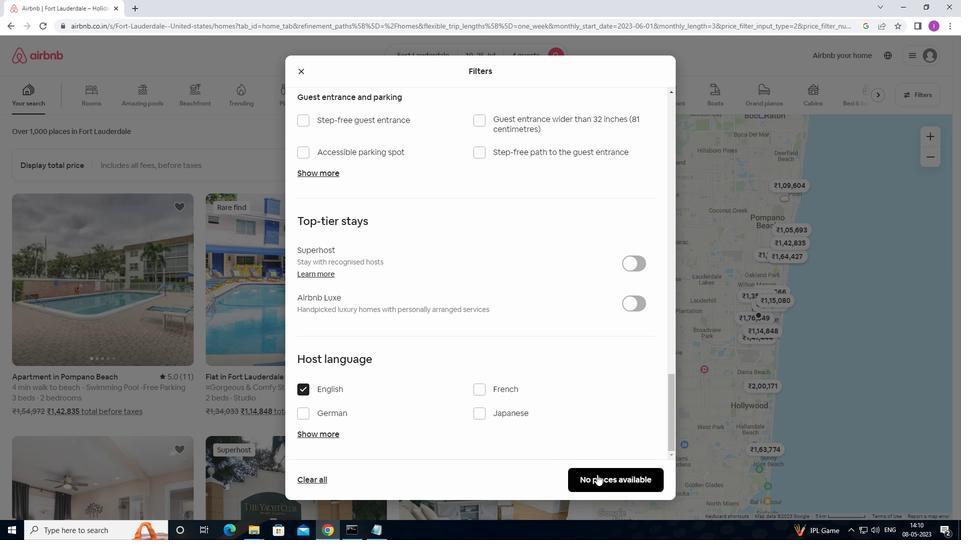 
Action: Mouse moved to (573, 409)
Screenshot: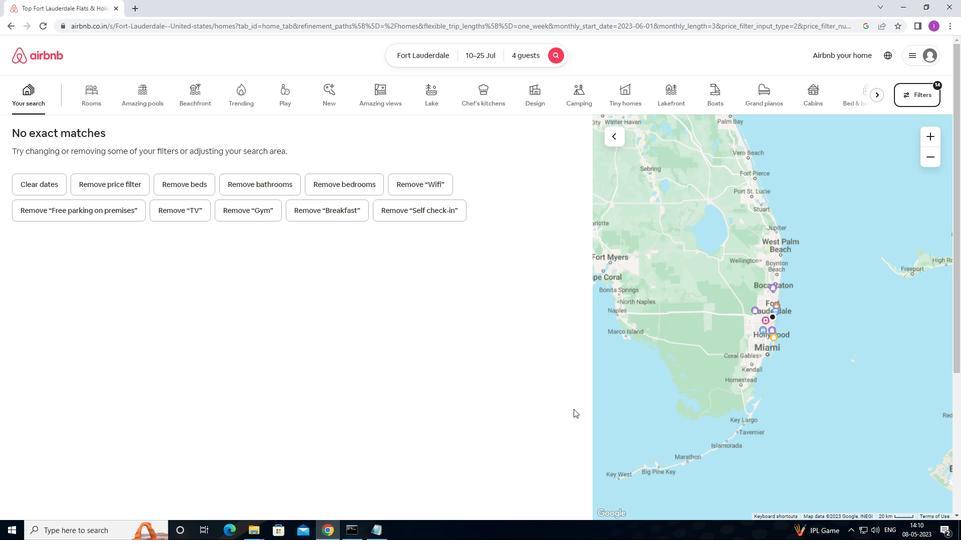 
